 Task: Look for Airbnb options in Kadugli, Sudan from 12th December, 2023 to 16th December, 2023 for 8 adults.8 bedrooms having 8 beds and 8 bathrooms. Property type can be house. Amenities needed are: wifi, TV, free parkinig on premises, gym, breakfast. Look for 3 properties as per requirement.
Action: Mouse moved to (450, 101)
Screenshot: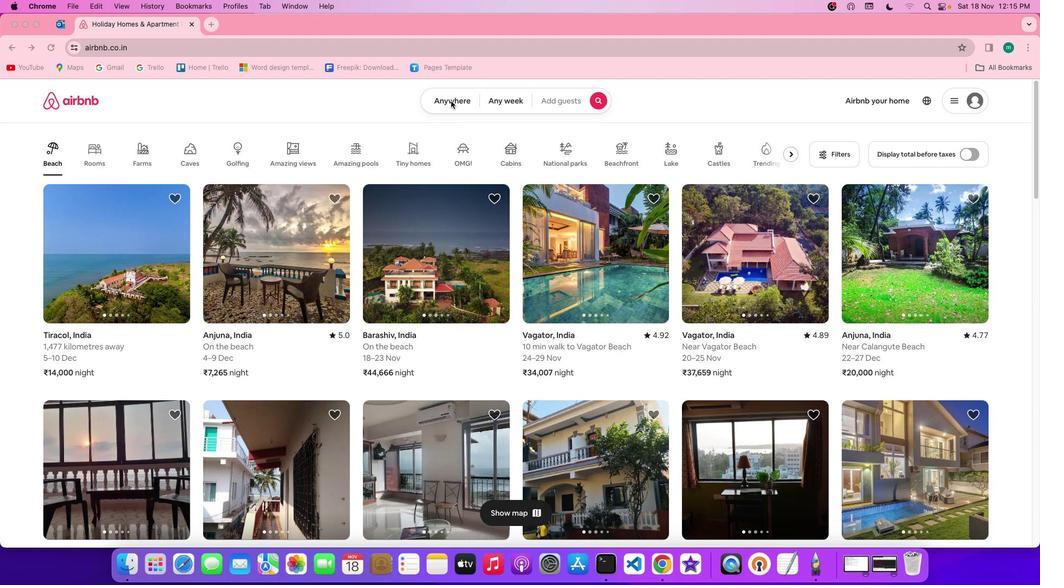 
Action: Mouse pressed left at (450, 101)
Screenshot: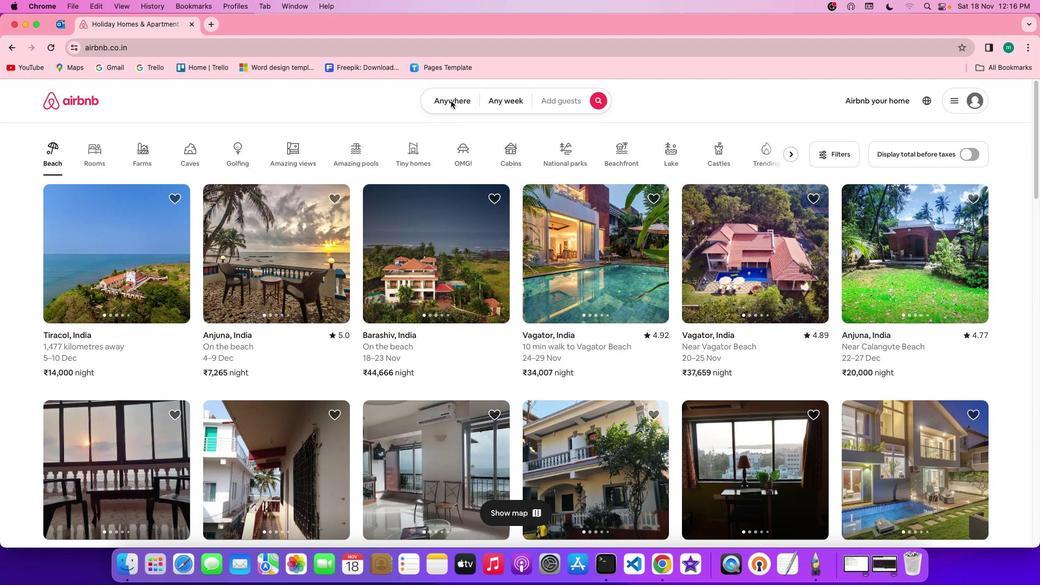 
Action: Mouse pressed left at (450, 101)
Screenshot: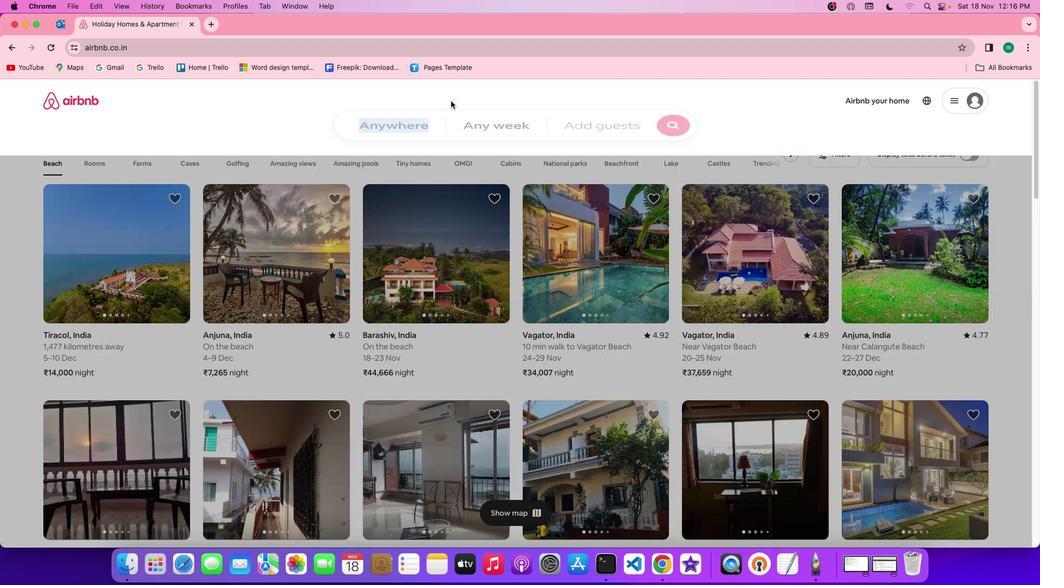 
Action: Mouse moved to (390, 144)
Screenshot: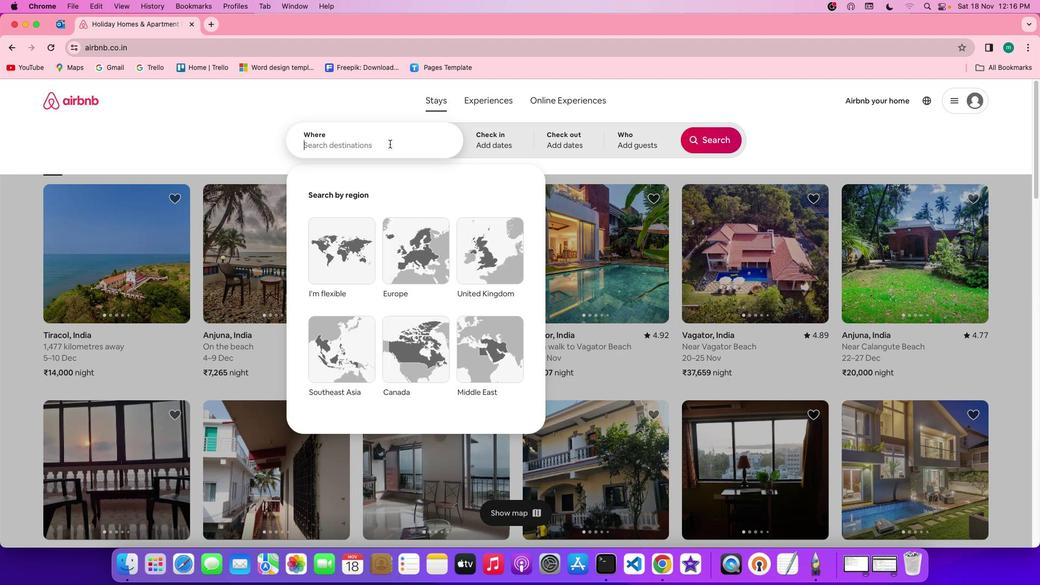 
Action: Mouse pressed left at (390, 144)
Screenshot: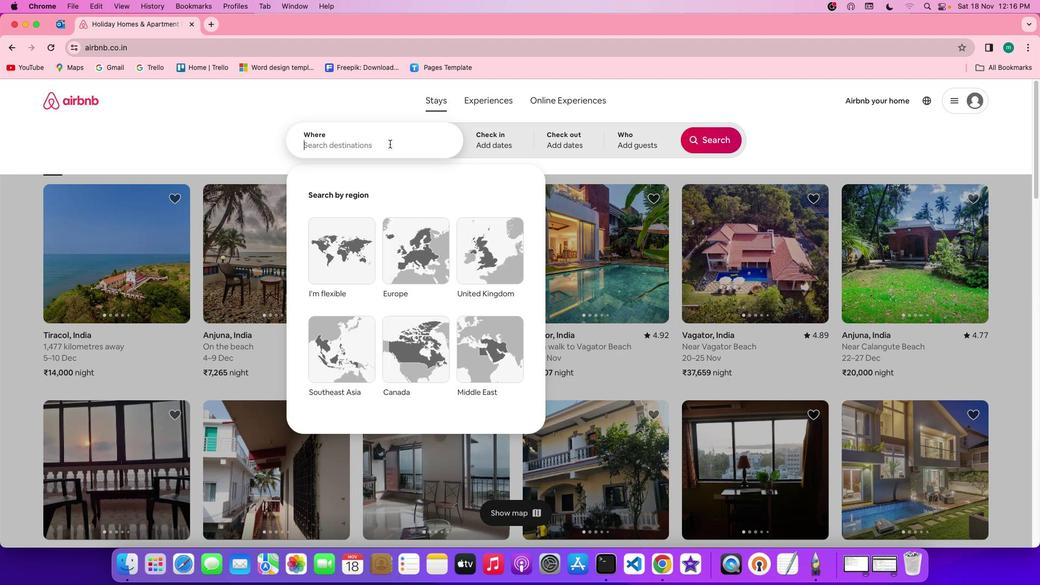 
Action: Key pressed Key.shift'K''a''d''u''g''l''i'','Key.spaceKey.shift's''u''d''a''n'
Screenshot: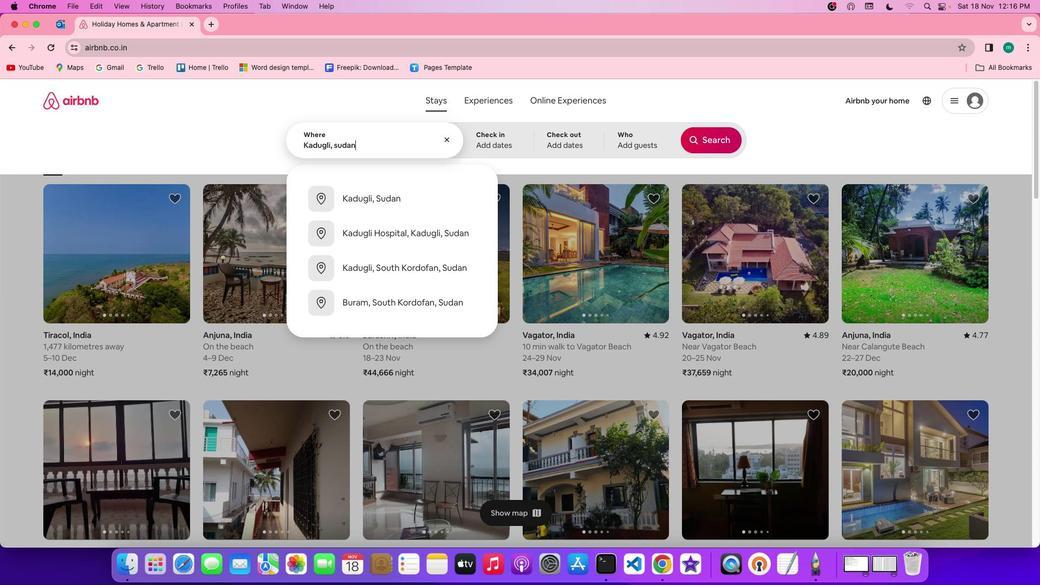 
Action: Mouse moved to (502, 143)
Screenshot: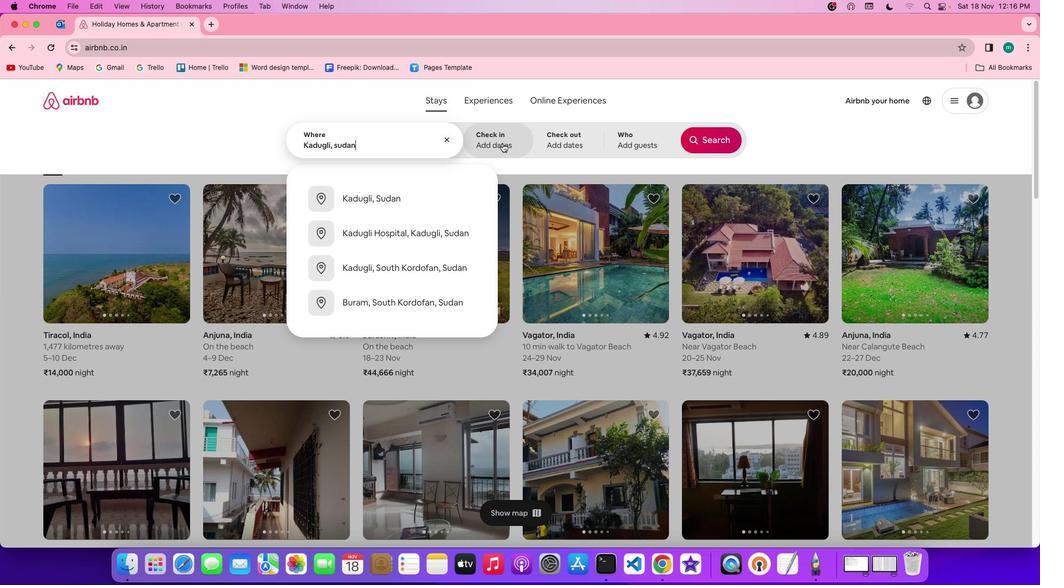
Action: Mouse pressed left at (502, 143)
Screenshot: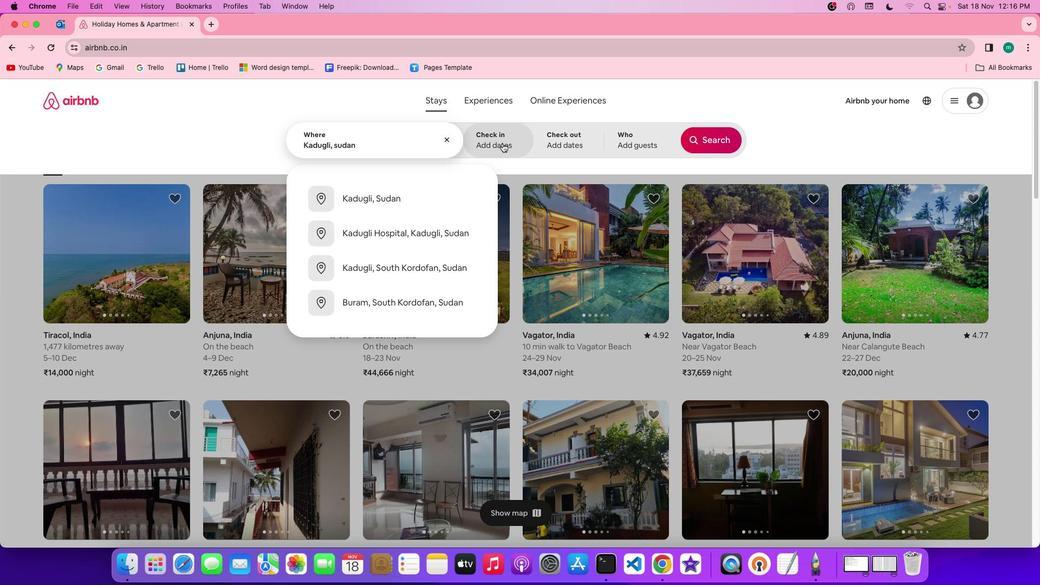 
Action: Mouse moved to (595, 332)
Screenshot: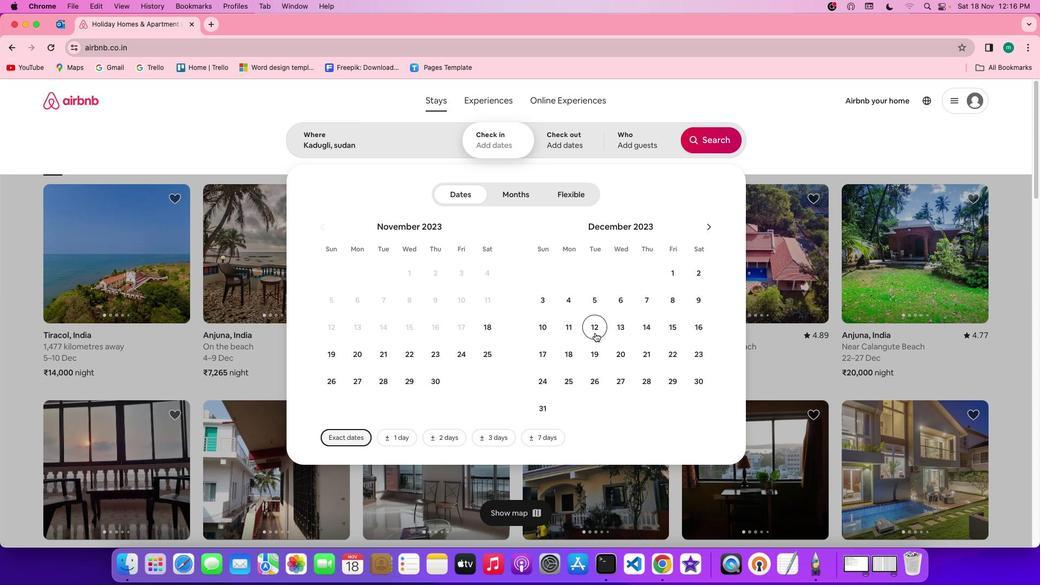 
Action: Mouse pressed left at (595, 332)
Screenshot: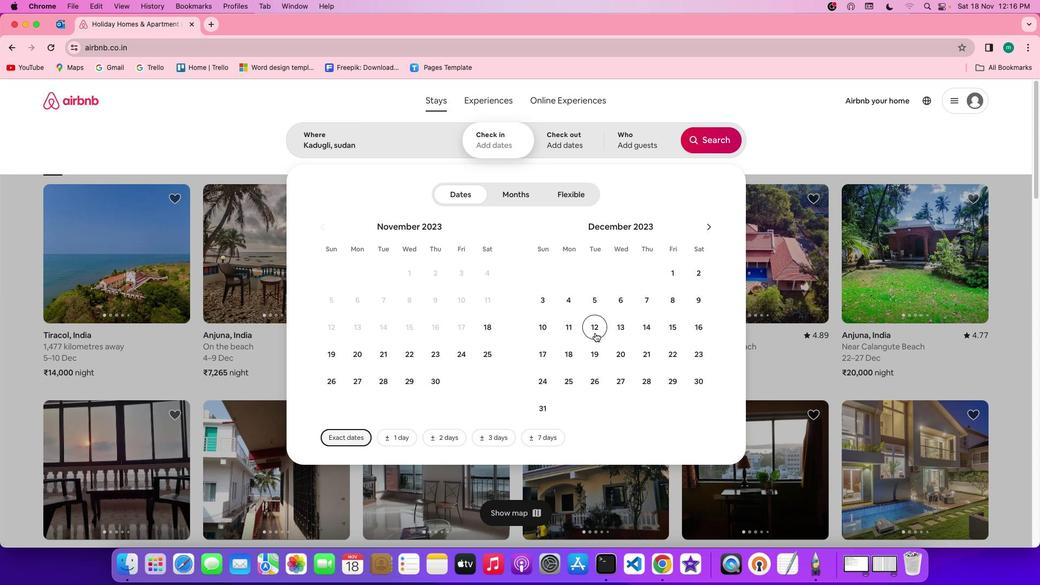 
Action: Mouse moved to (715, 328)
Screenshot: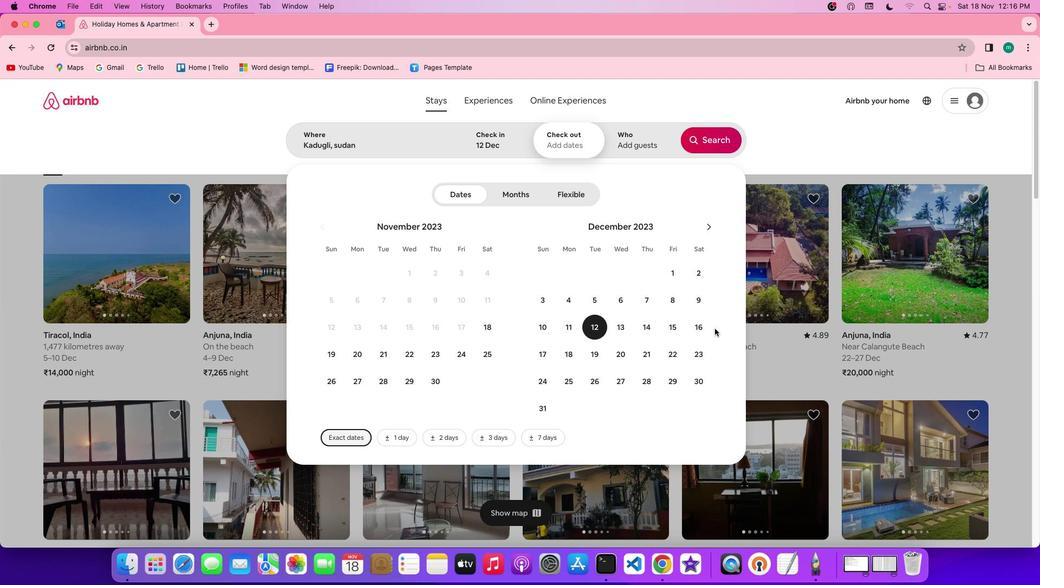 
Action: Mouse pressed left at (715, 328)
Screenshot: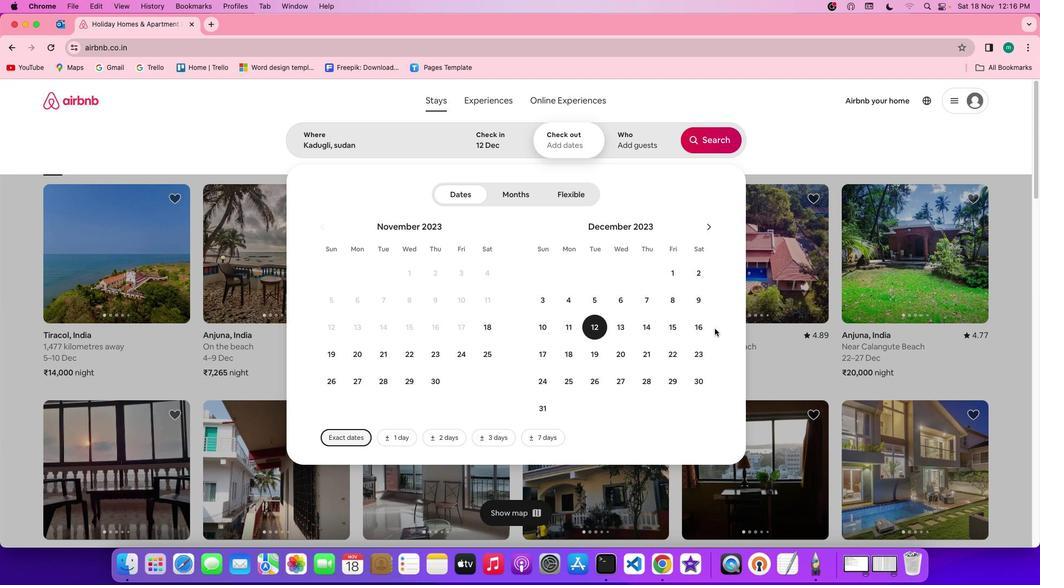 
Action: Mouse moved to (705, 328)
Screenshot: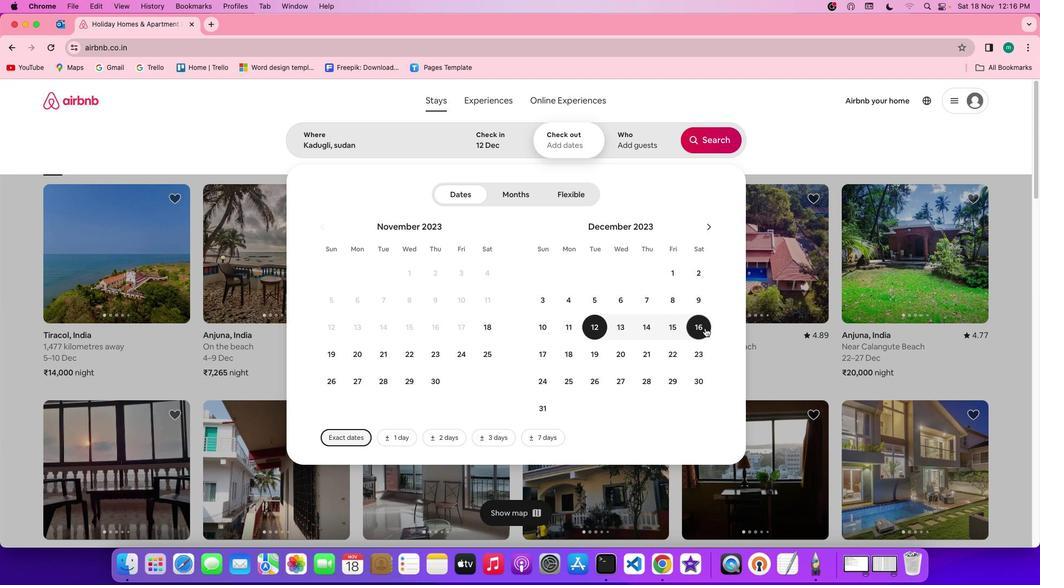
Action: Mouse pressed left at (705, 328)
Screenshot: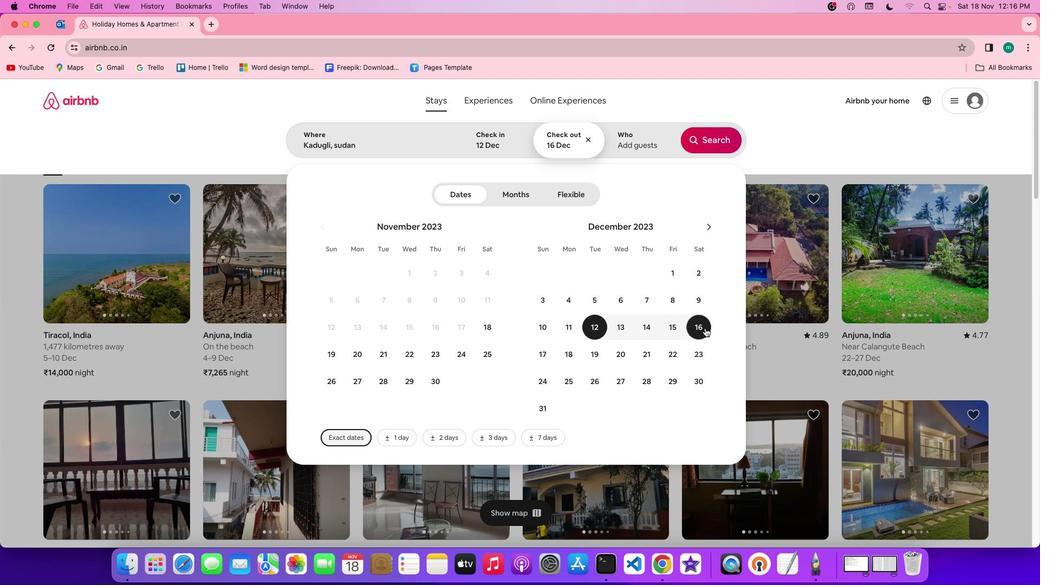 
Action: Mouse moved to (633, 147)
Screenshot: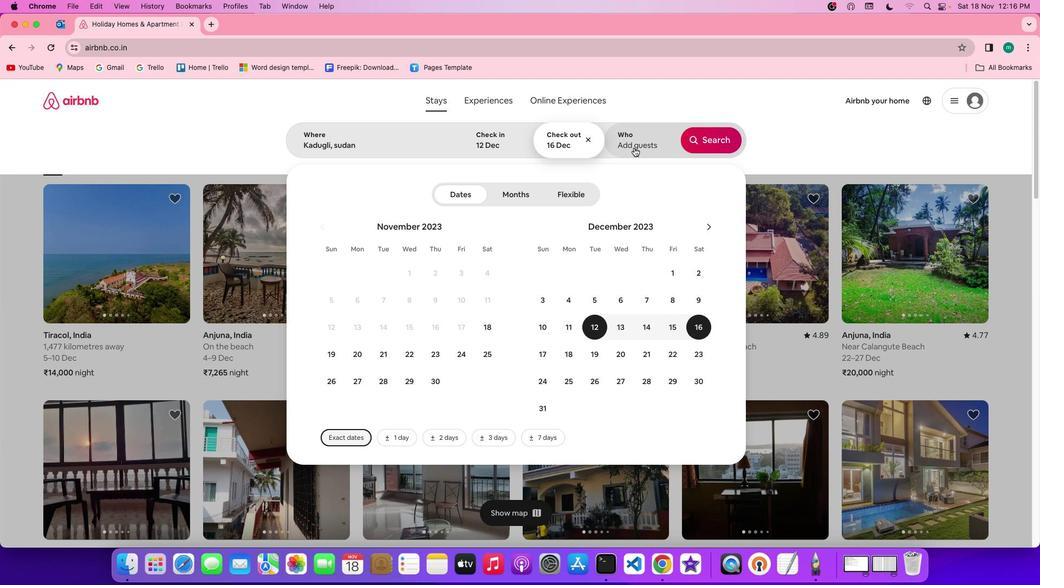 
Action: Mouse pressed left at (633, 147)
Screenshot: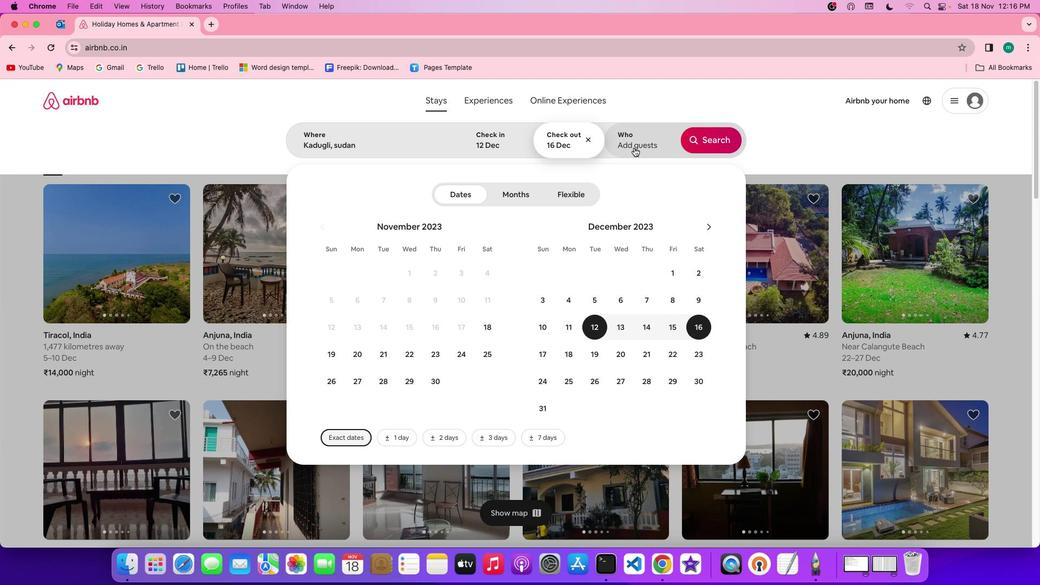 
Action: Mouse moved to (716, 197)
Screenshot: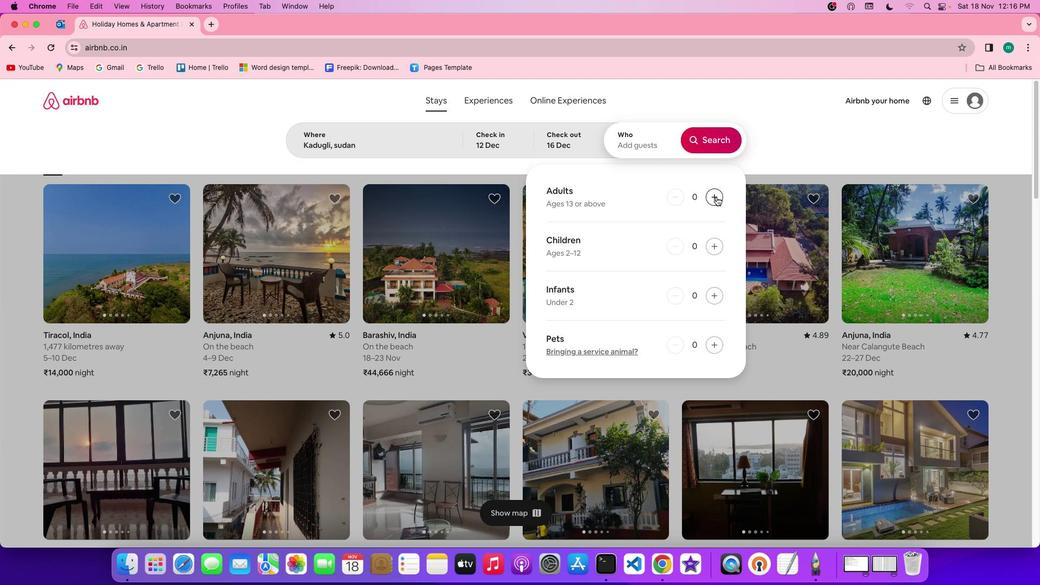 
Action: Mouse pressed left at (716, 197)
Screenshot: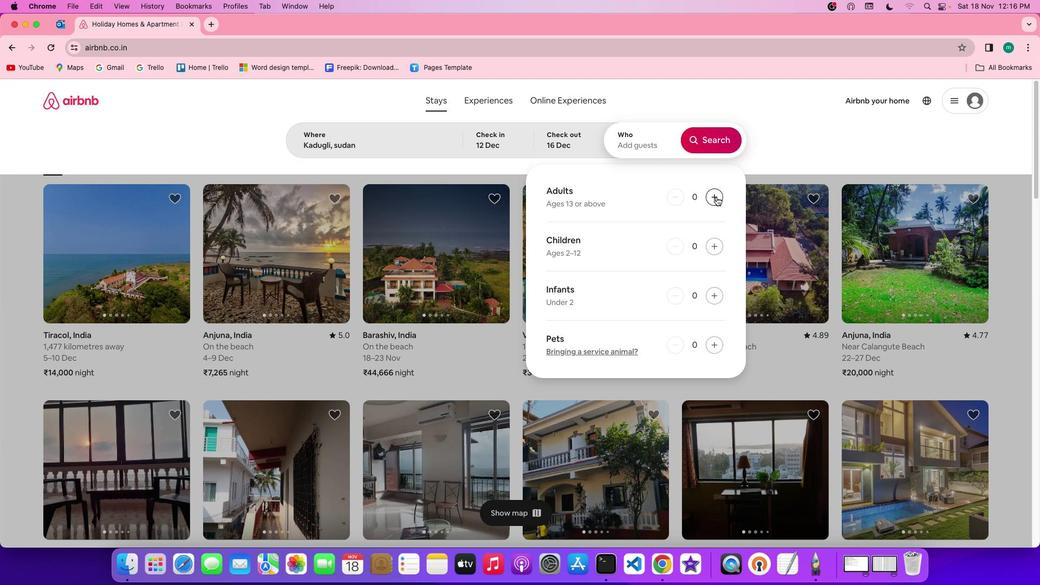 
Action: Mouse pressed left at (716, 197)
Screenshot: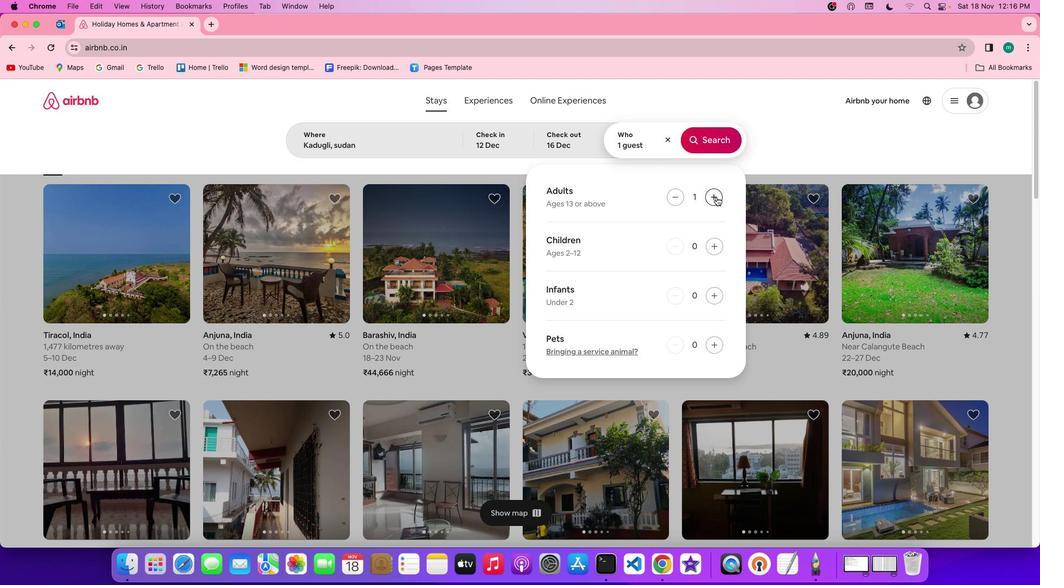 
Action: Mouse pressed left at (716, 197)
Screenshot: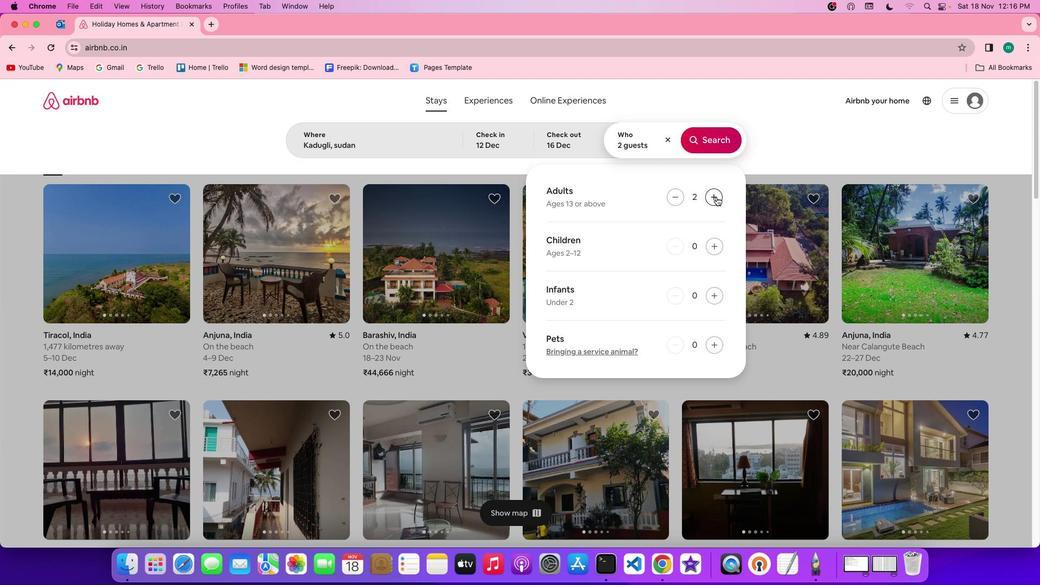 
Action: Mouse pressed left at (716, 197)
Screenshot: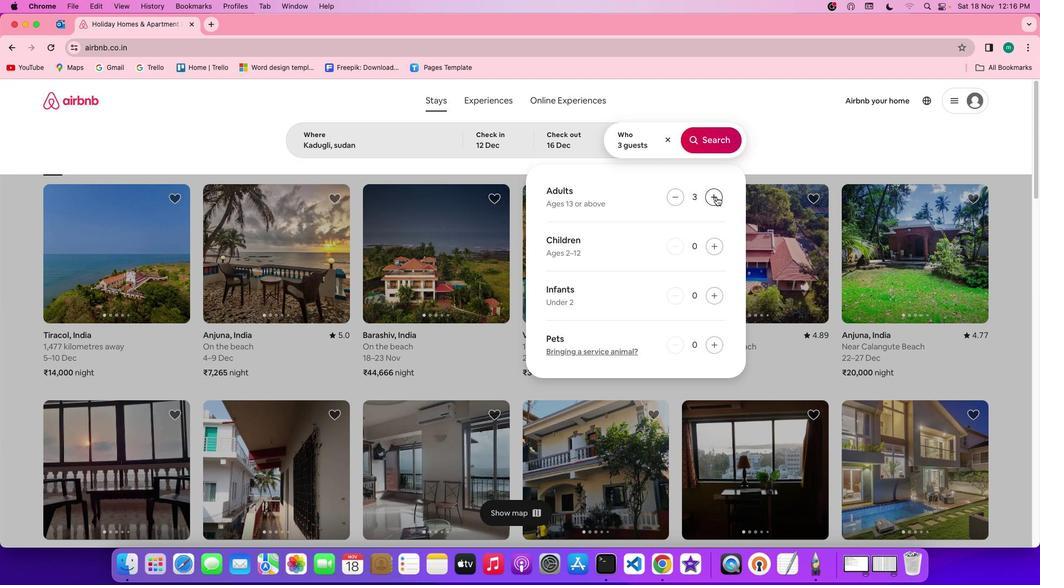 
Action: Mouse pressed left at (716, 197)
Screenshot: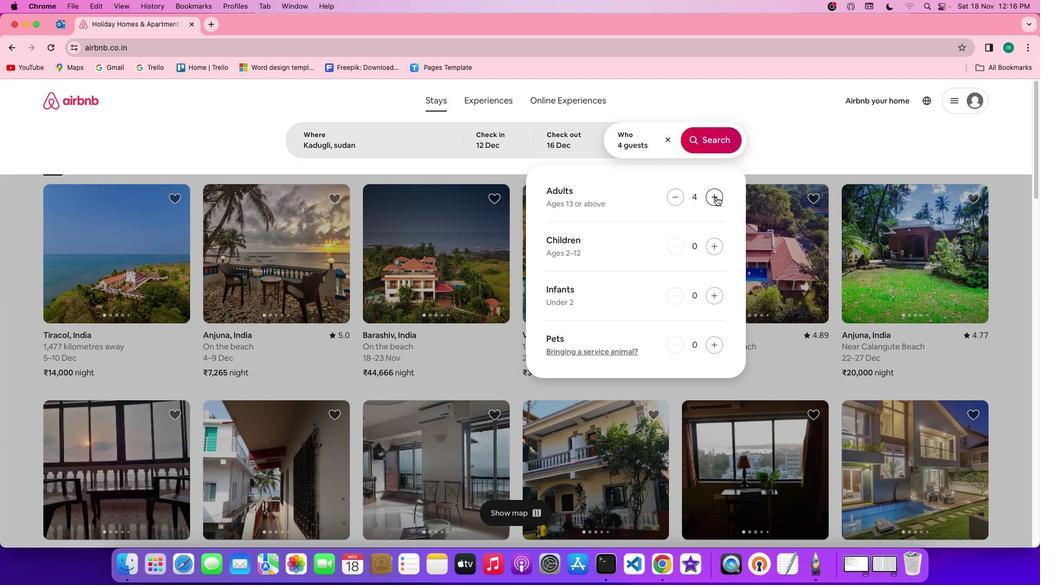 
Action: Mouse pressed left at (716, 197)
Screenshot: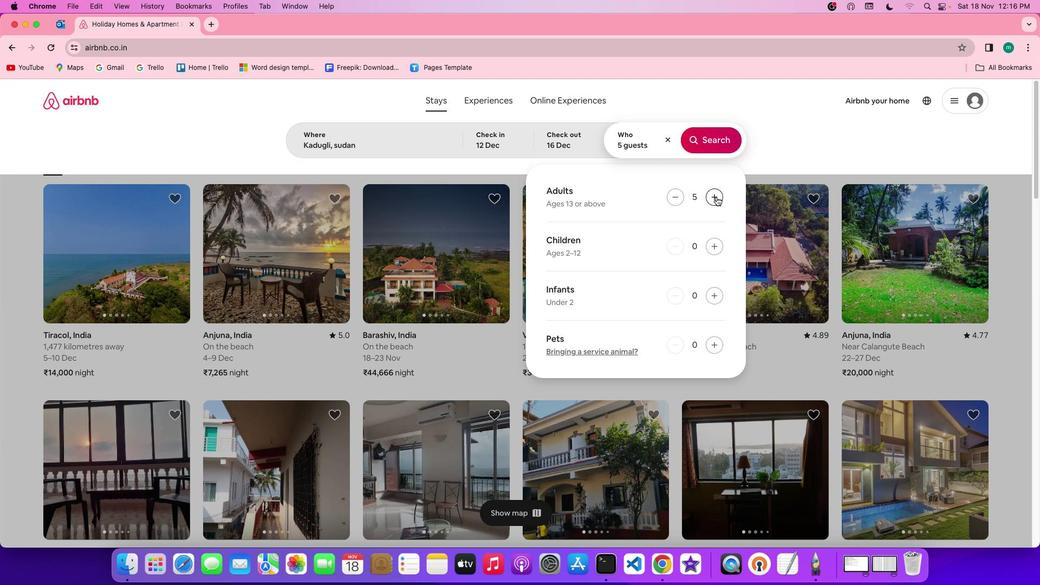 
Action: Mouse pressed left at (716, 197)
Screenshot: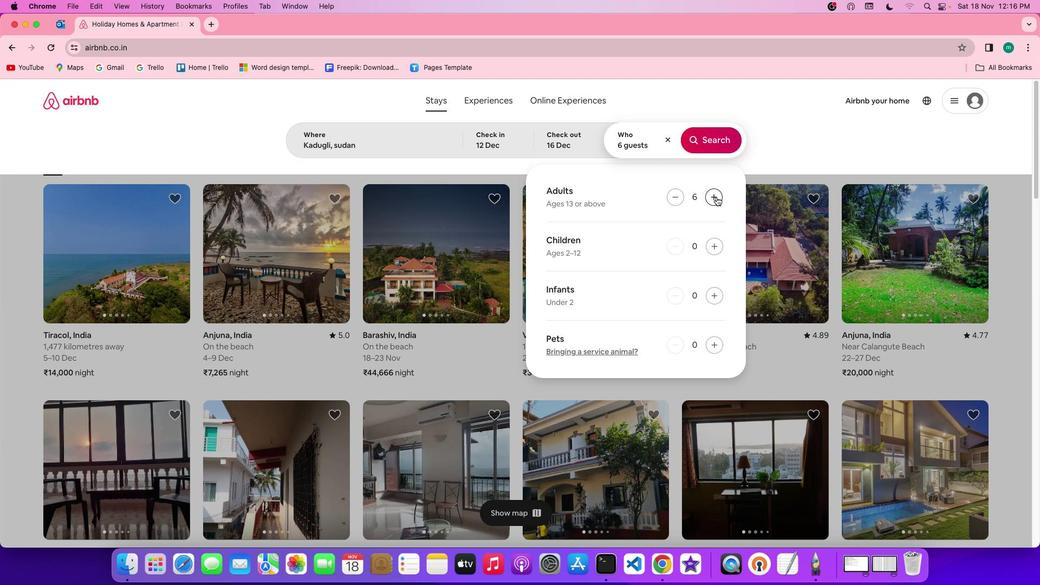 
Action: Mouse pressed left at (716, 197)
Screenshot: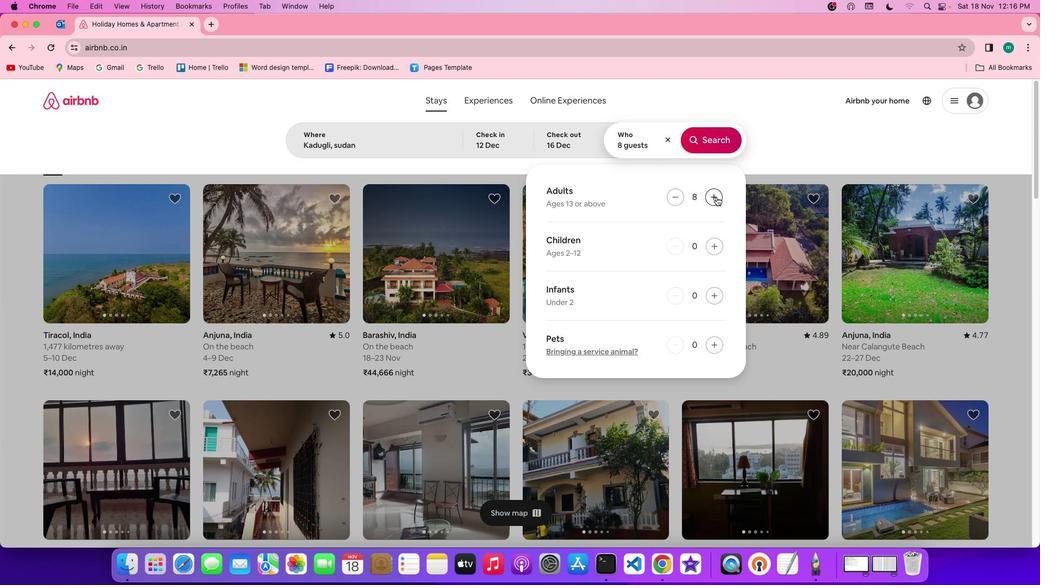 
Action: Mouse moved to (714, 148)
Screenshot: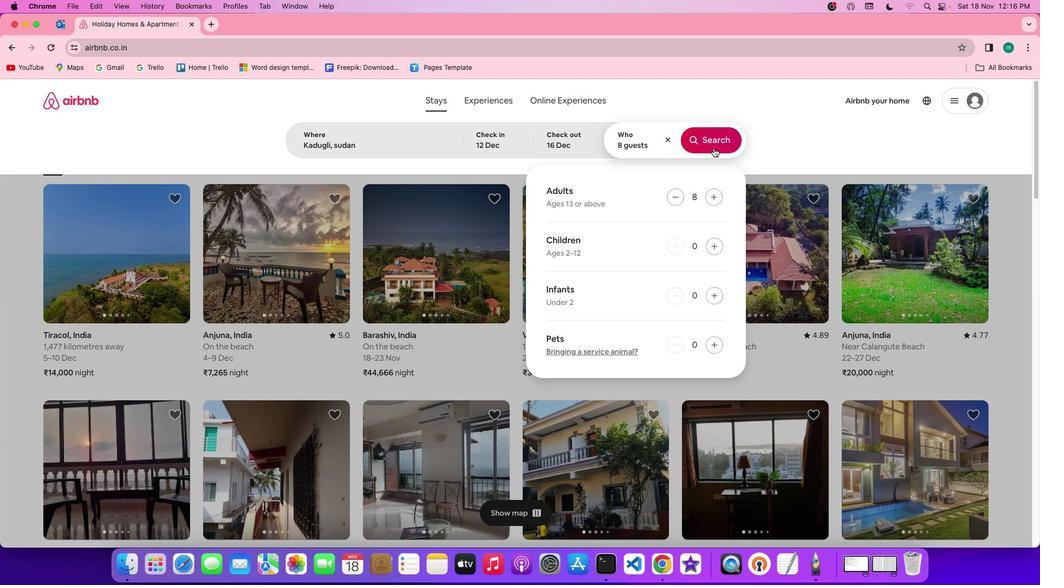 
Action: Mouse pressed left at (714, 148)
Screenshot: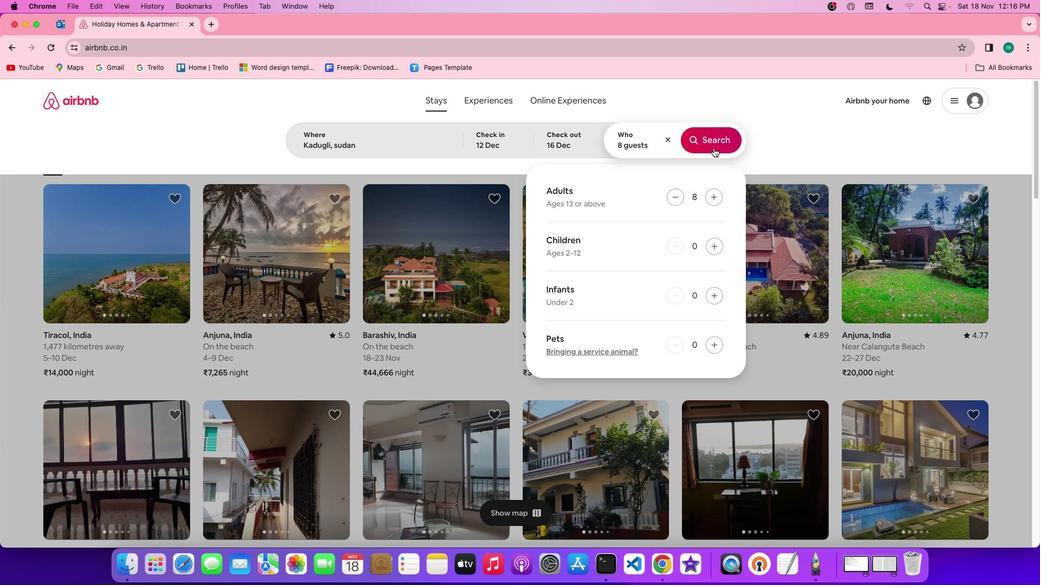 
Action: Mouse moved to (876, 144)
Screenshot: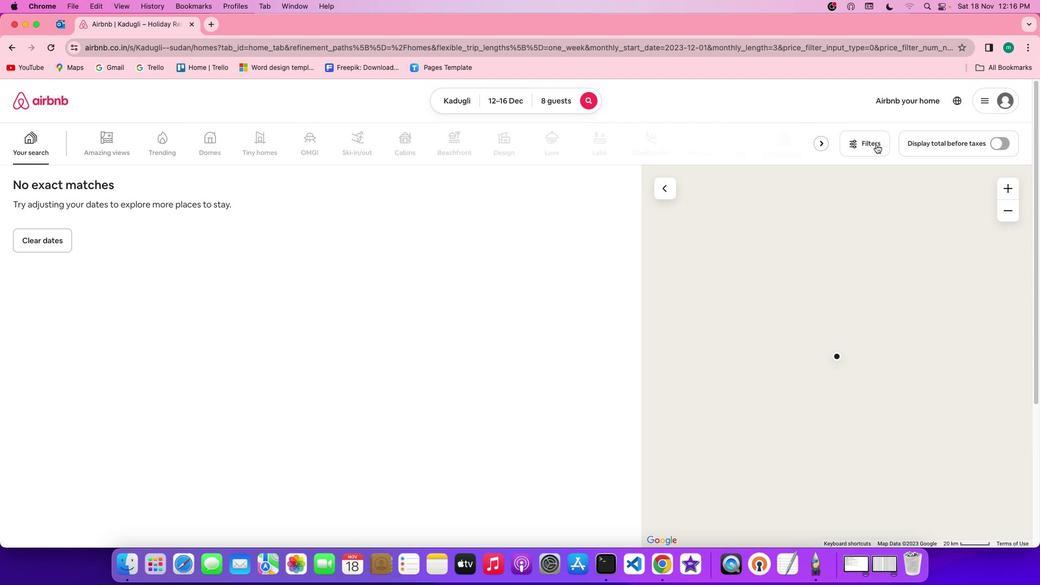 
Action: Mouse pressed left at (876, 144)
Screenshot: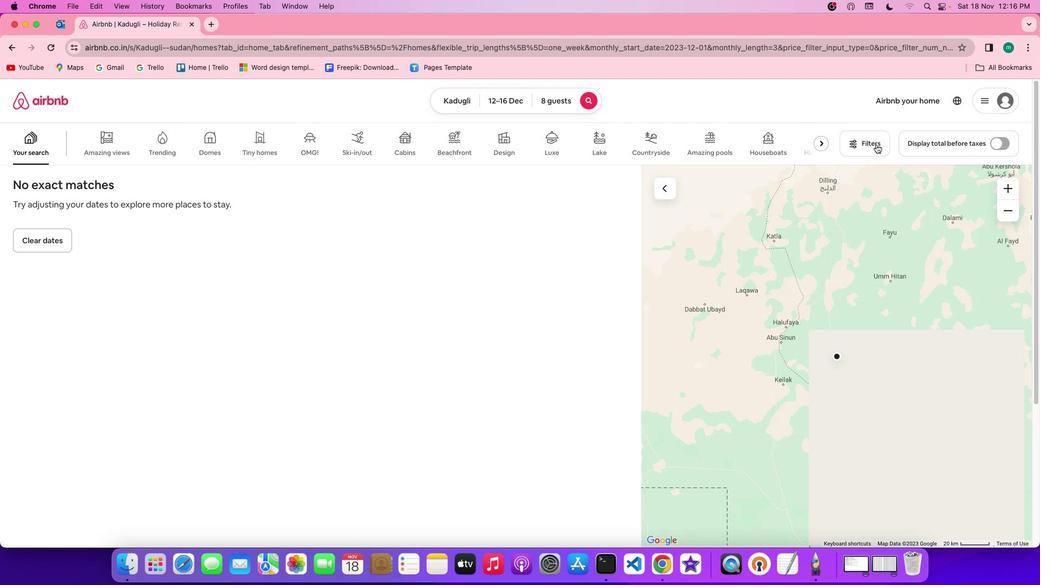 
Action: Mouse moved to (591, 313)
Screenshot: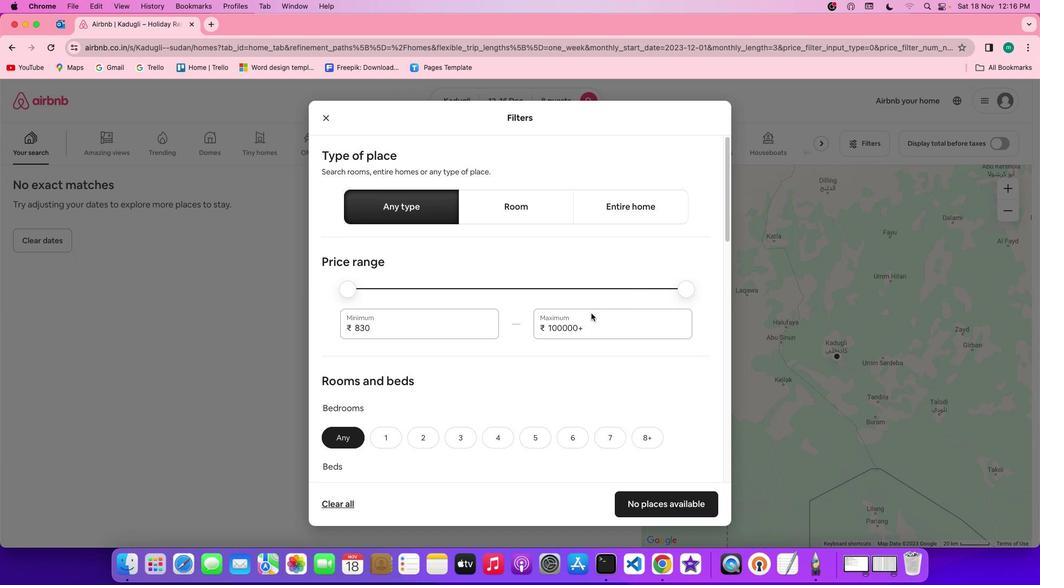 
Action: Mouse scrolled (591, 313) with delta (0, 0)
Screenshot: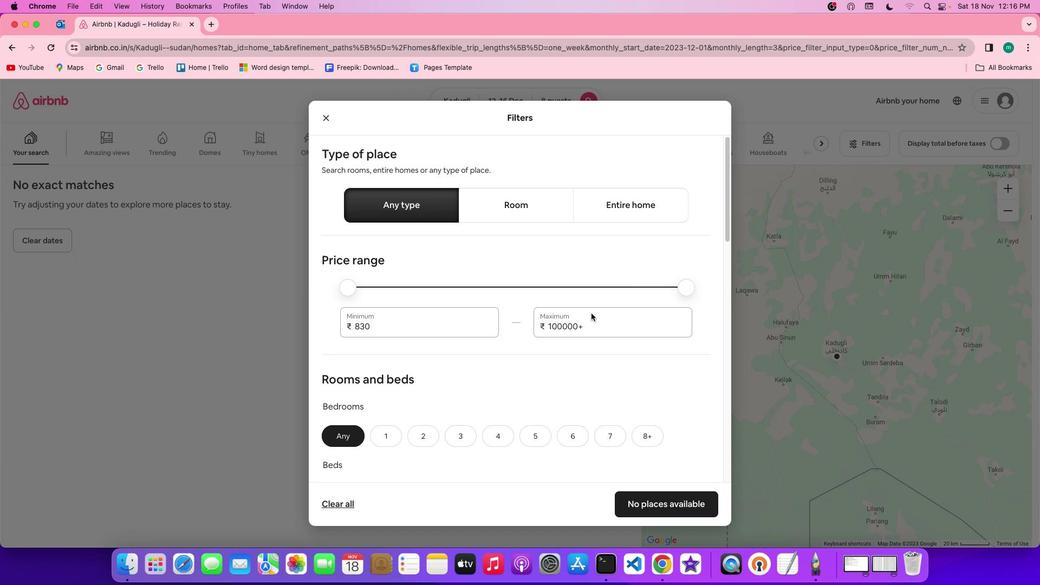 
Action: Mouse scrolled (591, 313) with delta (0, 0)
Screenshot: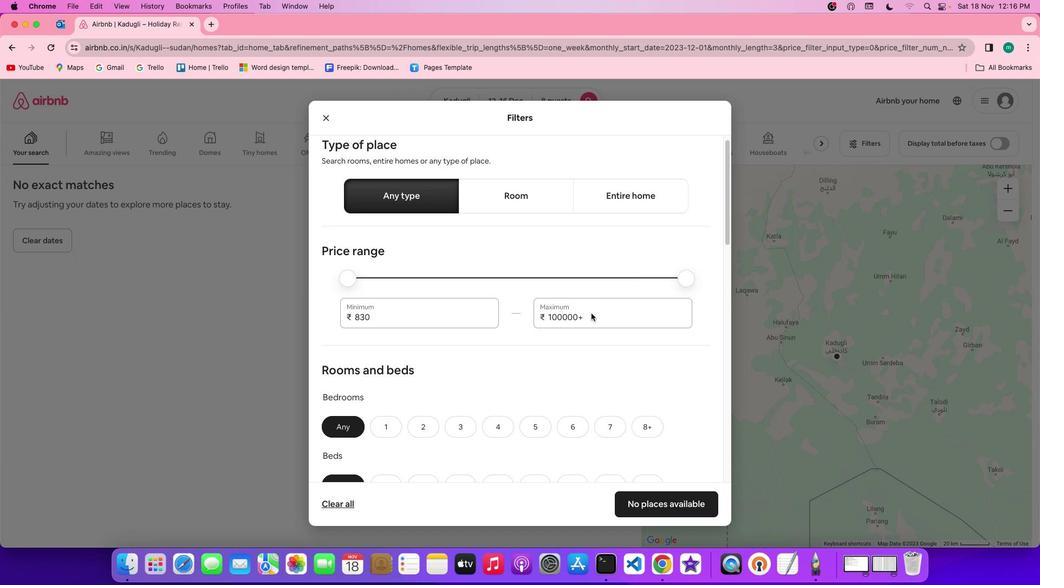 
Action: Mouse scrolled (591, 313) with delta (0, 0)
Screenshot: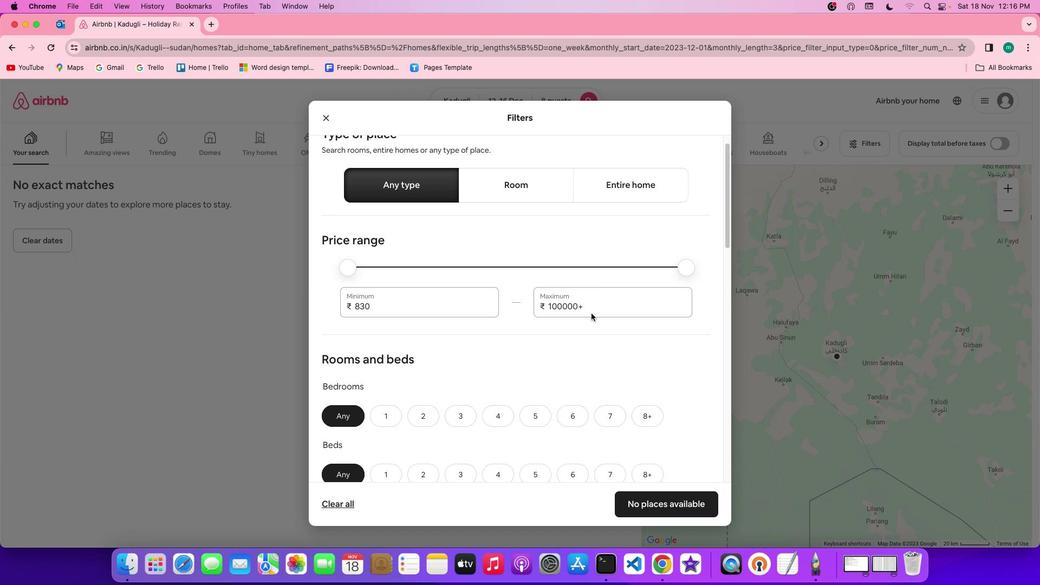 
Action: Mouse scrolled (591, 313) with delta (0, -1)
Screenshot: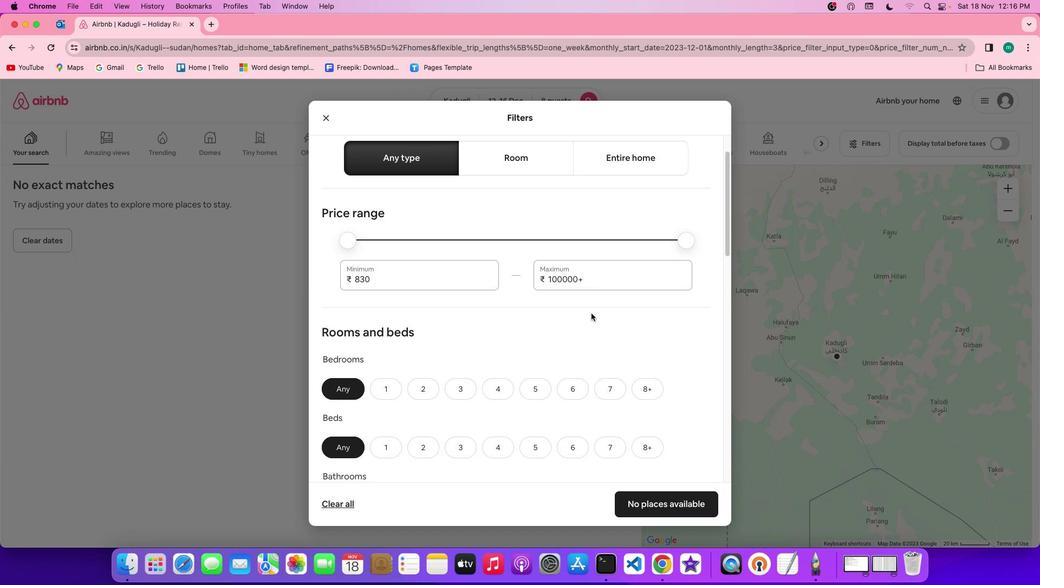
Action: Mouse scrolled (591, 313) with delta (0, -1)
Screenshot: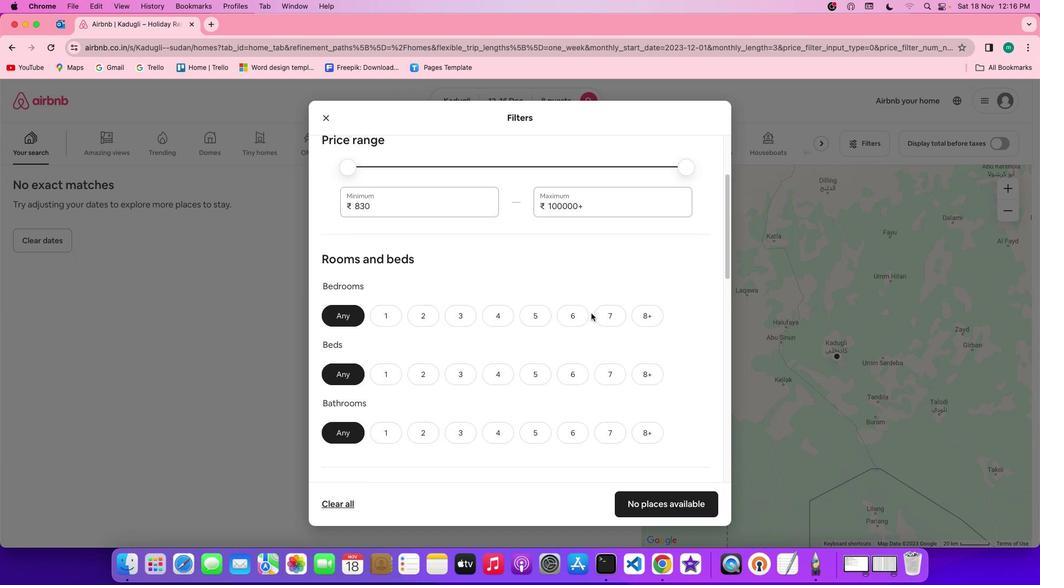 
Action: Mouse moved to (639, 290)
Screenshot: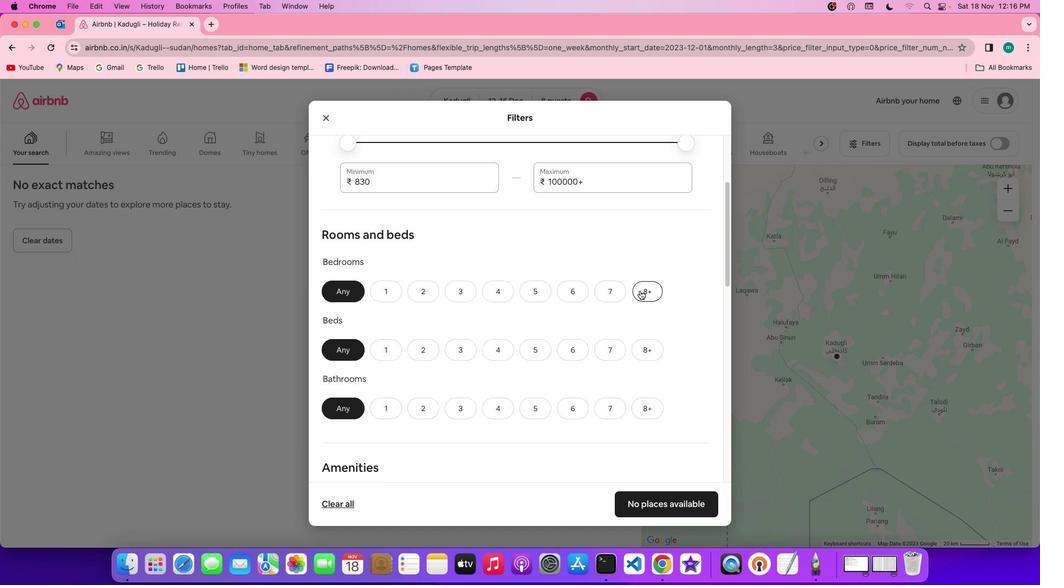 
Action: Mouse pressed left at (639, 290)
Screenshot: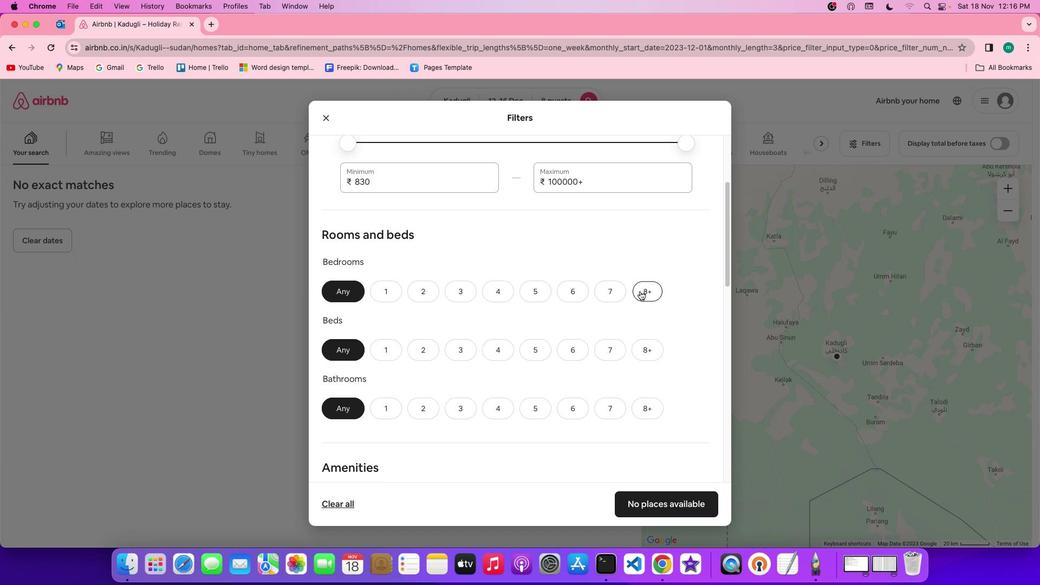 
Action: Mouse moved to (645, 346)
Screenshot: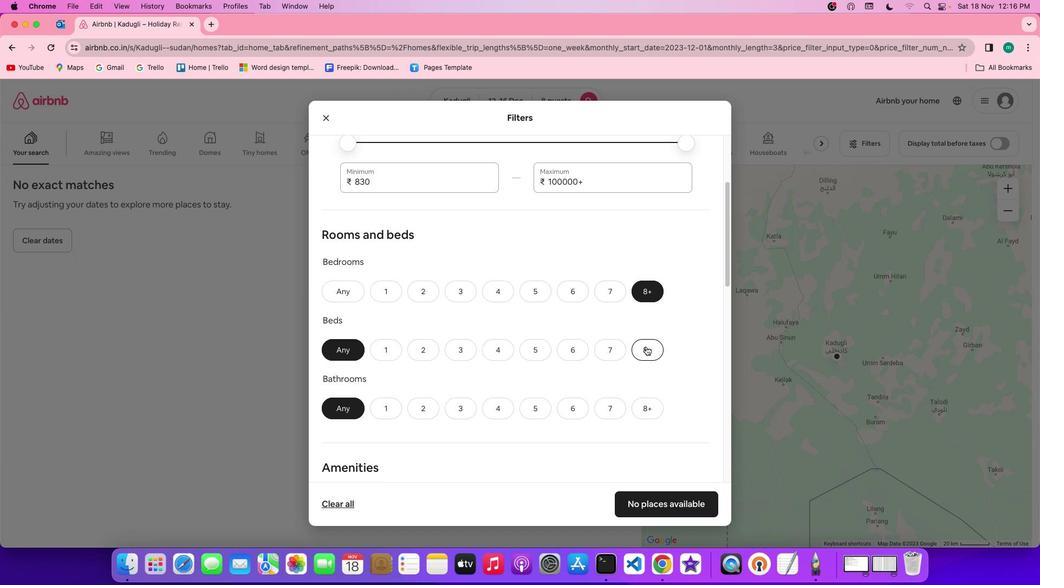 
Action: Mouse pressed left at (645, 346)
Screenshot: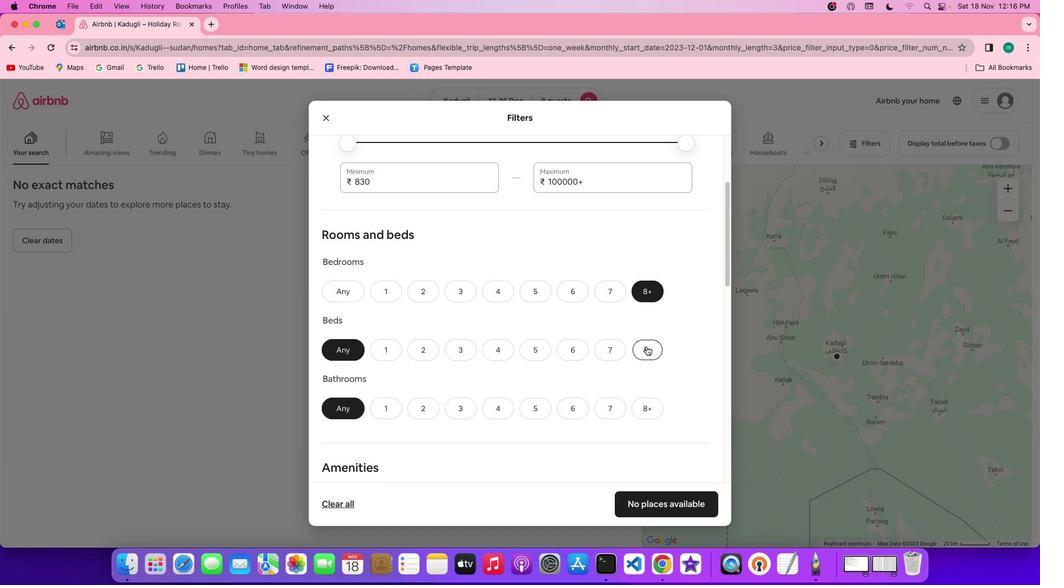 
Action: Mouse moved to (649, 402)
Screenshot: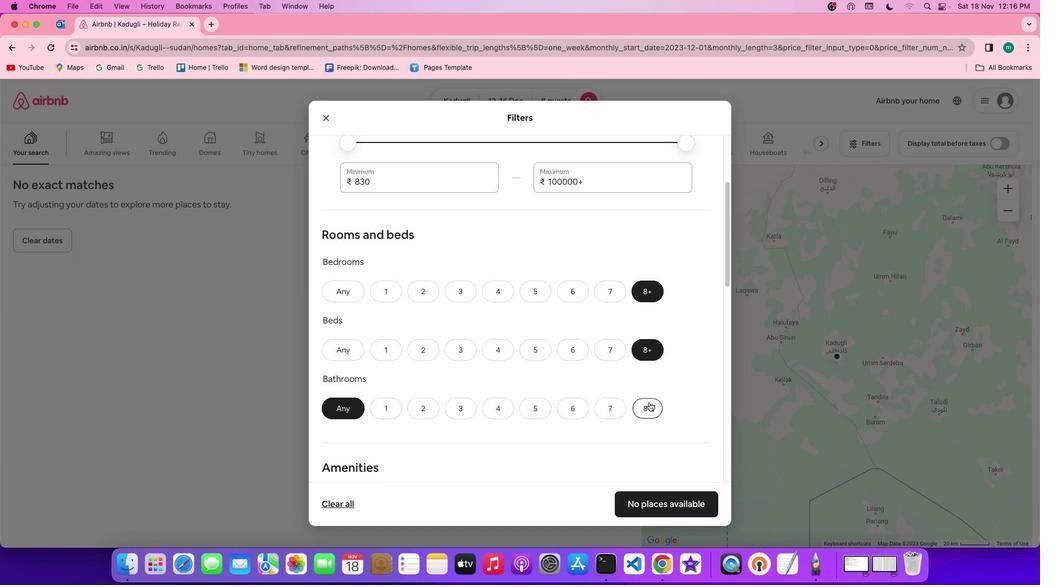
Action: Mouse pressed left at (649, 402)
Screenshot: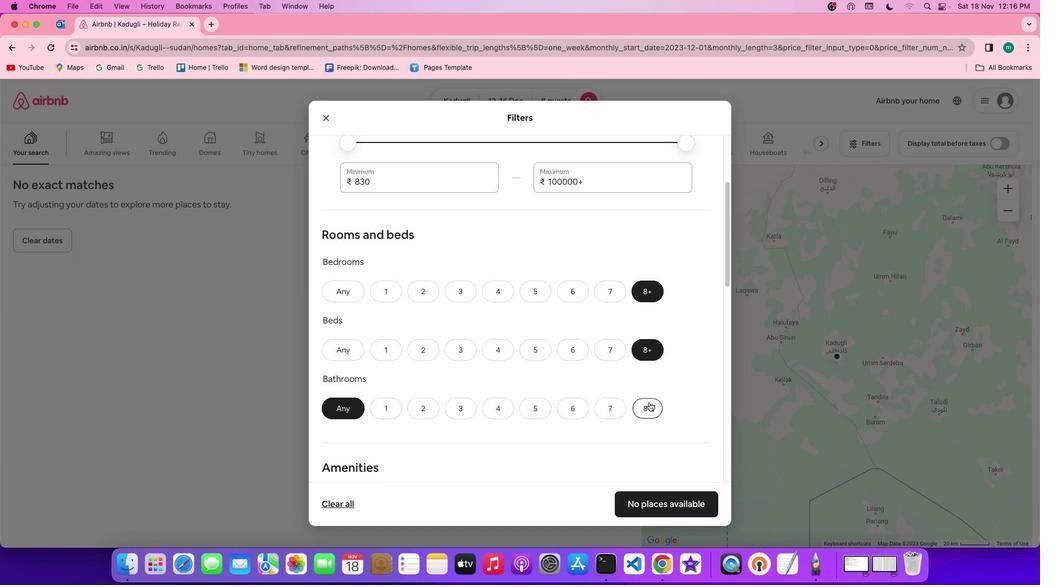 
Action: Mouse moved to (656, 386)
Screenshot: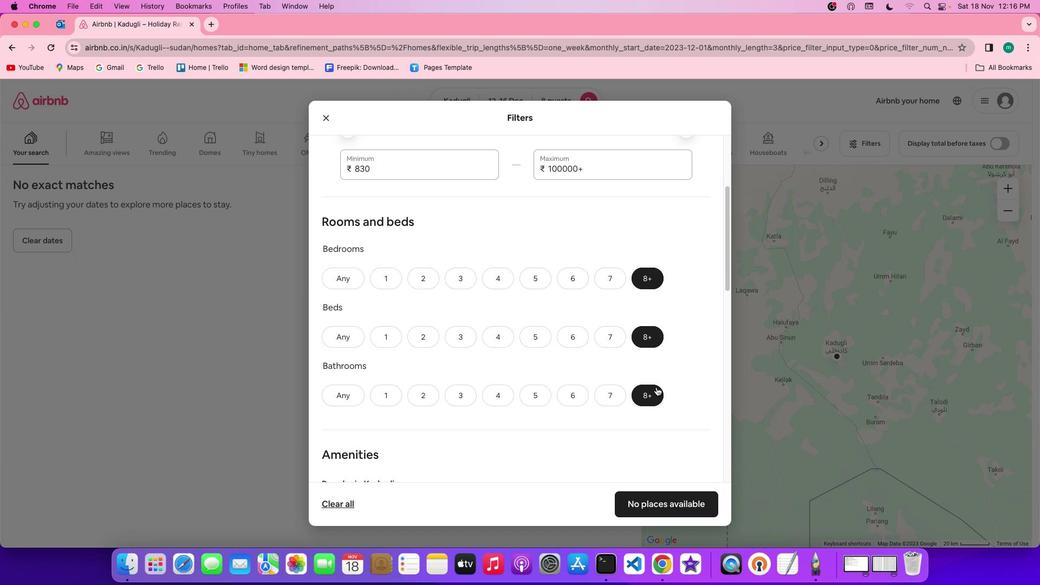 
Action: Mouse scrolled (656, 386) with delta (0, 0)
Screenshot: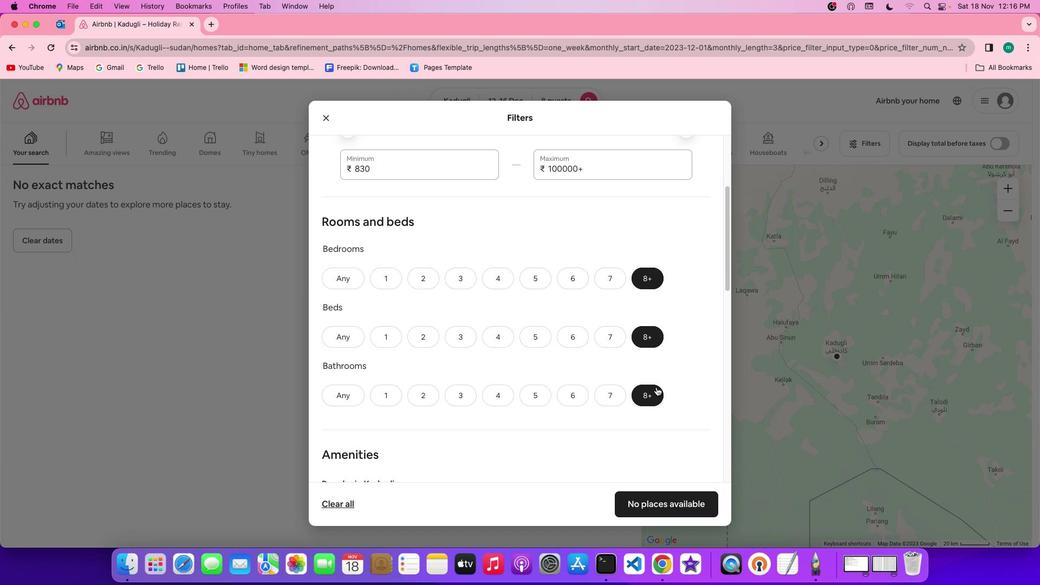 
Action: Mouse scrolled (656, 386) with delta (0, 0)
Screenshot: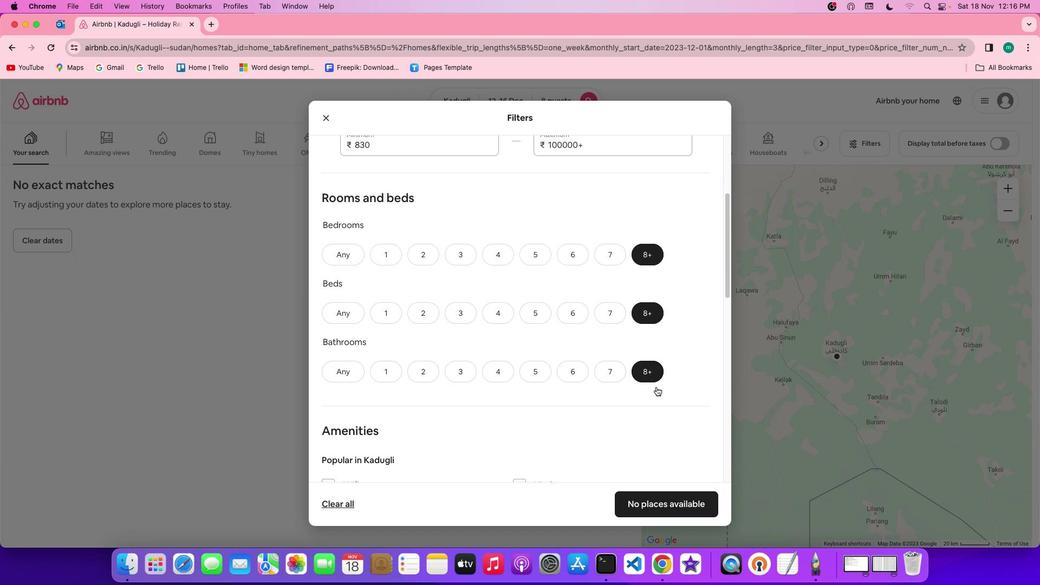 
Action: Mouse scrolled (656, 386) with delta (0, -1)
Screenshot: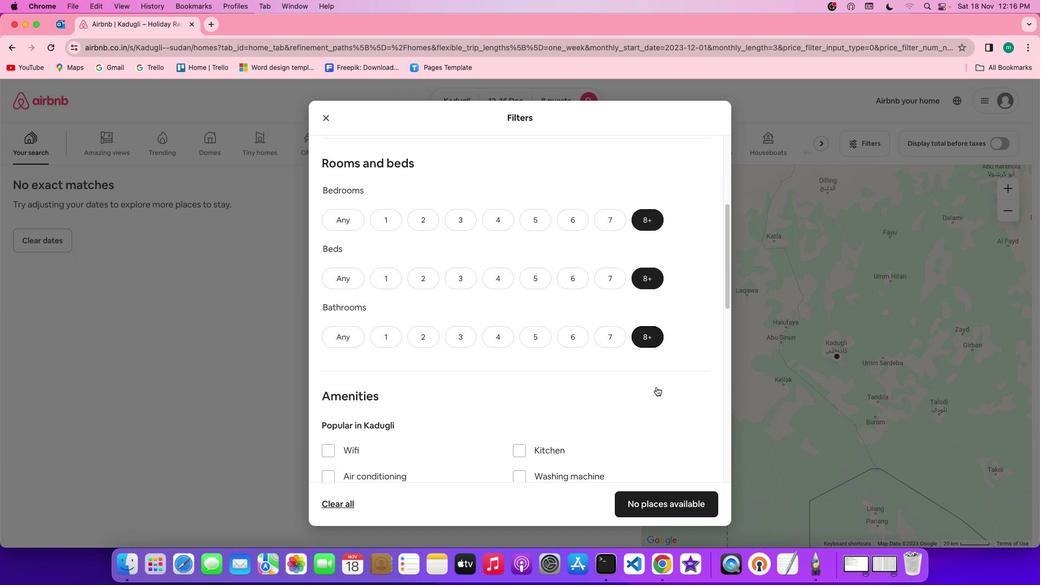 
Action: Mouse scrolled (656, 386) with delta (0, -2)
Screenshot: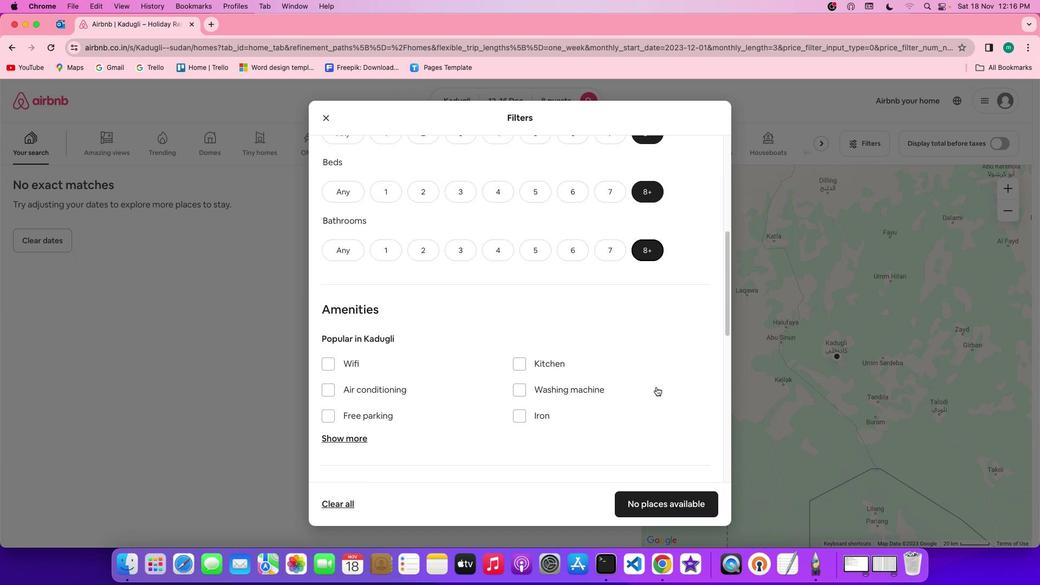 
Action: Mouse moved to (650, 383)
Screenshot: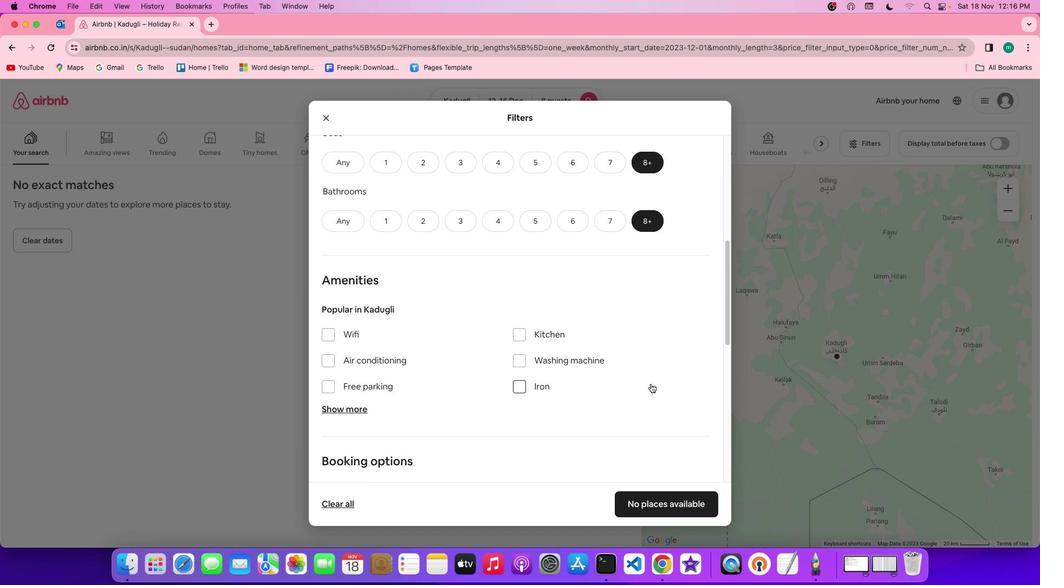 
Action: Mouse scrolled (650, 383) with delta (0, 0)
Screenshot: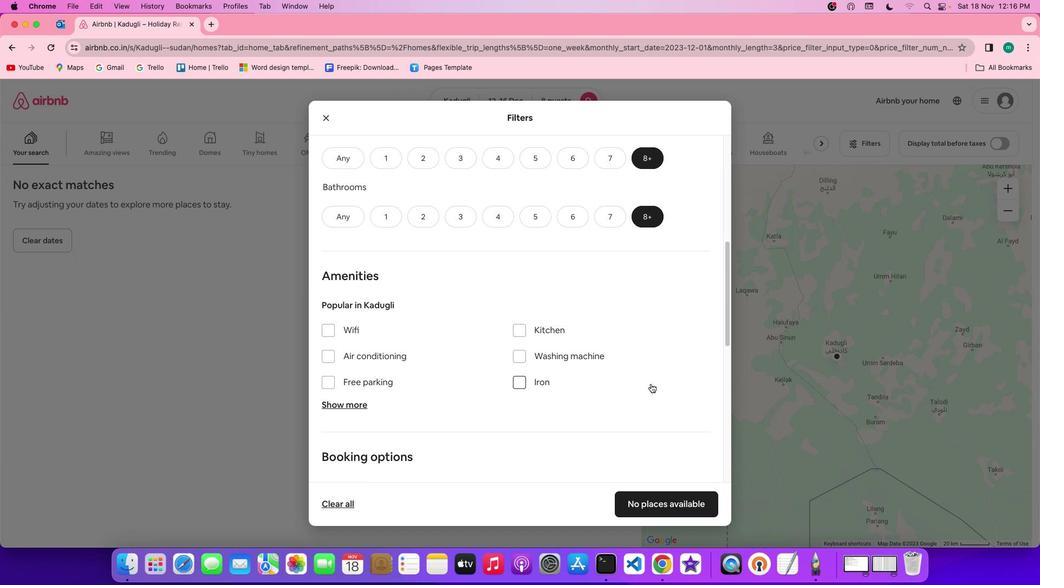 
Action: Mouse scrolled (650, 383) with delta (0, 0)
Screenshot: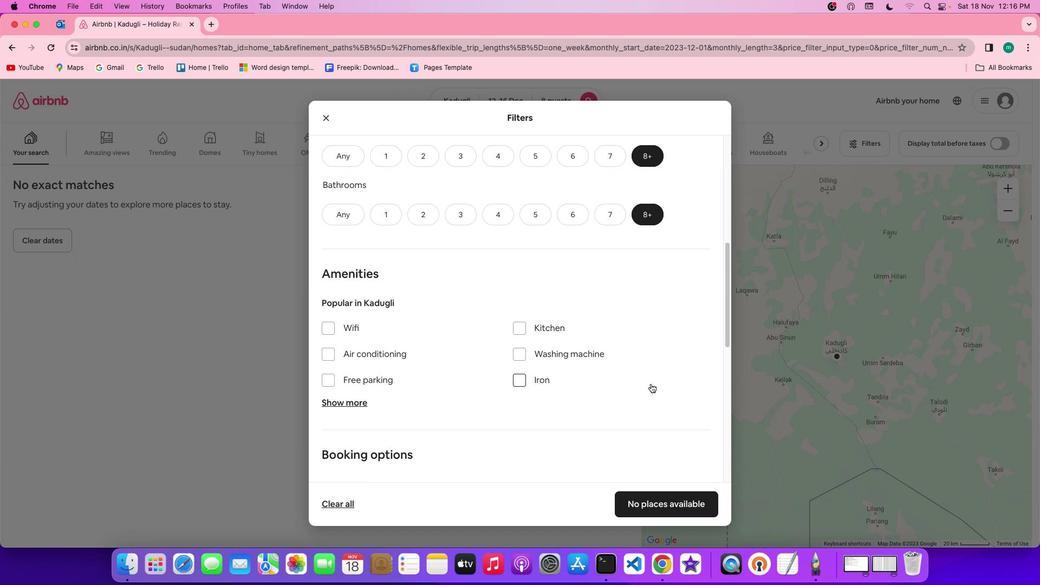 
Action: Mouse scrolled (650, 383) with delta (0, 0)
Screenshot: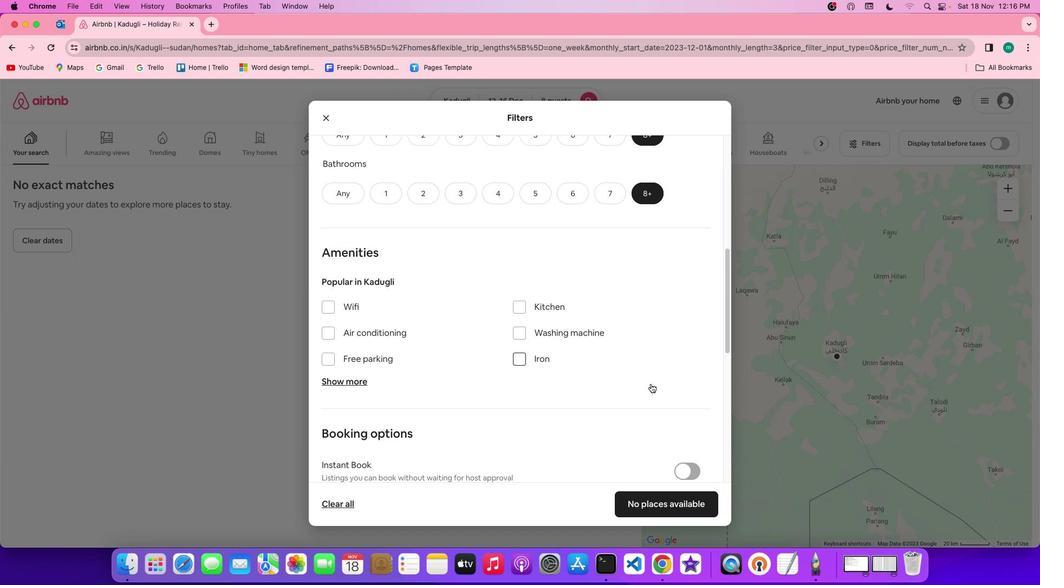 
Action: Mouse scrolled (650, 383) with delta (0, -1)
Screenshot: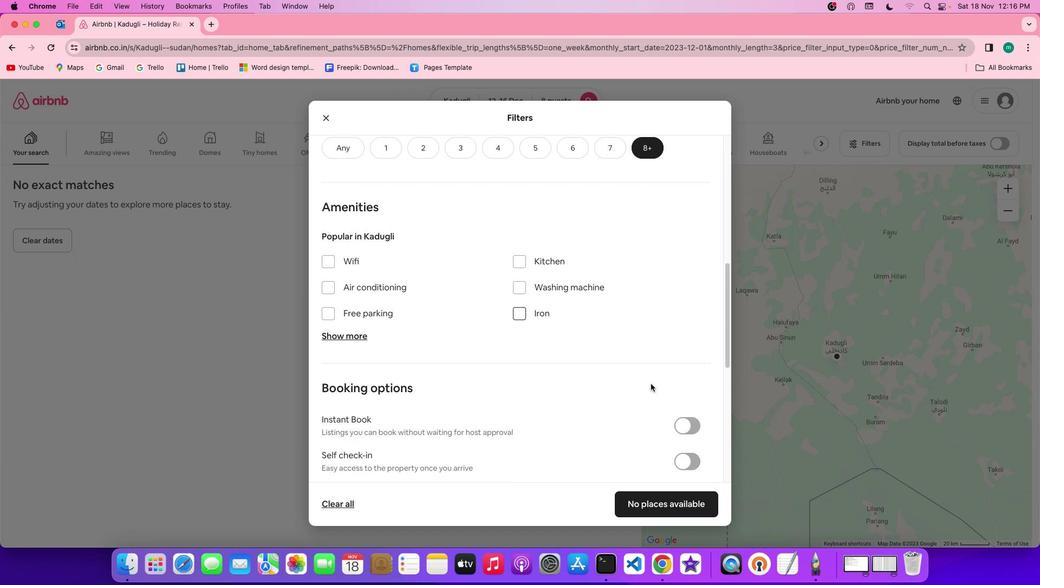 
Action: Mouse moved to (583, 341)
Screenshot: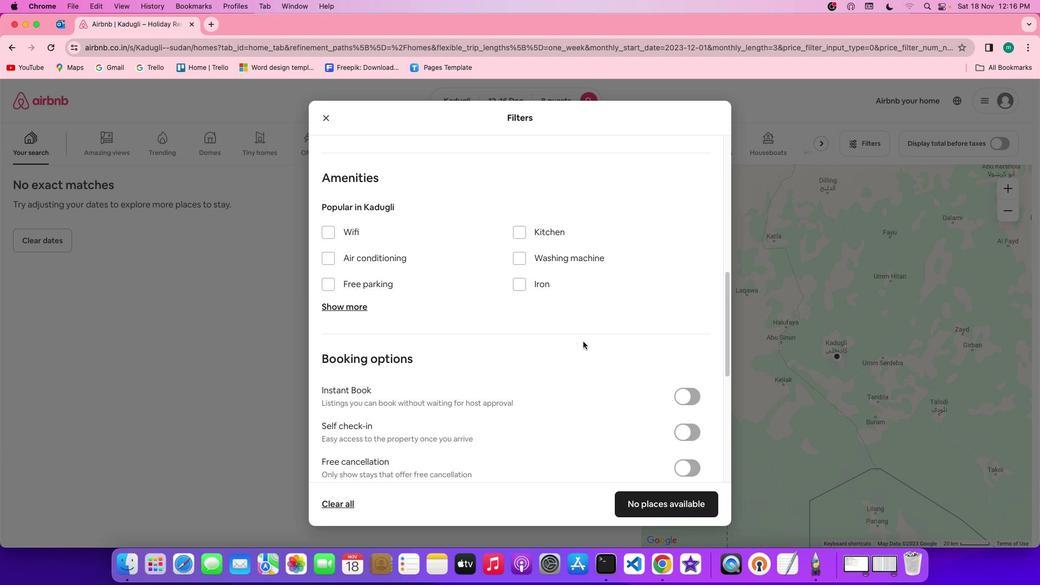 
Action: Mouse scrolled (583, 341) with delta (0, 0)
Screenshot: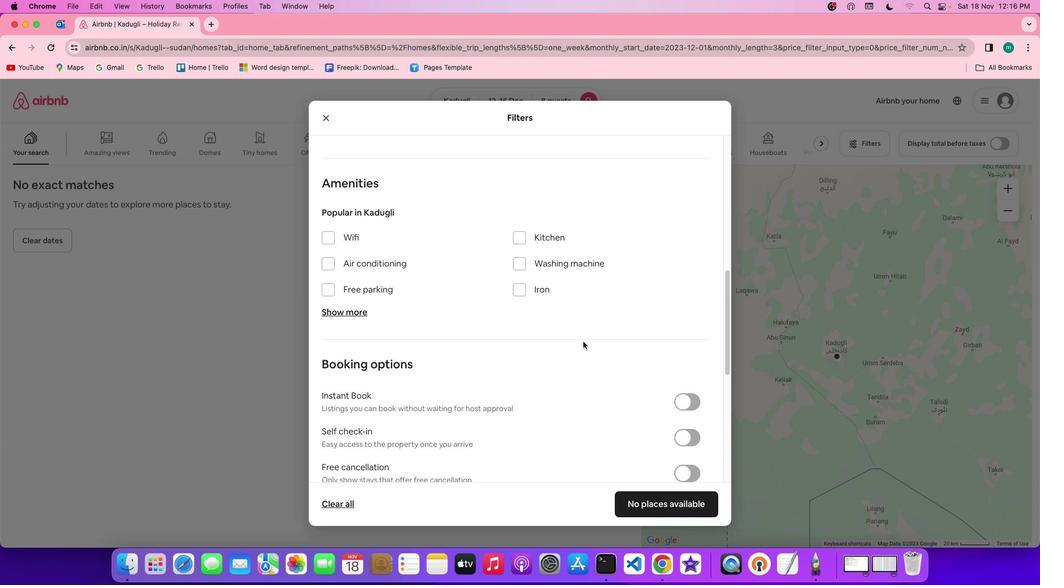 
Action: Mouse scrolled (583, 341) with delta (0, 0)
Screenshot: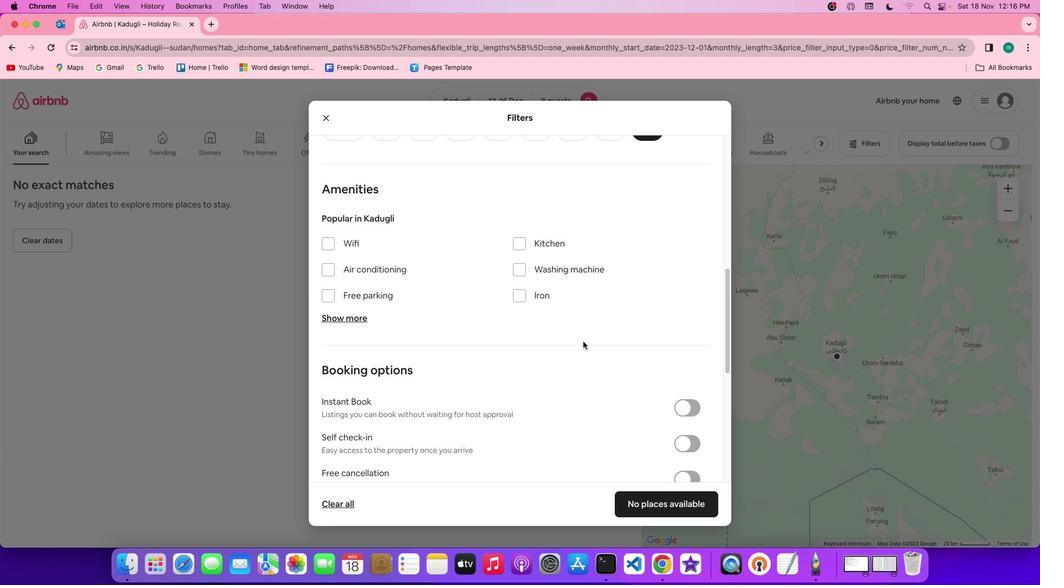 
Action: Mouse scrolled (583, 341) with delta (0, 0)
Screenshot: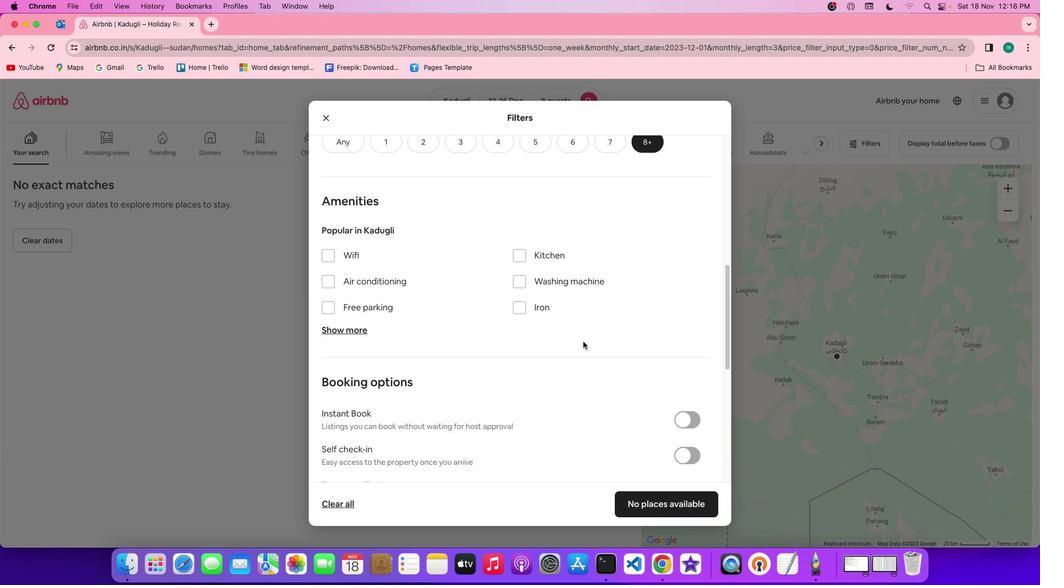 
Action: Mouse scrolled (583, 341) with delta (0, 0)
Screenshot: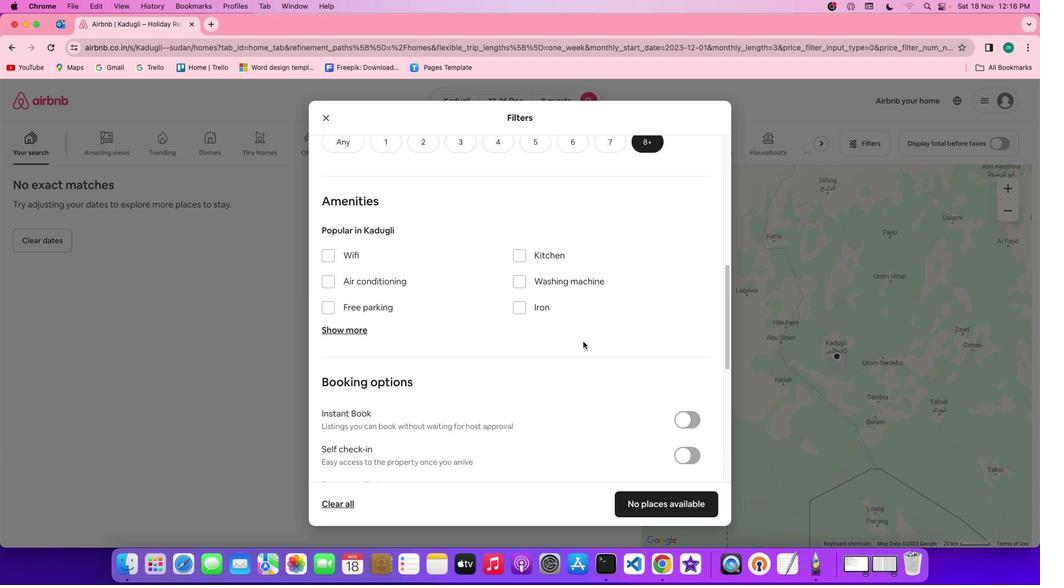 
Action: Mouse moved to (328, 250)
Screenshot: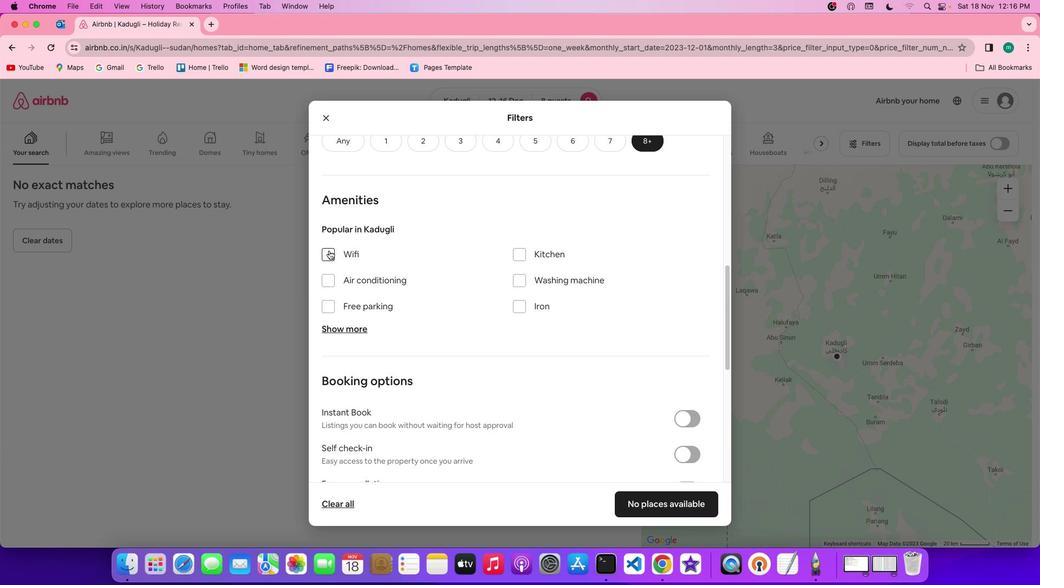 
Action: Mouse pressed left at (328, 250)
Screenshot: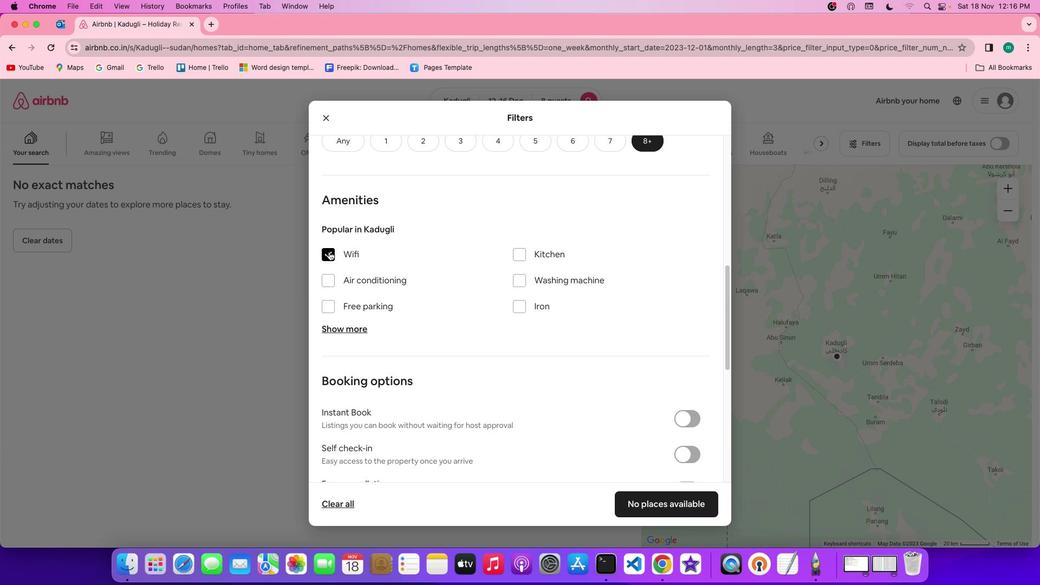 
Action: Mouse moved to (353, 332)
Screenshot: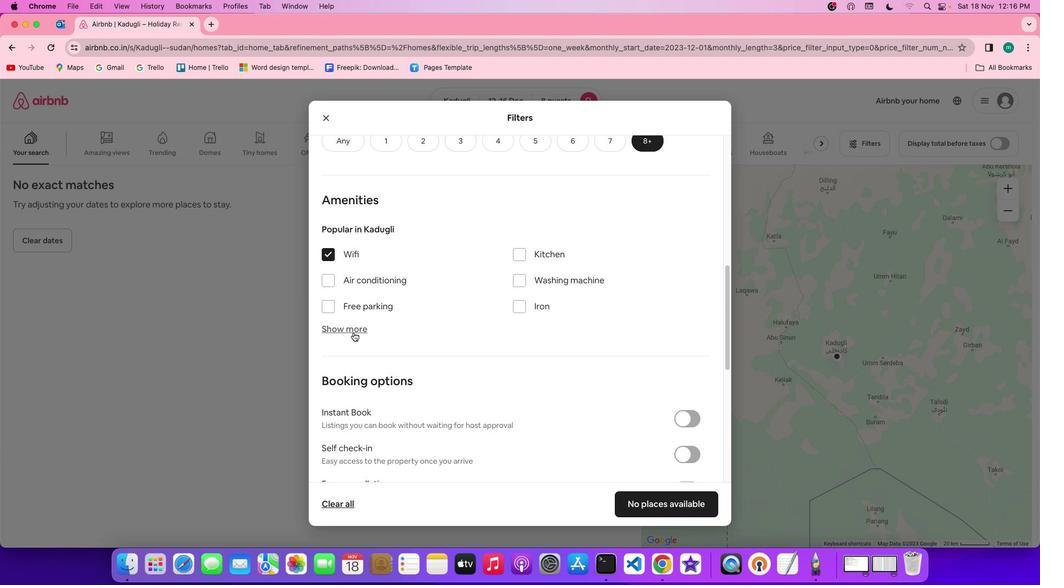 
Action: Mouse pressed left at (353, 332)
Screenshot: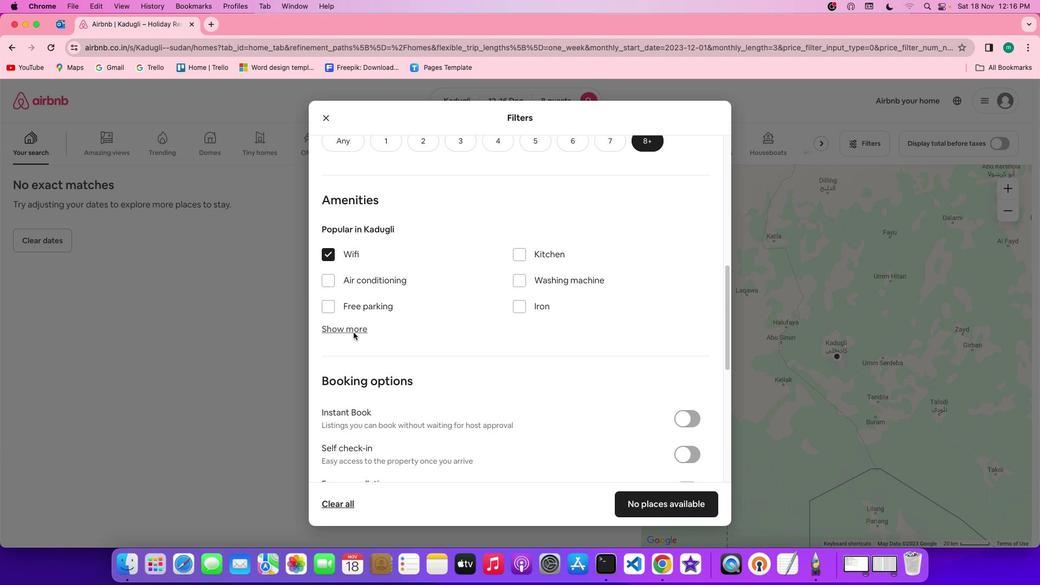 
Action: Mouse moved to (523, 390)
Screenshot: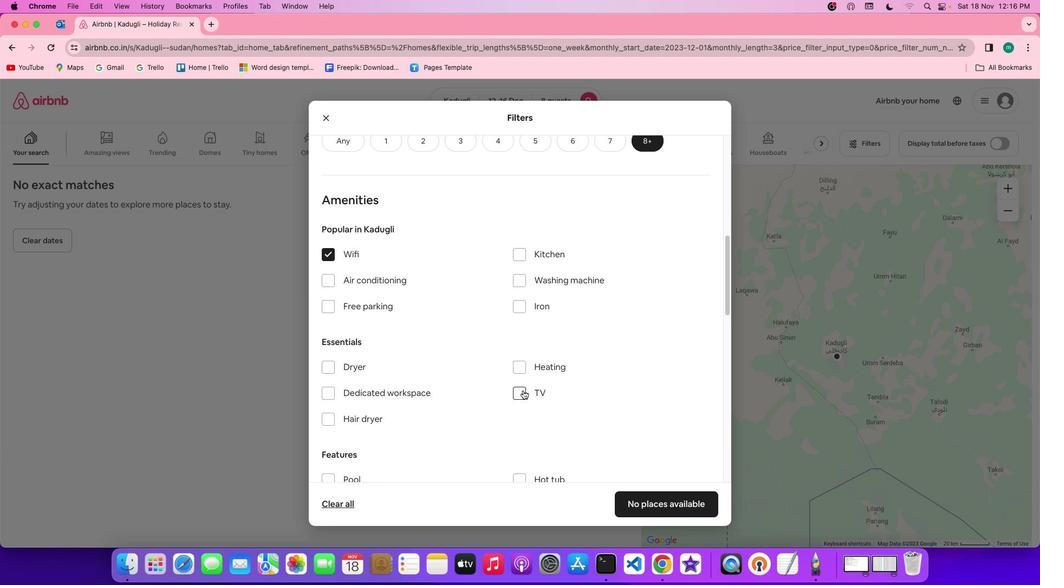 
Action: Mouse pressed left at (523, 390)
Screenshot: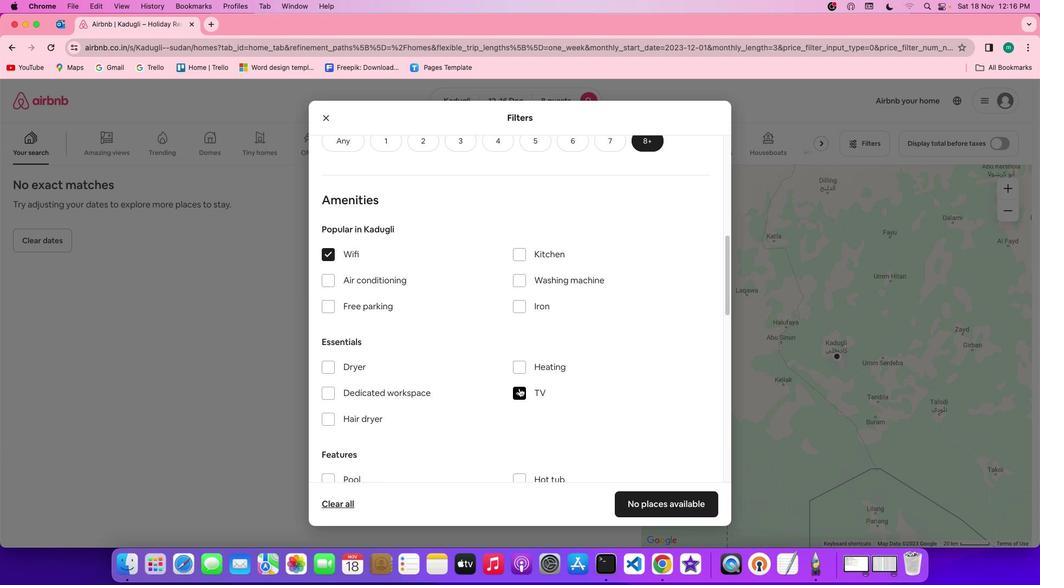 
Action: Mouse moved to (384, 309)
Screenshot: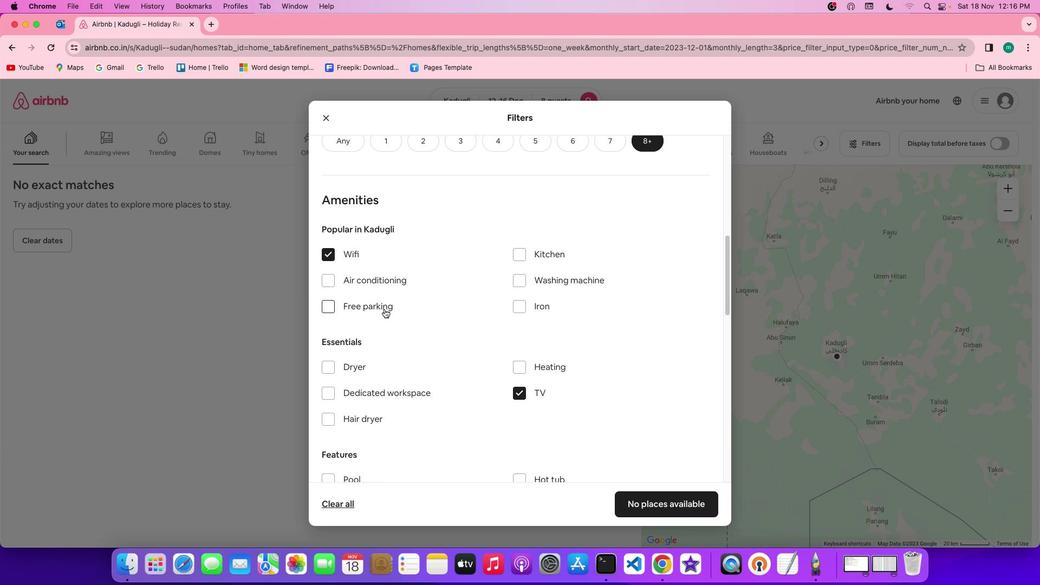 
Action: Mouse pressed left at (384, 309)
Screenshot: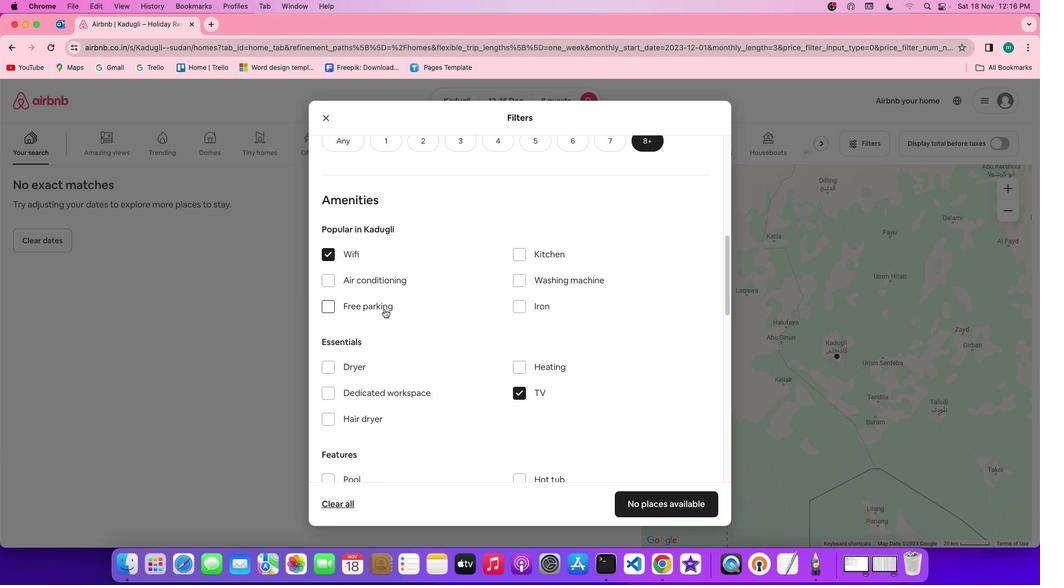 
Action: Mouse moved to (502, 345)
Screenshot: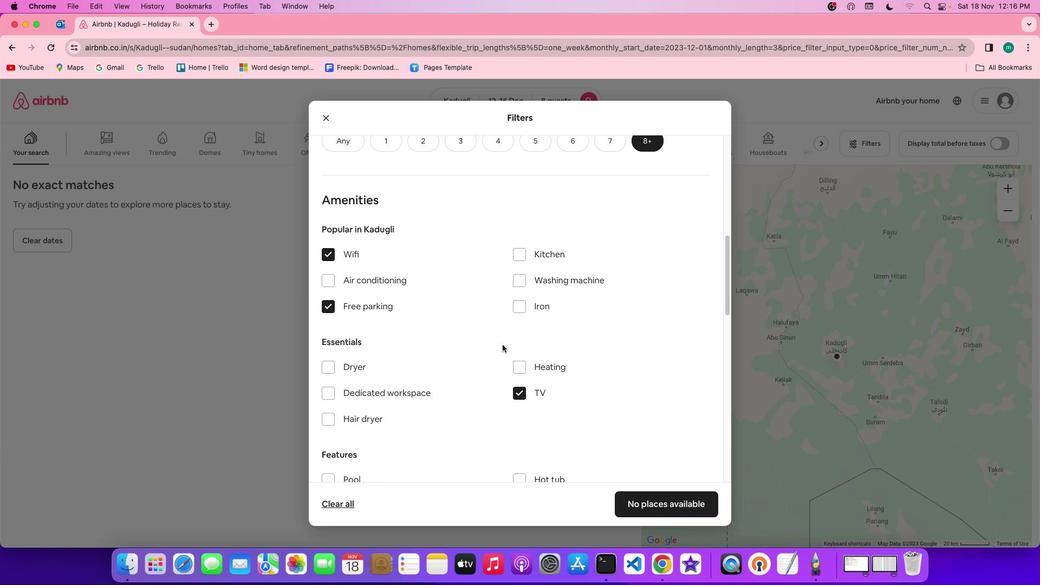 
Action: Mouse scrolled (502, 345) with delta (0, 0)
Screenshot: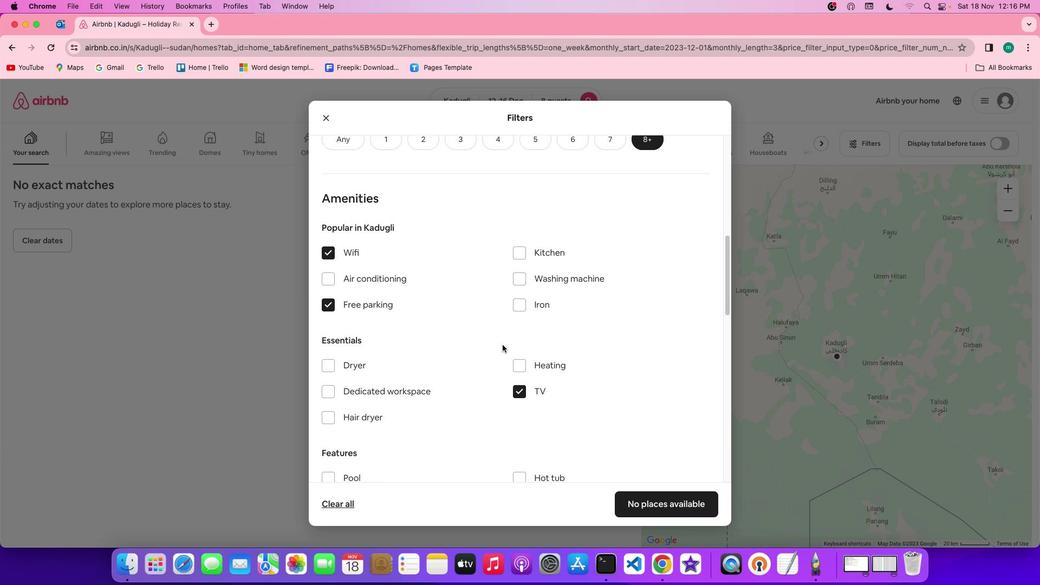 
Action: Mouse scrolled (502, 345) with delta (0, 0)
Screenshot: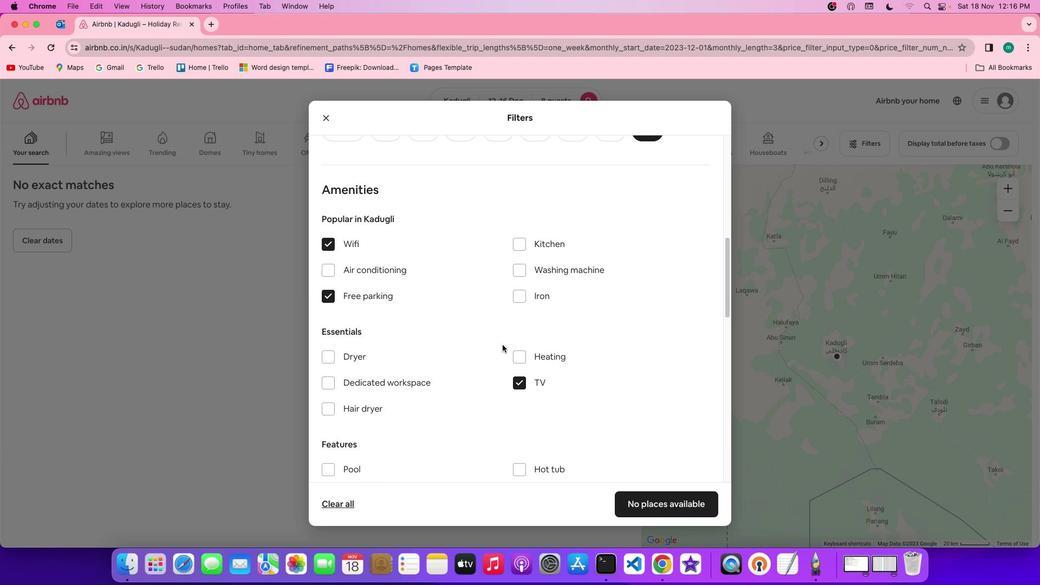 
Action: Mouse scrolled (502, 345) with delta (0, 0)
Screenshot: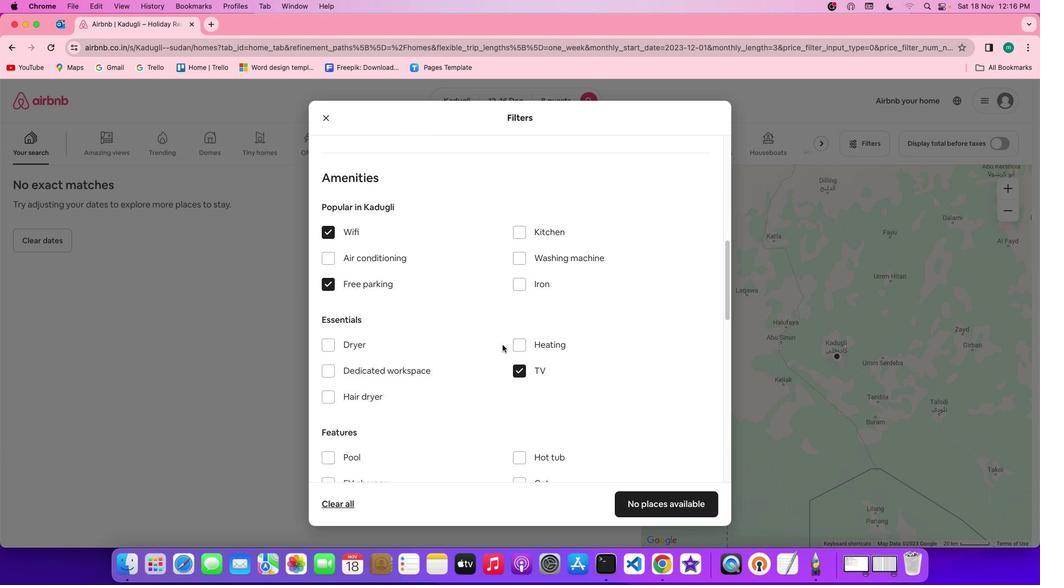 
Action: Mouse scrolled (502, 345) with delta (0, 0)
Screenshot: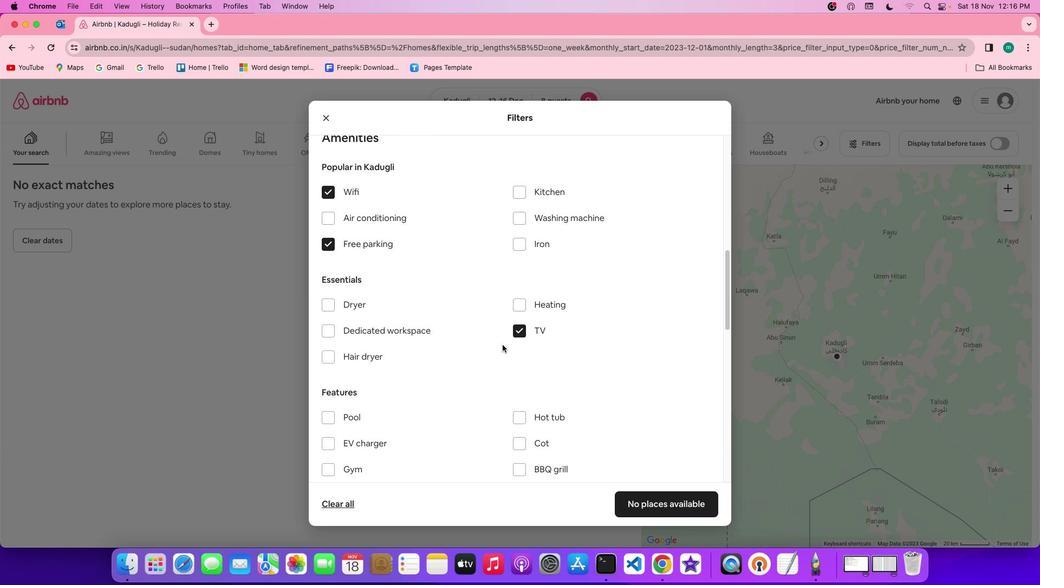 
Action: Mouse scrolled (502, 345) with delta (0, 0)
Screenshot: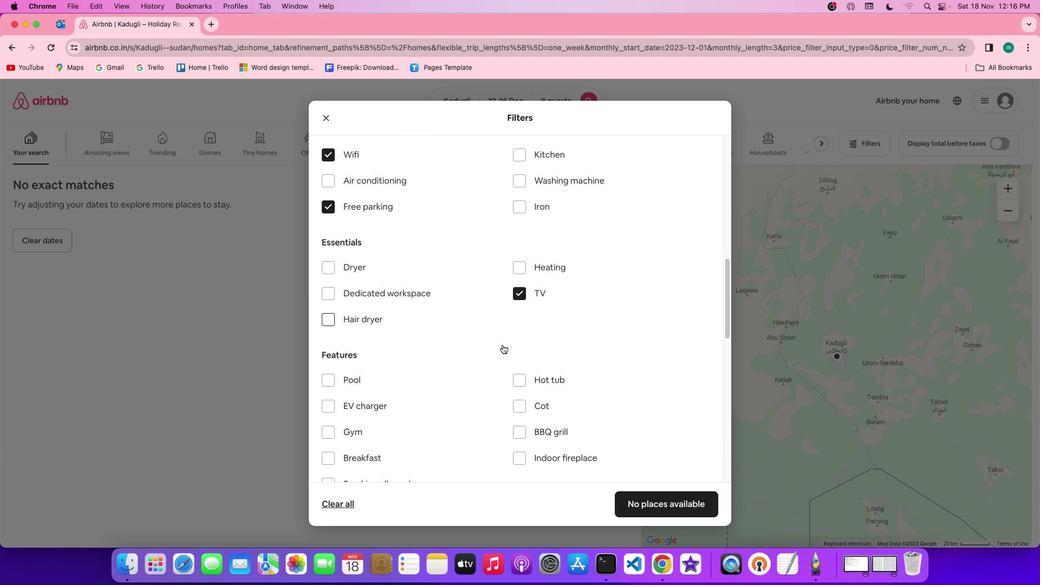 
Action: Mouse scrolled (502, 345) with delta (0, 0)
Screenshot: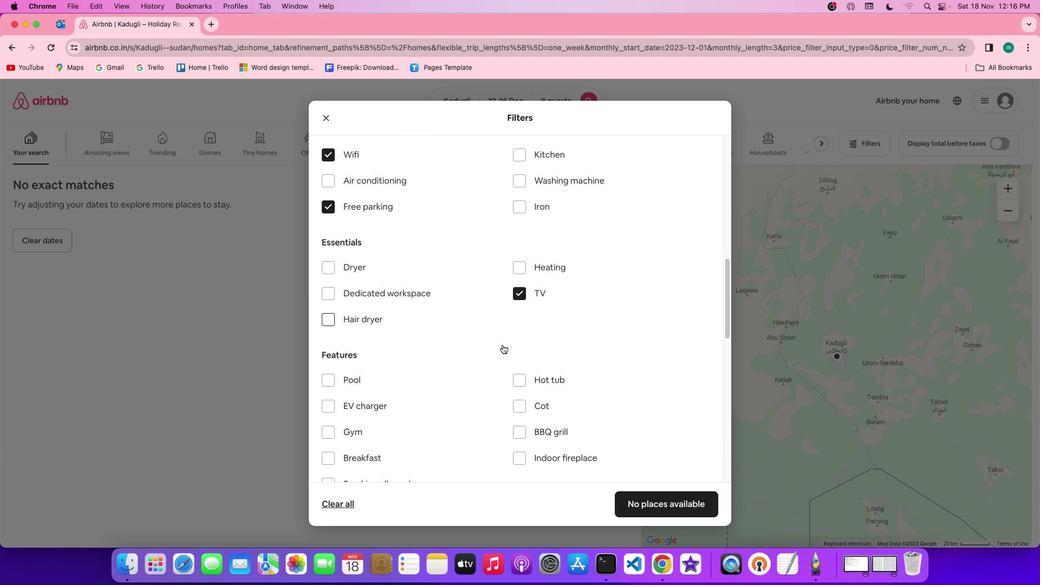 
Action: Mouse scrolled (502, 345) with delta (0, -1)
Screenshot: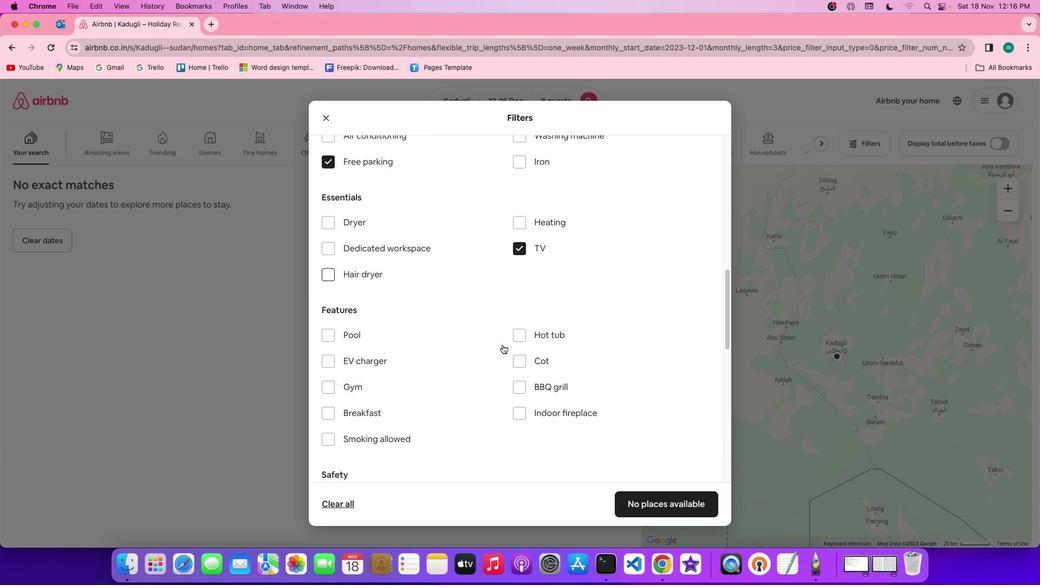 
Action: Mouse moved to (506, 348)
Screenshot: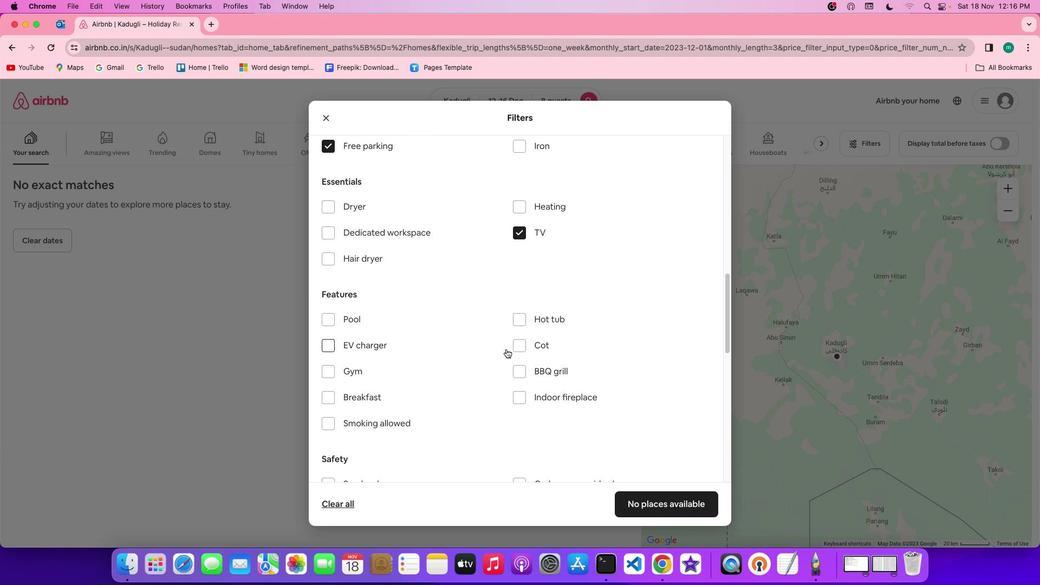 
Action: Mouse scrolled (506, 348) with delta (0, 0)
Screenshot: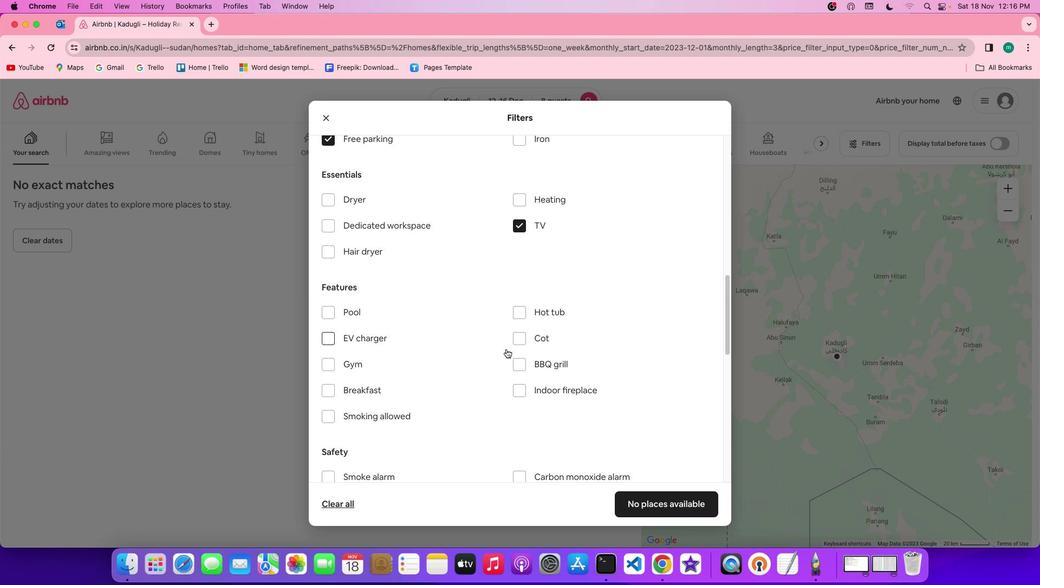 
Action: Mouse scrolled (506, 348) with delta (0, 0)
Screenshot: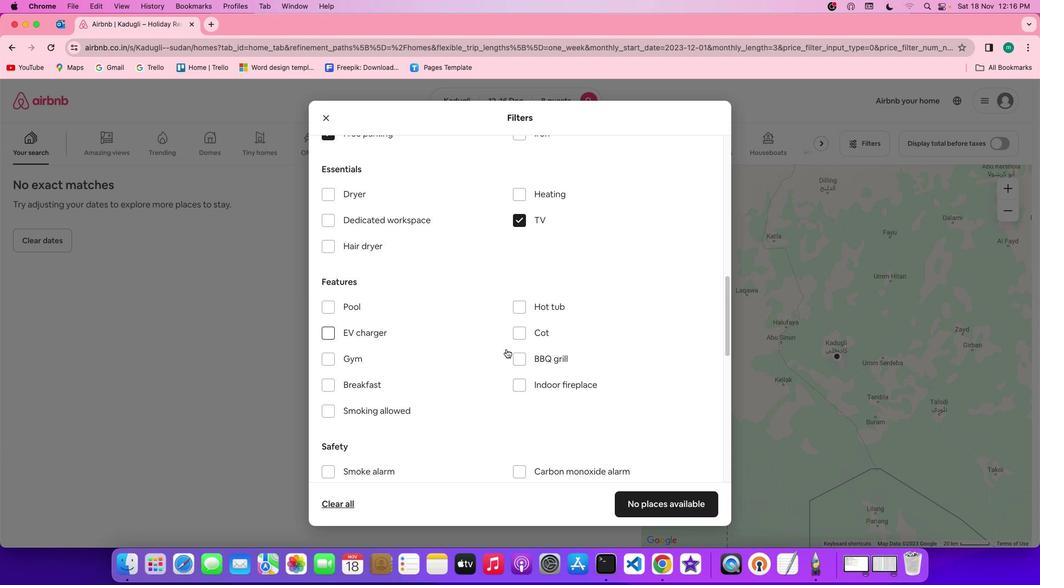 
Action: Mouse scrolled (506, 348) with delta (0, 0)
Screenshot: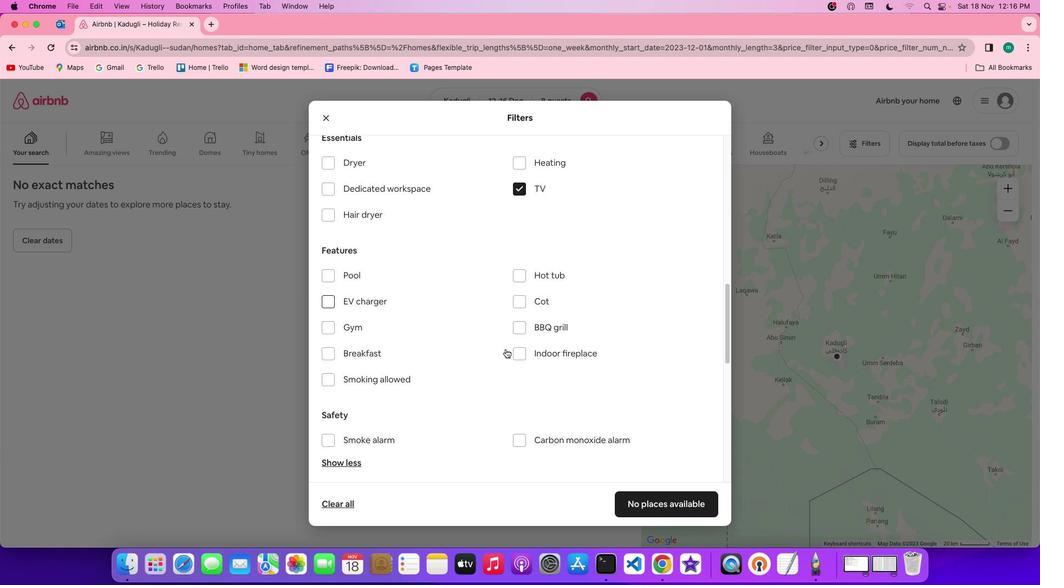 
Action: Mouse moved to (353, 307)
Screenshot: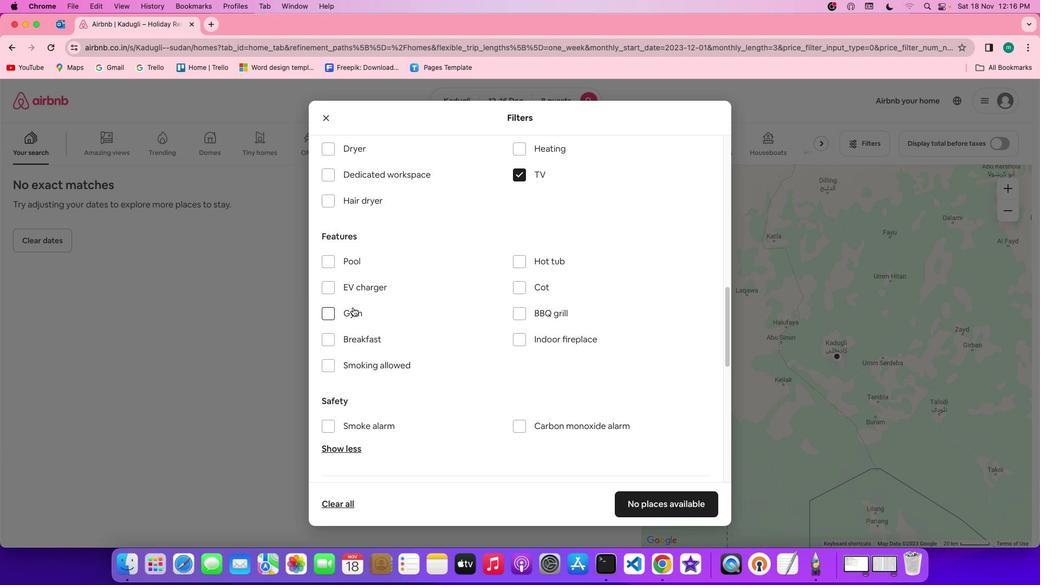 
Action: Mouse pressed left at (353, 307)
Screenshot: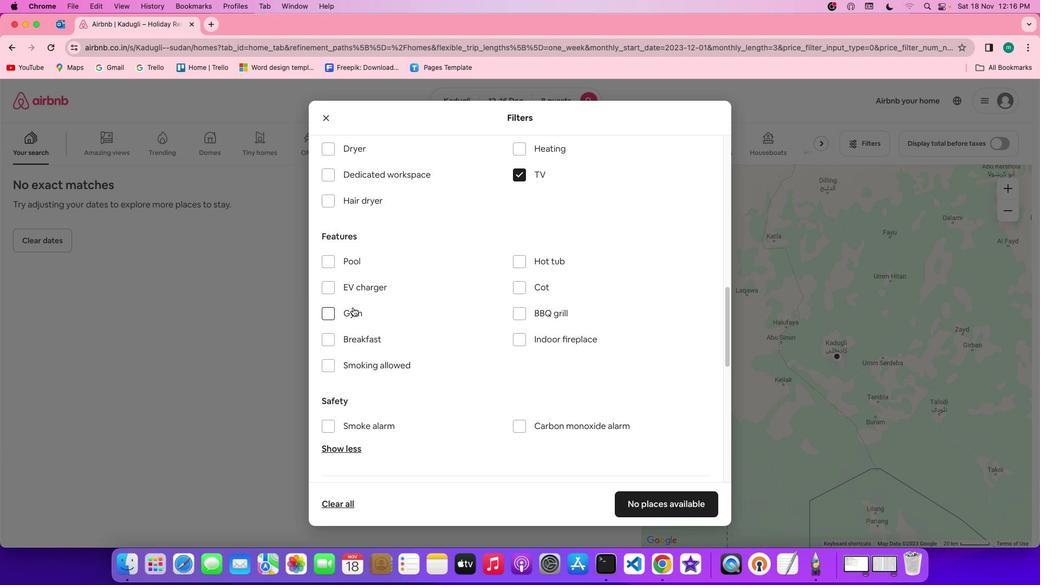 
Action: Mouse moved to (364, 340)
Screenshot: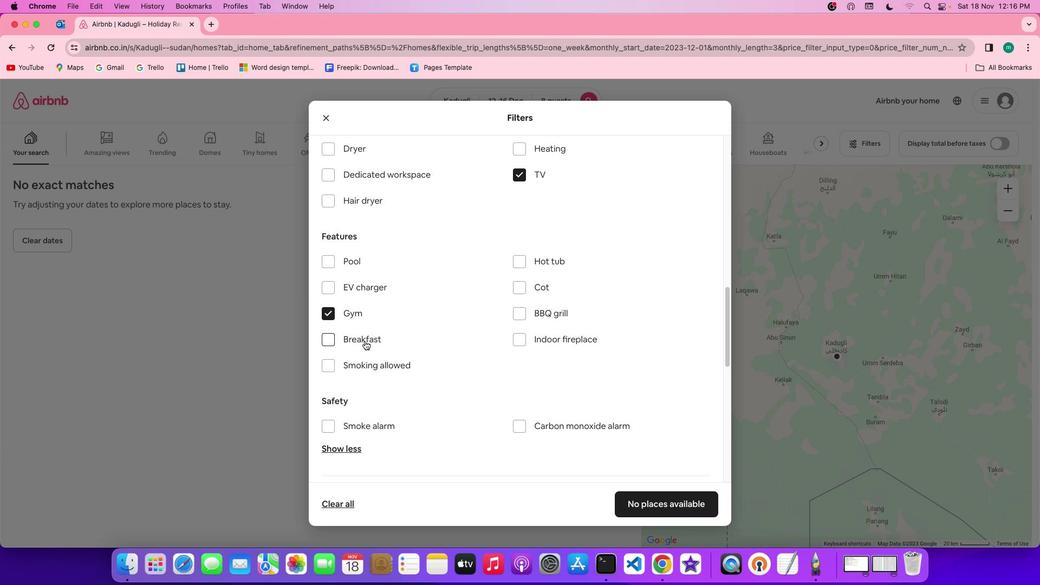 
Action: Mouse pressed left at (364, 340)
Screenshot: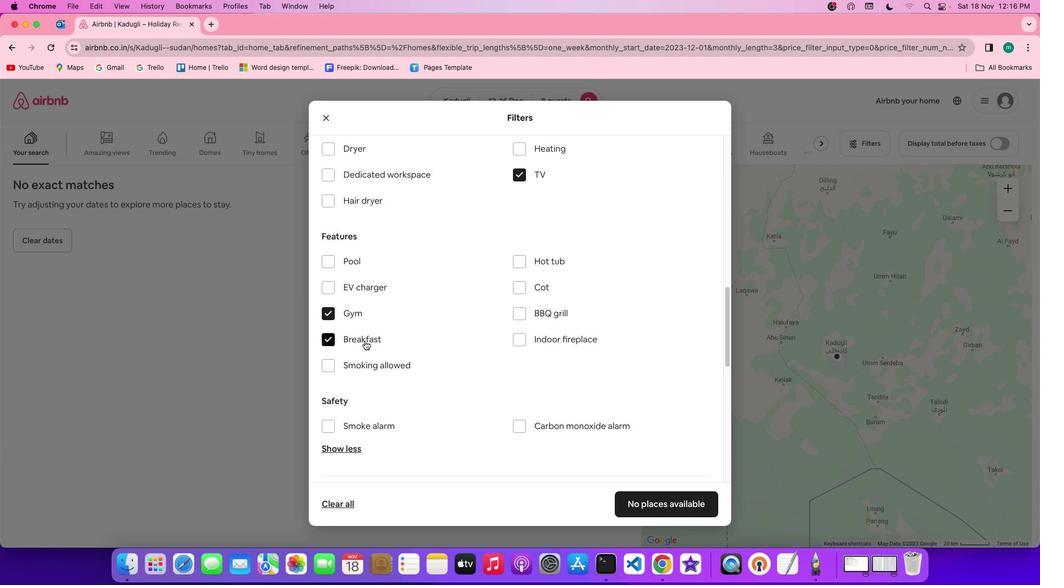 
Action: Mouse moved to (483, 355)
Screenshot: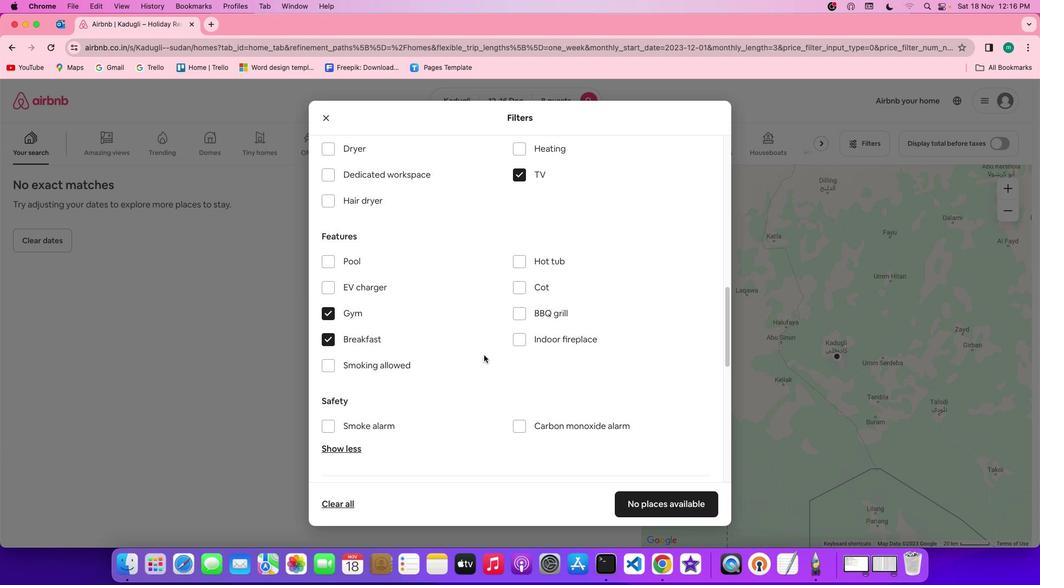 
Action: Mouse scrolled (483, 355) with delta (0, 0)
Screenshot: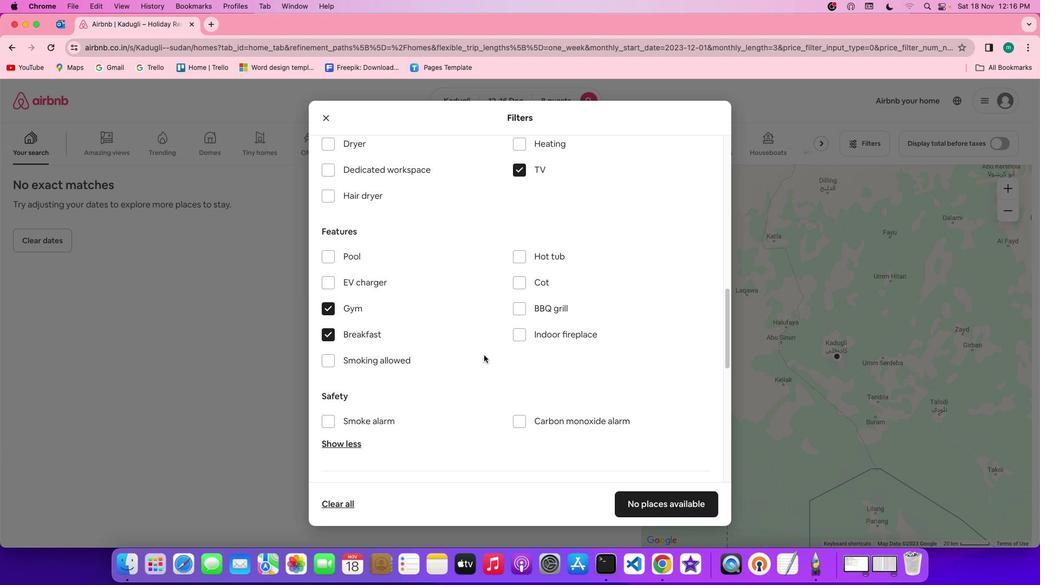 
Action: Mouse scrolled (483, 355) with delta (0, 0)
Screenshot: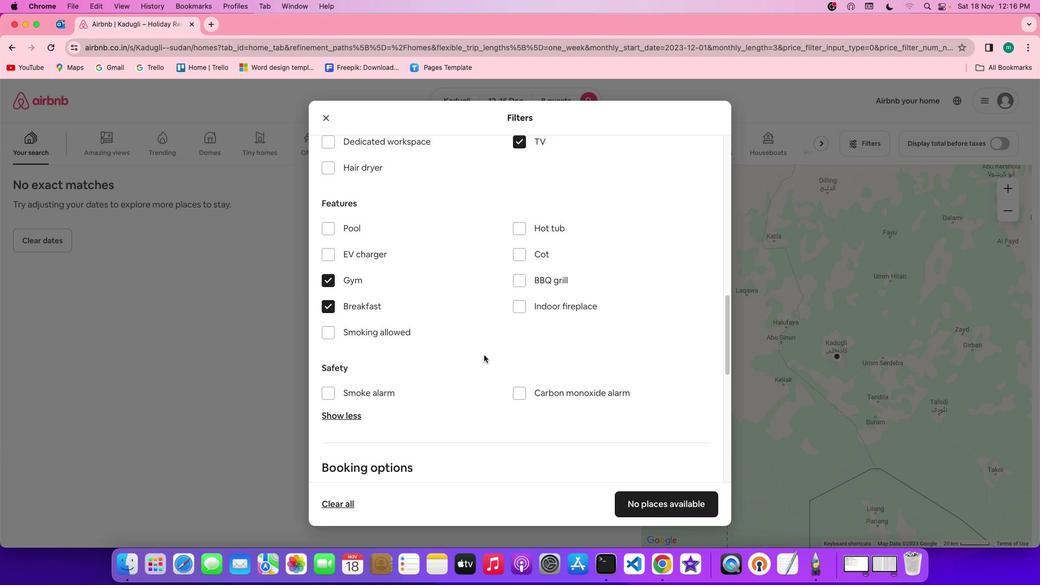 
Action: Mouse scrolled (483, 355) with delta (0, -1)
Screenshot: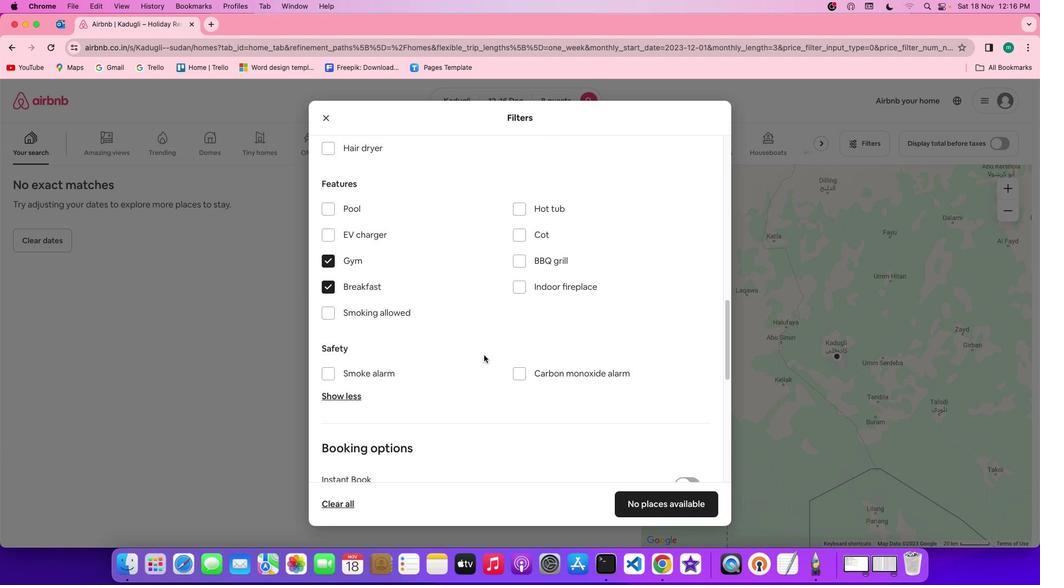 
Action: Mouse scrolled (483, 355) with delta (0, 0)
Screenshot: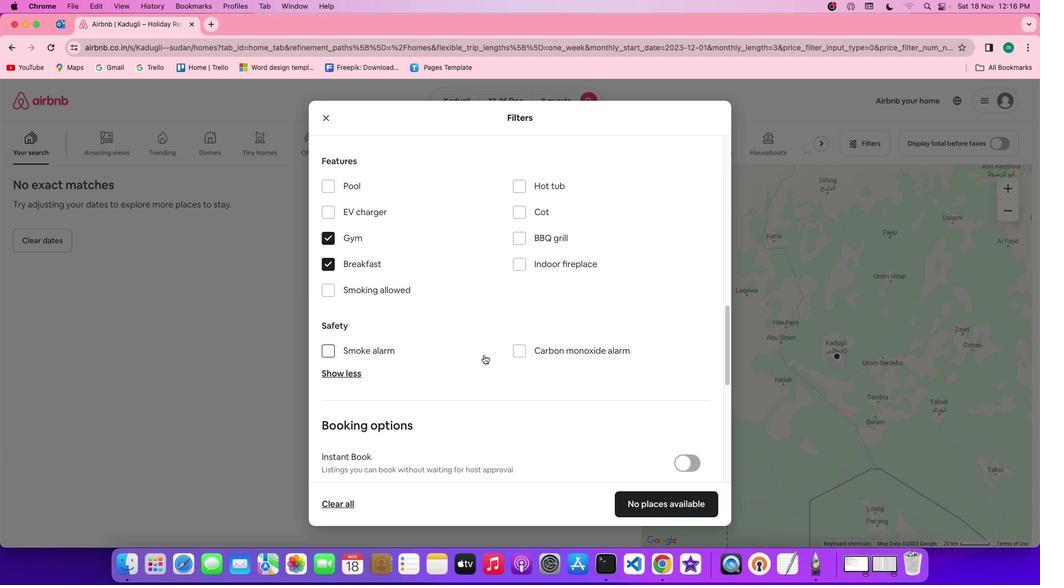 
Action: Mouse scrolled (483, 355) with delta (0, 0)
Screenshot: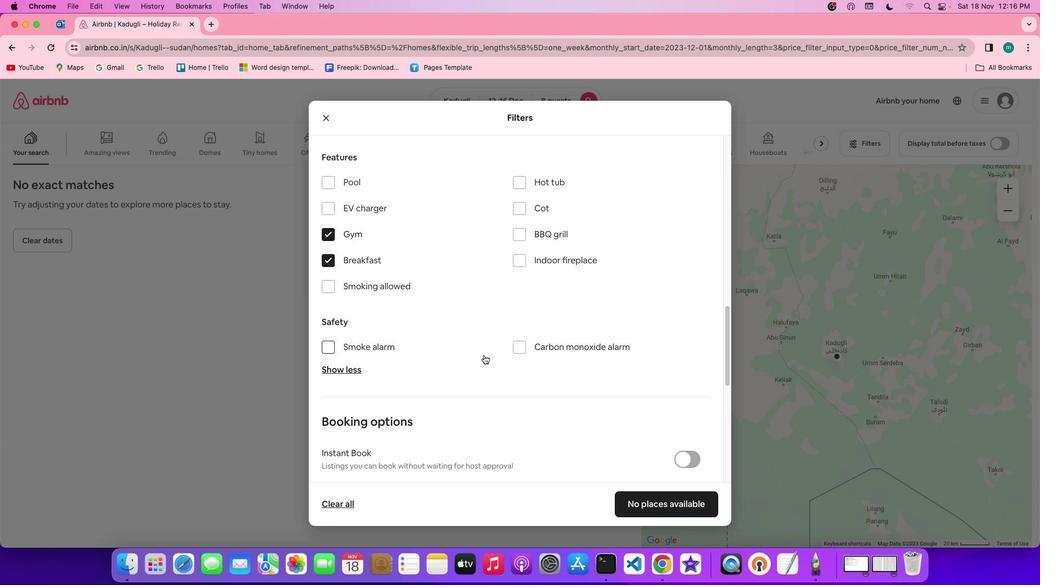
Action: Mouse scrolled (483, 355) with delta (0, 0)
Screenshot: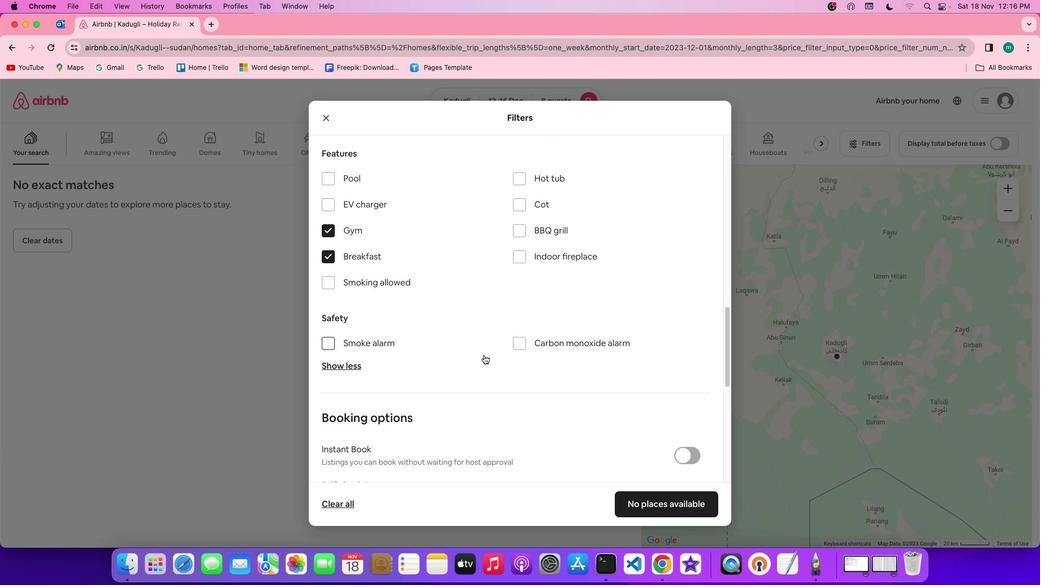 
Action: Mouse scrolled (483, 355) with delta (0, 0)
Screenshot: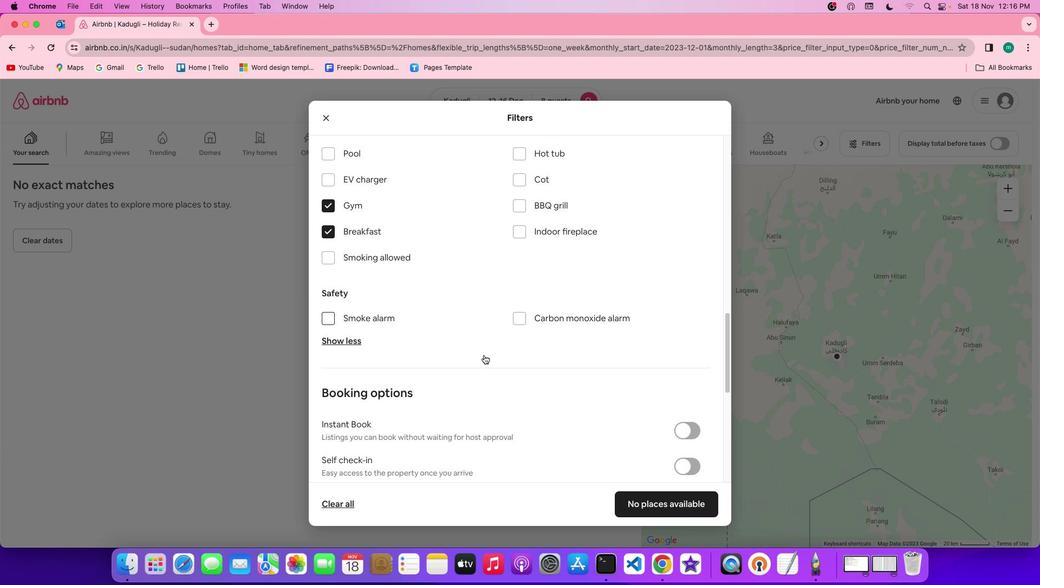 
Action: Mouse scrolled (483, 355) with delta (0, -1)
Screenshot: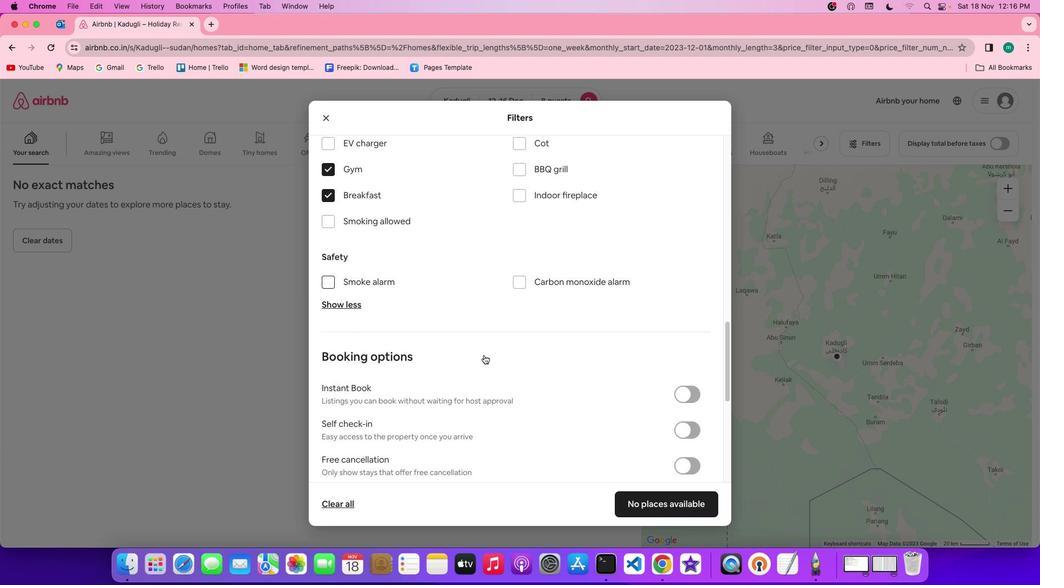 
Action: Mouse scrolled (483, 355) with delta (0, -1)
Screenshot: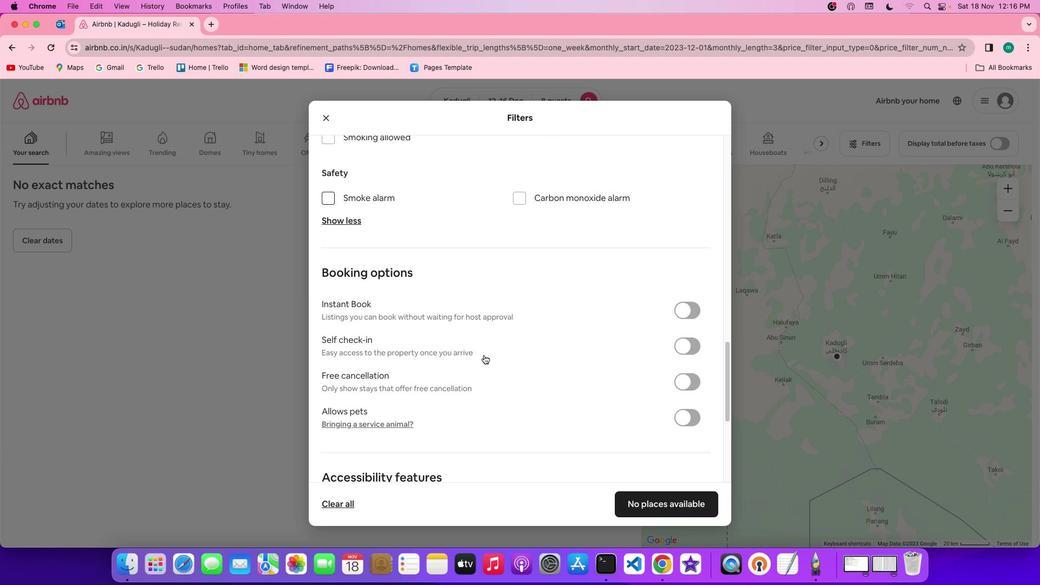 
Action: Mouse scrolled (483, 355) with delta (0, -1)
Screenshot: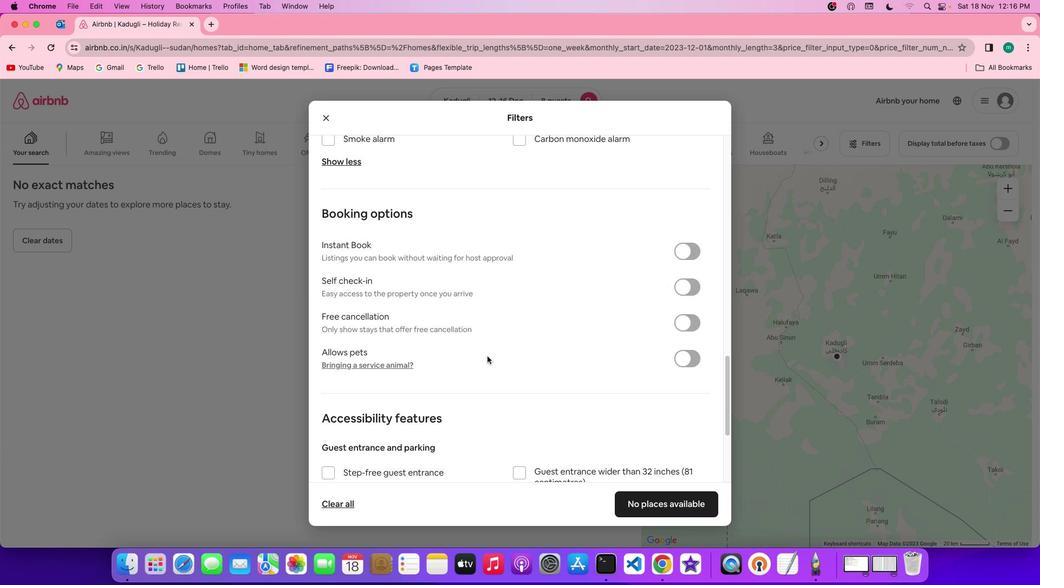 
Action: Mouse scrolled (483, 355) with delta (0, 0)
Screenshot: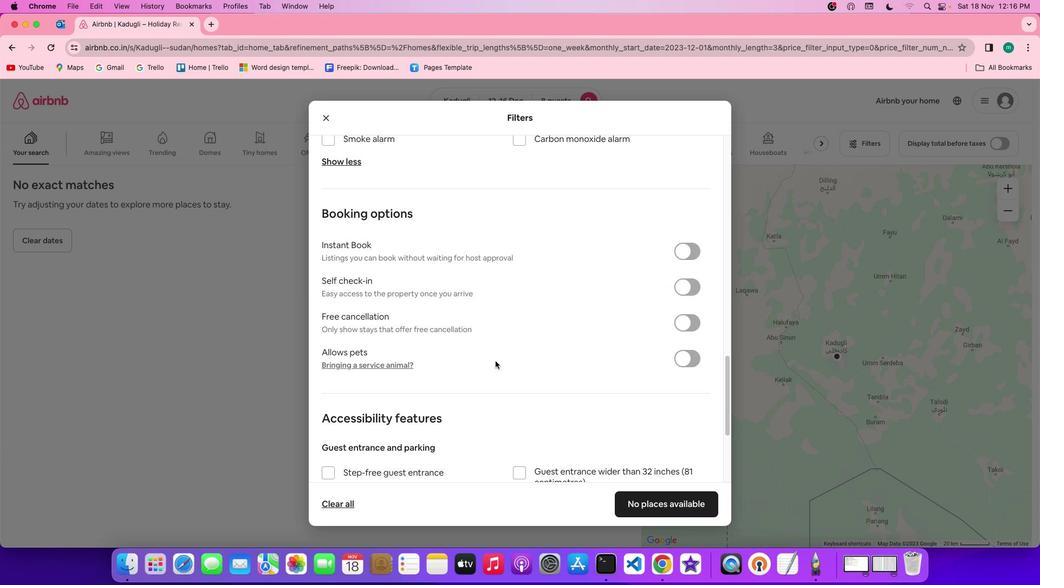 
Action: Mouse moved to (496, 361)
Screenshot: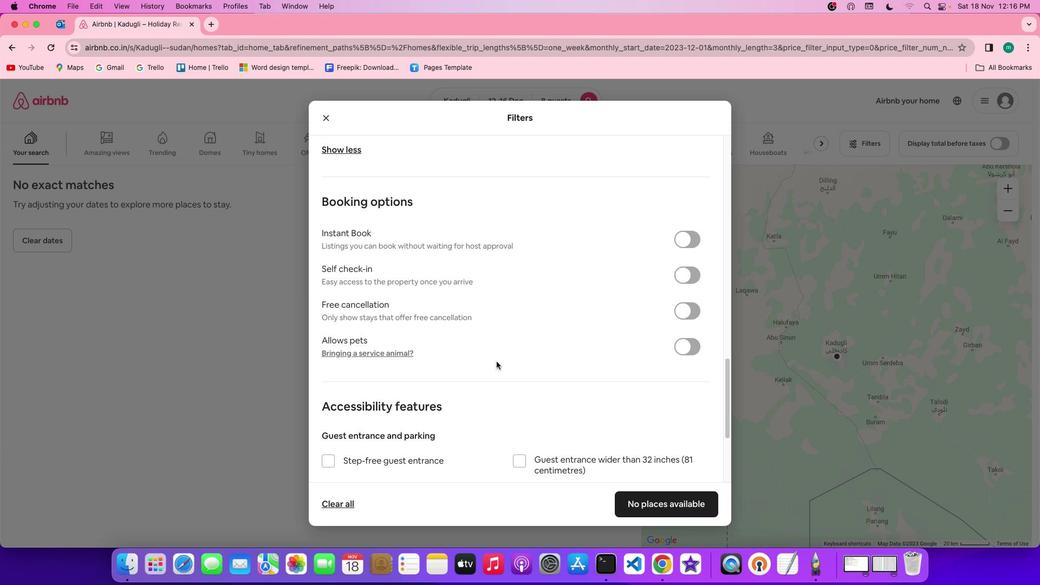 
Action: Mouse scrolled (496, 361) with delta (0, 0)
Screenshot: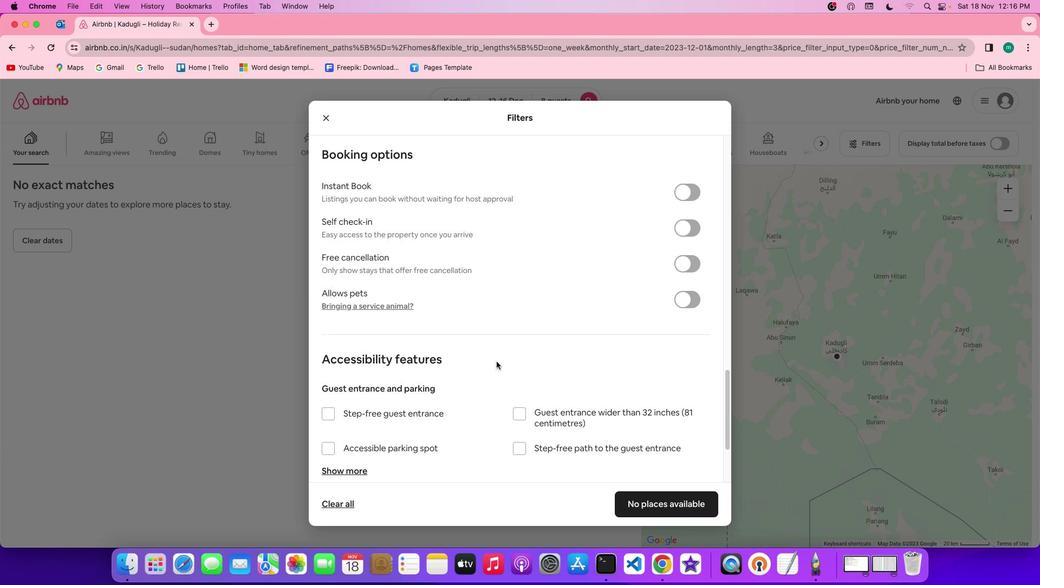 
Action: Mouse scrolled (496, 361) with delta (0, 0)
Screenshot: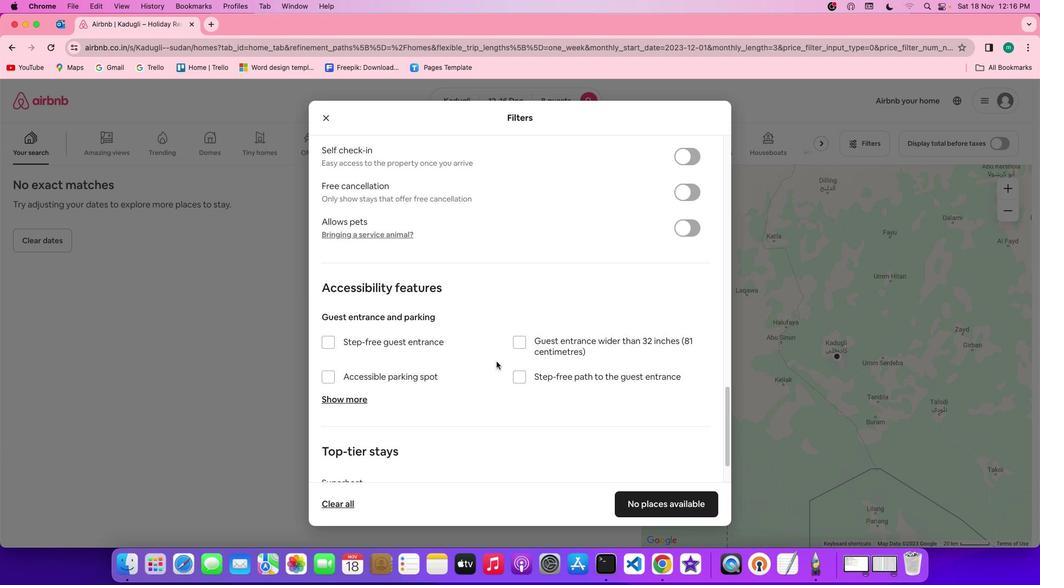 
Action: Mouse scrolled (496, 361) with delta (0, -1)
Screenshot: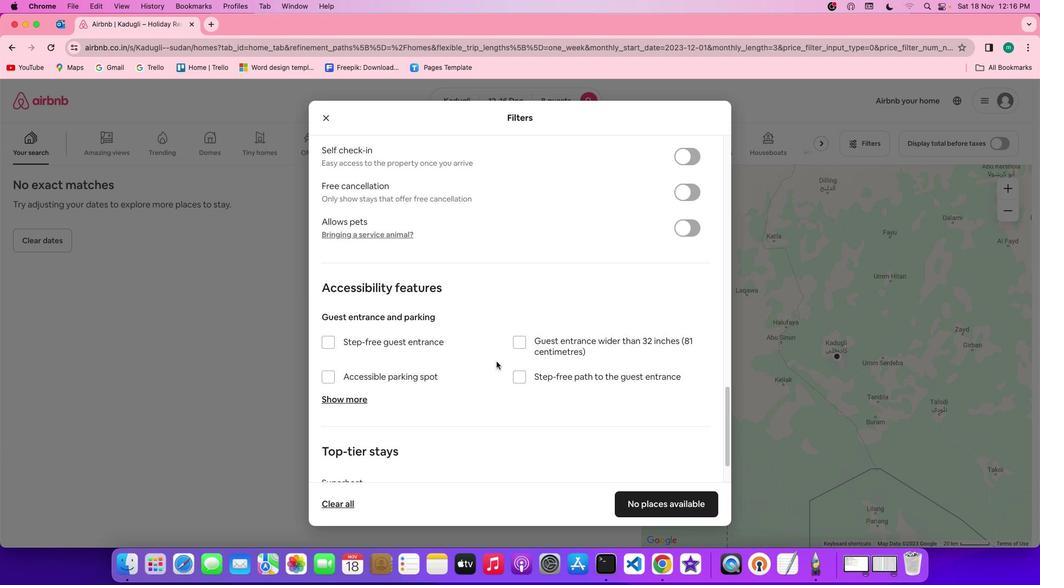 
Action: Mouse scrolled (496, 361) with delta (0, -2)
Screenshot: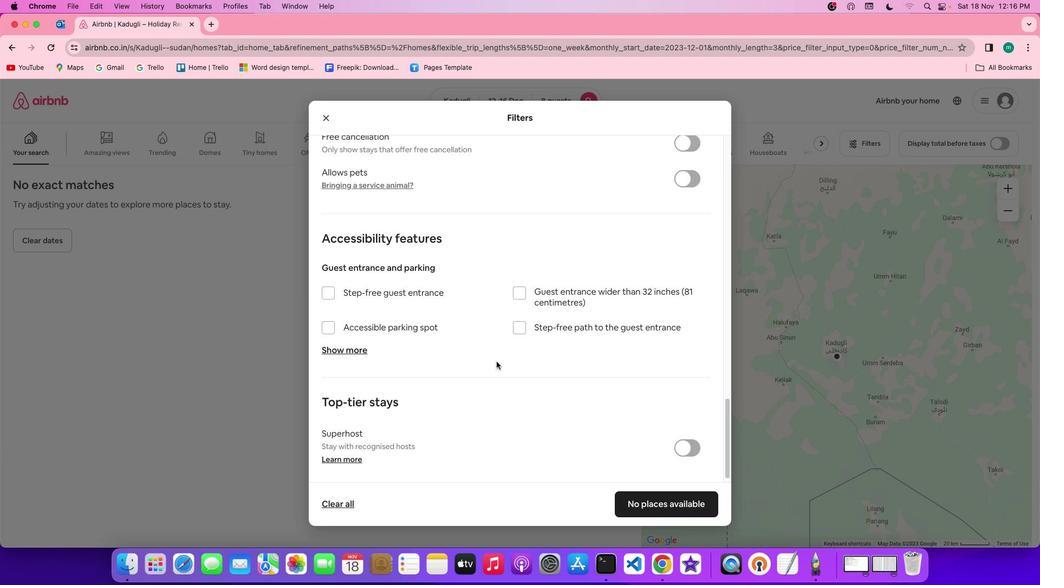 
Action: Mouse scrolled (496, 361) with delta (0, -3)
Screenshot: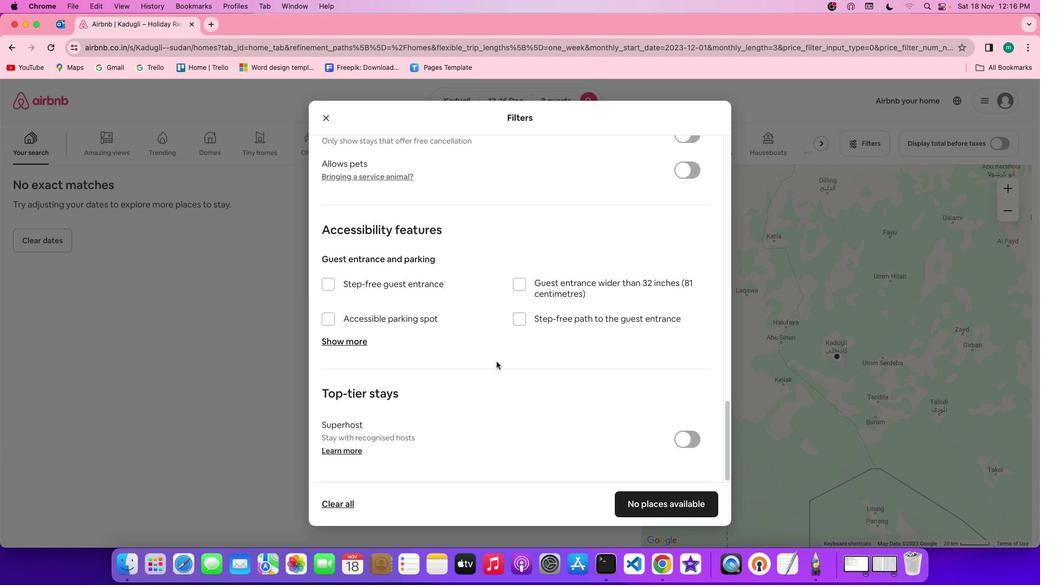 
Action: Mouse moved to (496, 361)
Screenshot: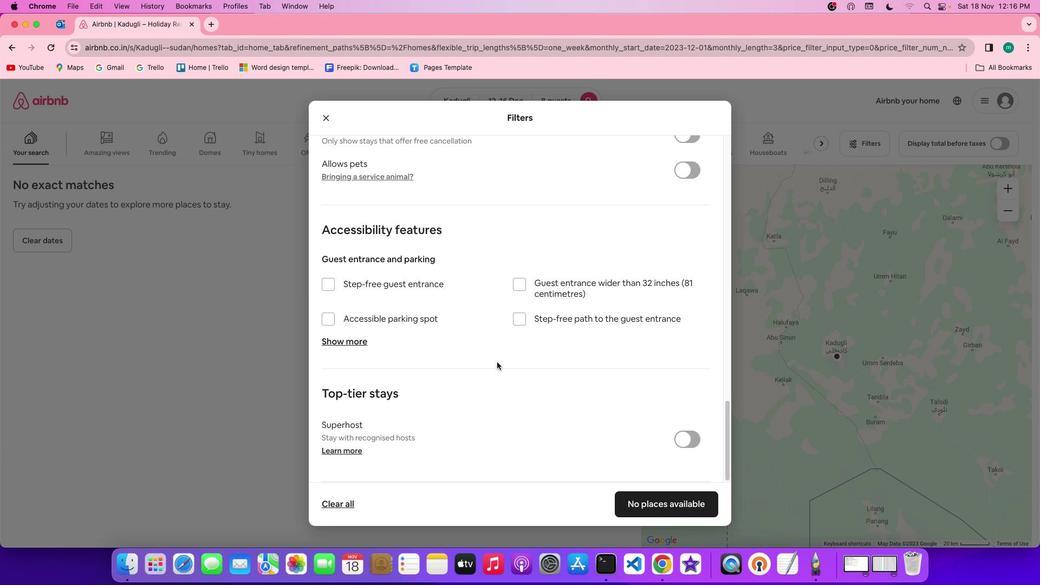 
Action: Mouse scrolled (496, 361) with delta (0, 0)
Screenshot: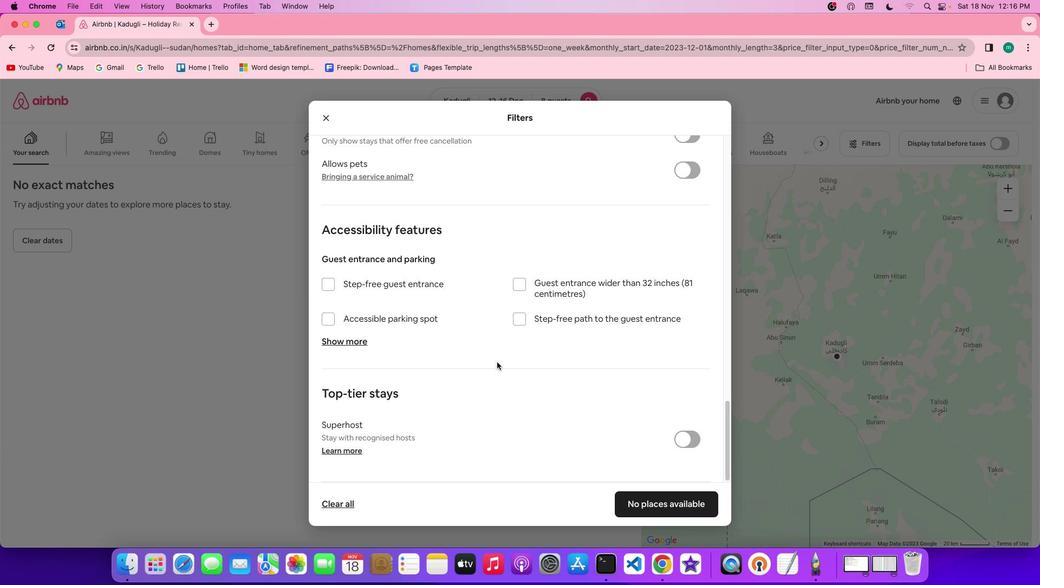 
Action: Mouse scrolled (496, 361) with delta (0, 0)
Screenshot: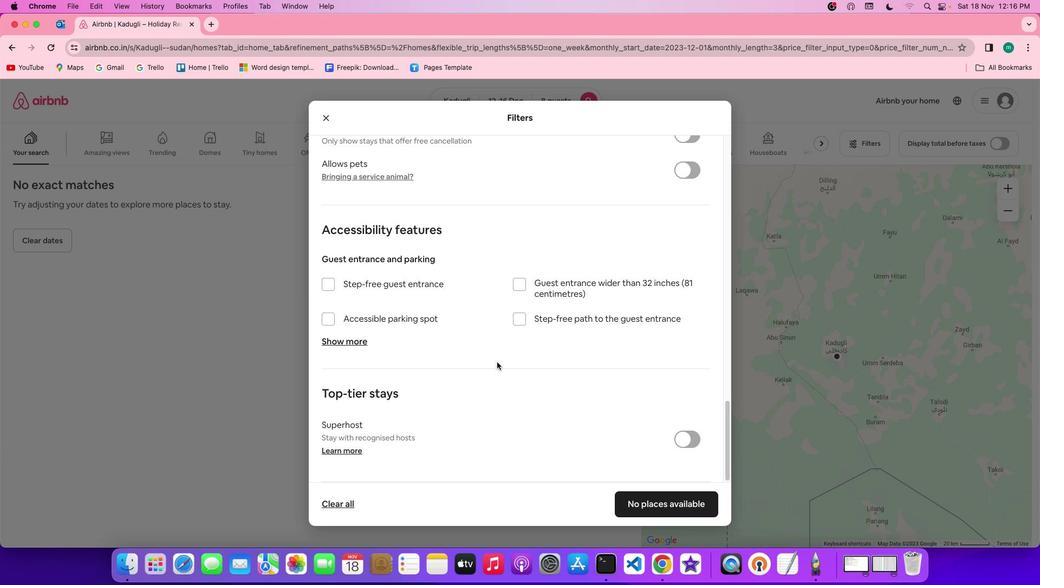 
Action: Mouse scrolled (496, 361) with delta (0, -1)
Screenshot: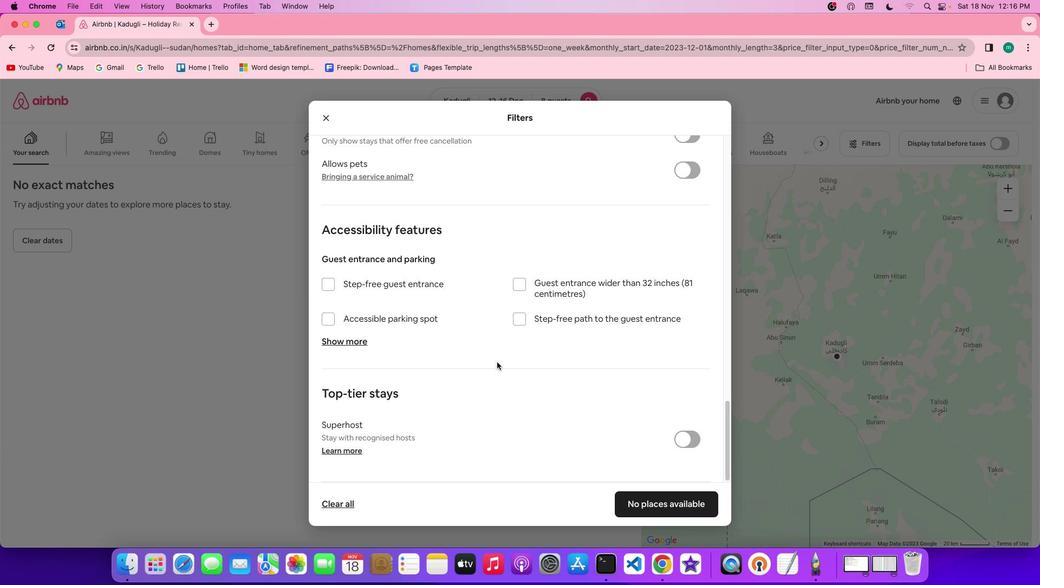 
Action: Mouse scrolled (496, 361) with delta (0, -2)
Screenshot: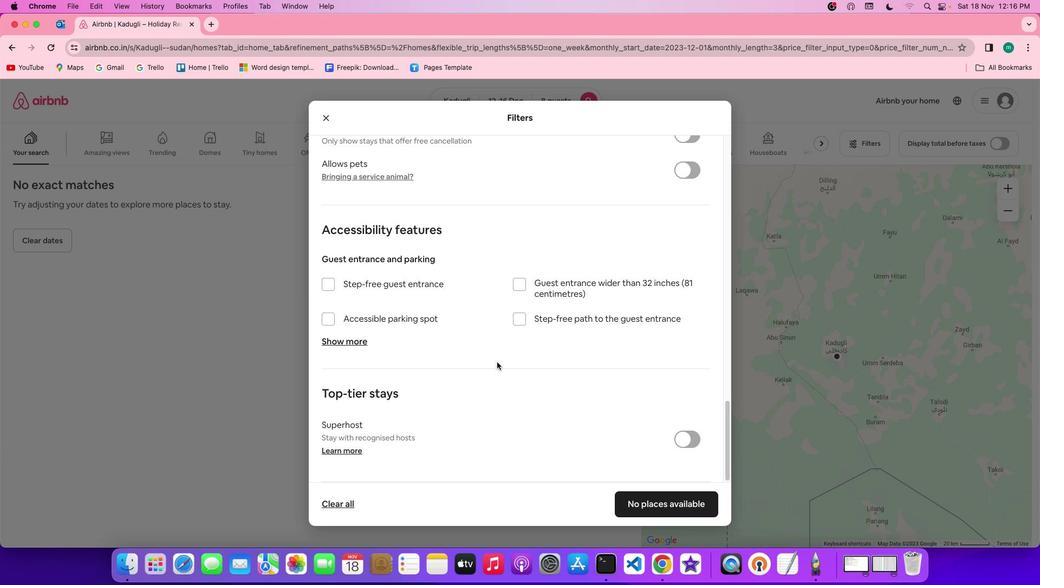 
Action: Mouse scrolled (496, 361) with delta (0, -3)
Screenshot: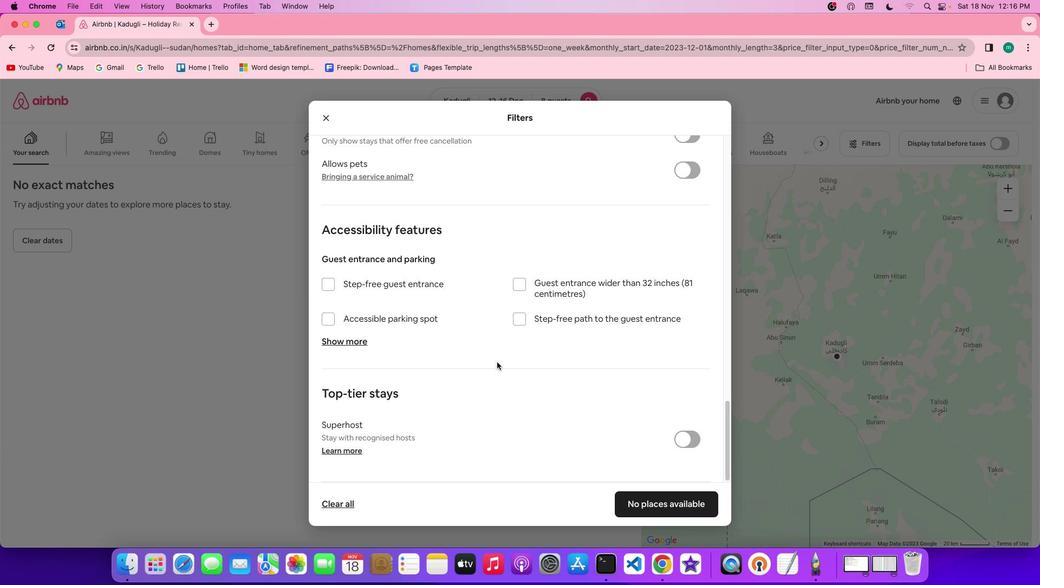 
Action: Mouse scrolled (496, 361) with delta (0, -3)
Screenshot: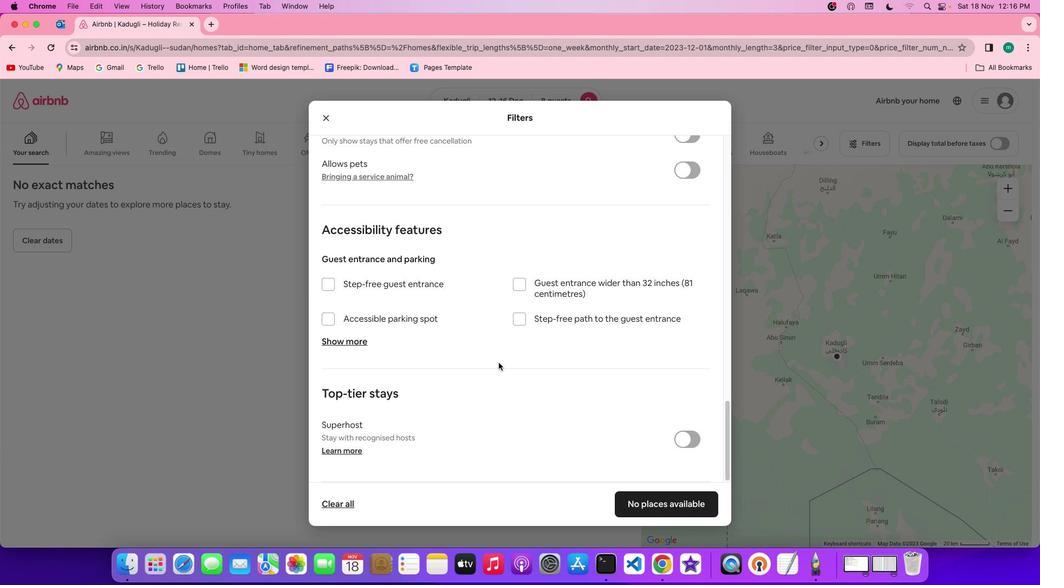 
Action: Mouse moved to (567, 399)
Screenshot: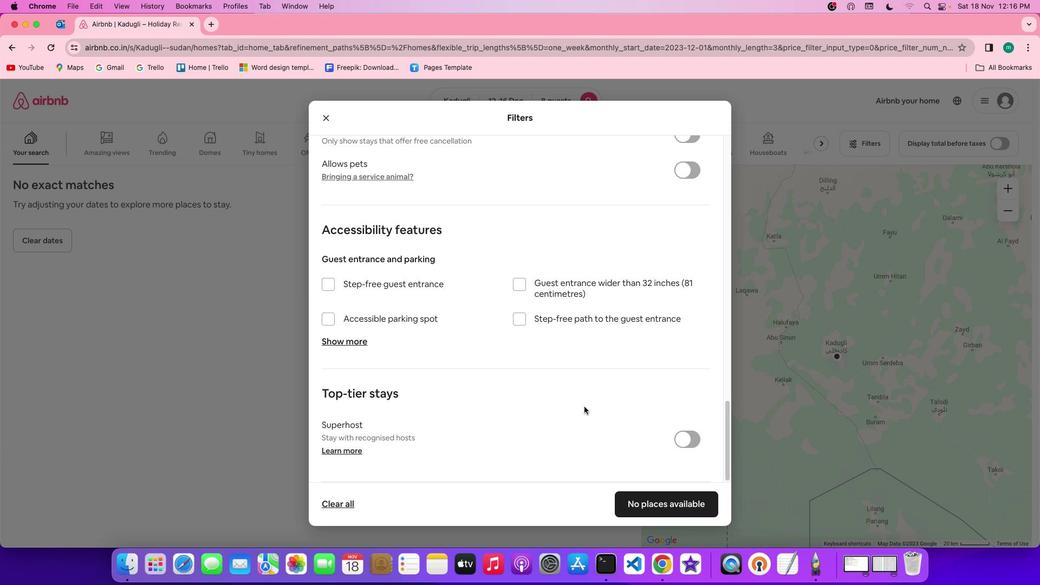 
Action: Mouse scrolled (567, 399) with delta (0, 0)
Screenshot: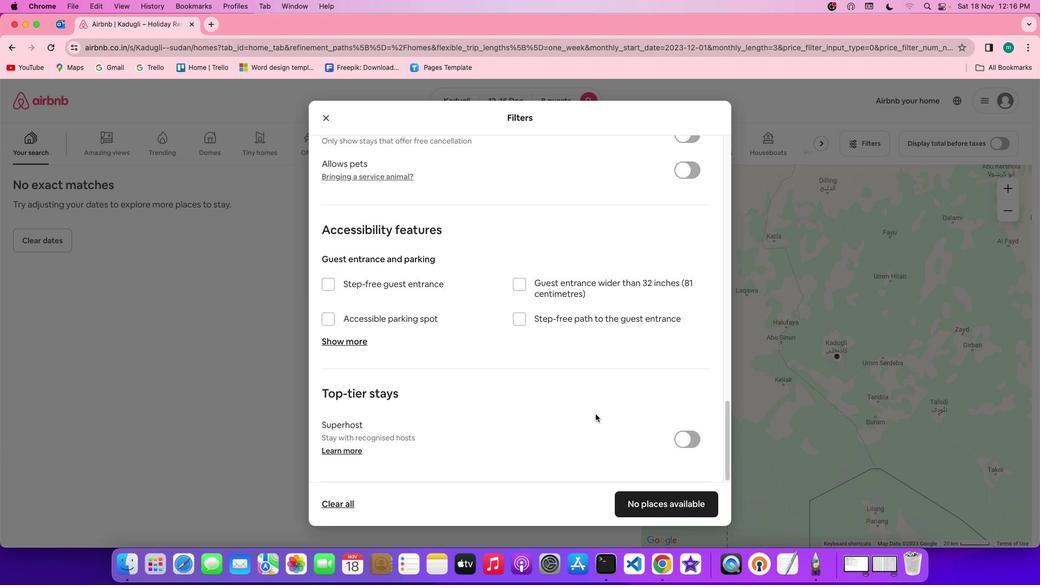 
Action: Mouse scrolled (567, 399) with delta (0, 0)
Screenshot: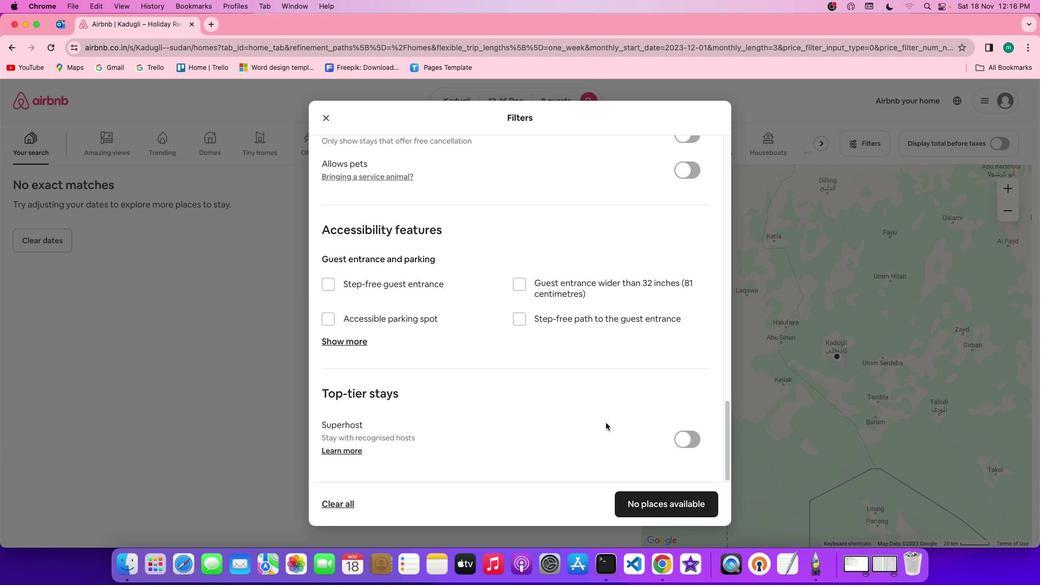 
Action: Mouse scrolled (567, 399) with delta (0, -1)
Screenshot: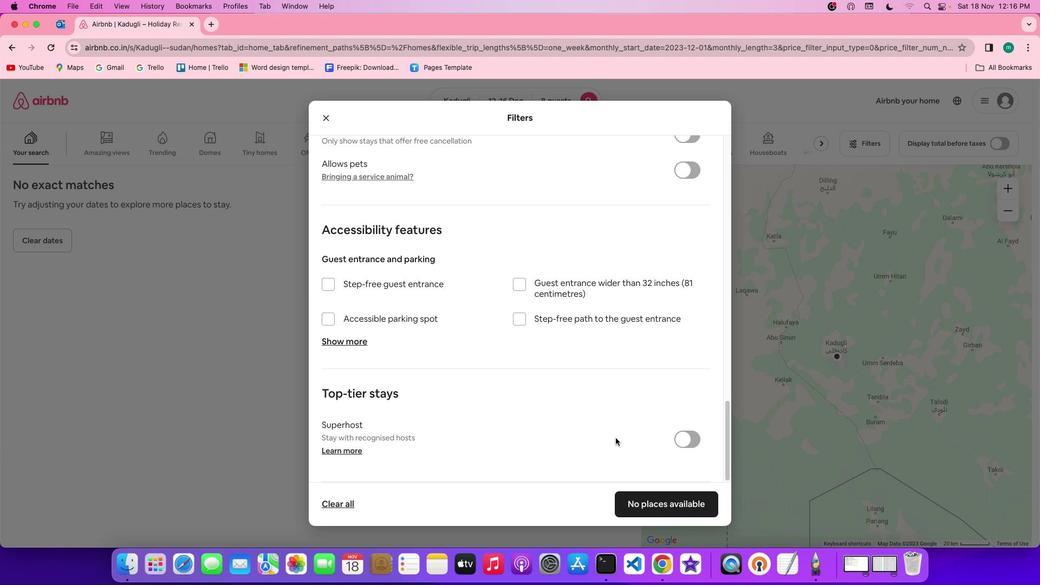 
Action: Mouse moved to (570, 400)
Screenshot: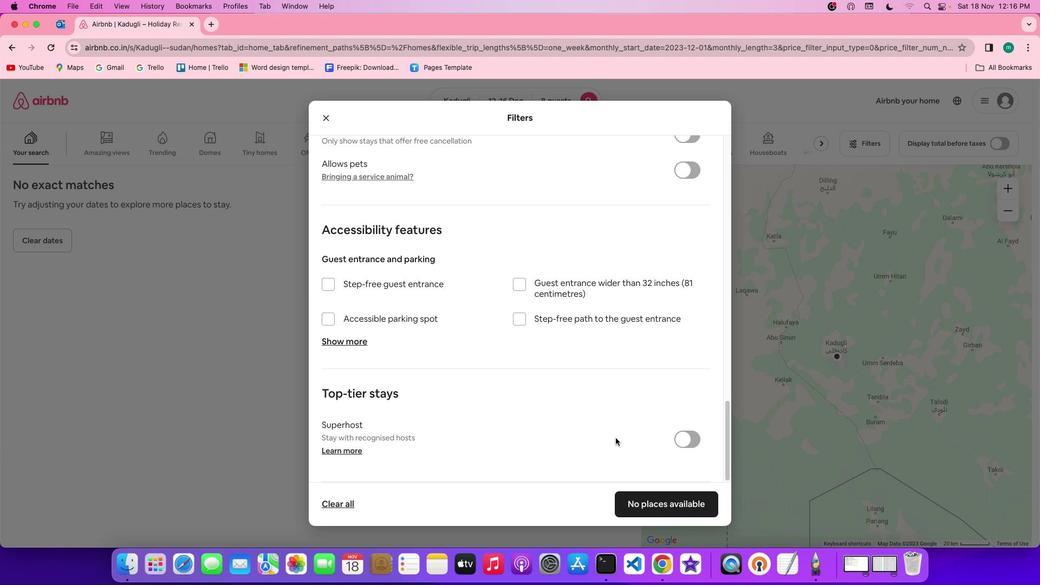 
Action: Mouse scrolled (570, 400) with delta (0, -2)
Screenshot: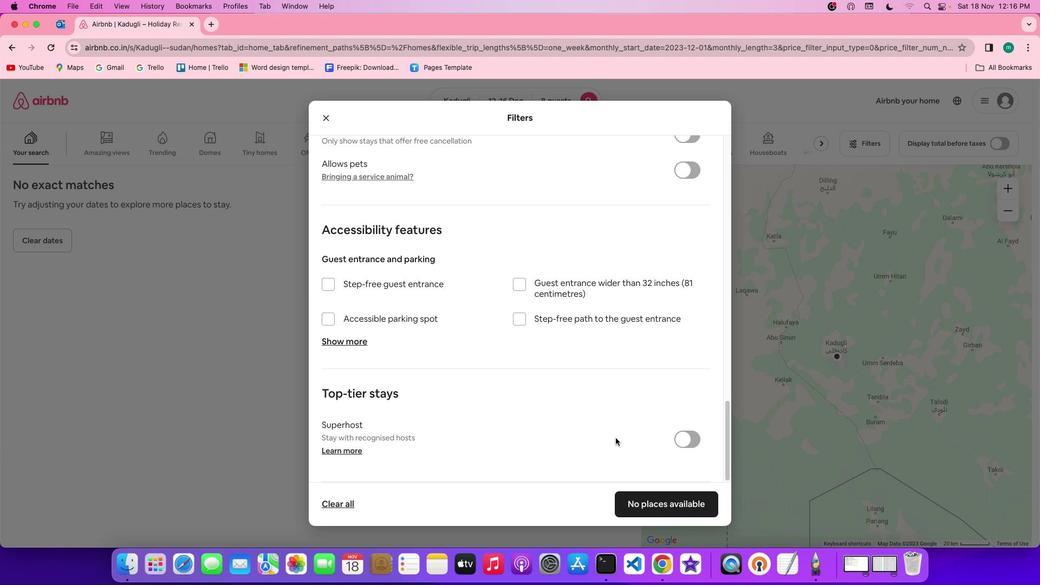 
Action: Mouse moved to (665, 506)
Screenshot: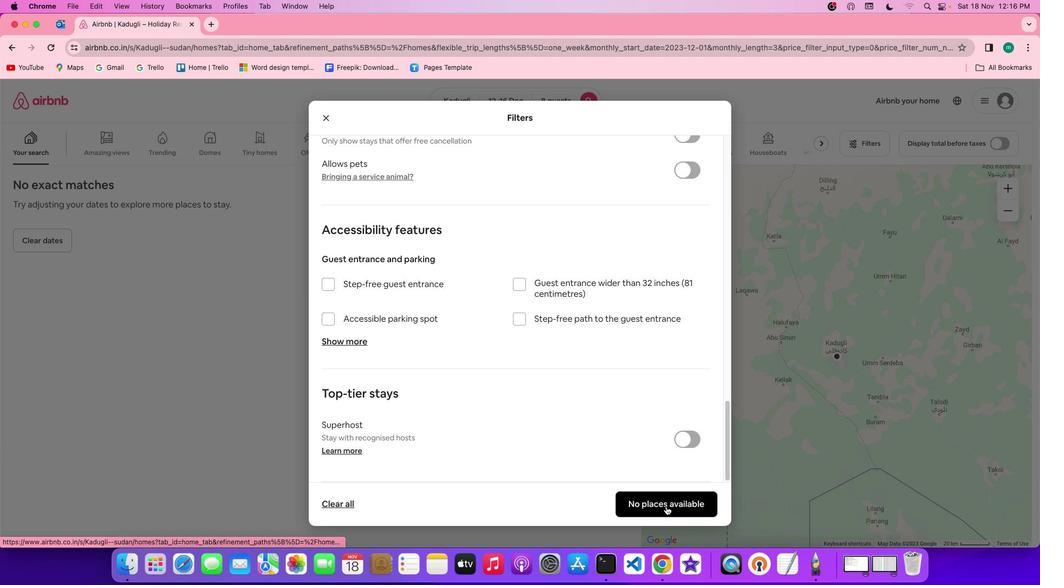 
Action: Mouse pressed left at (665, 506)
Screenshot: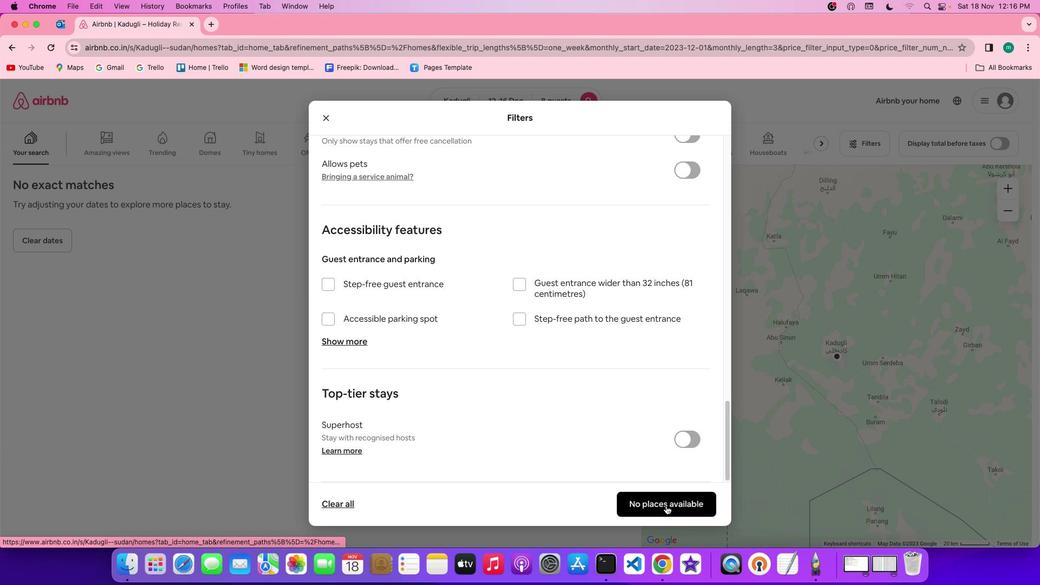 
Action: Mouse moved to (366, 404)
Screenshot: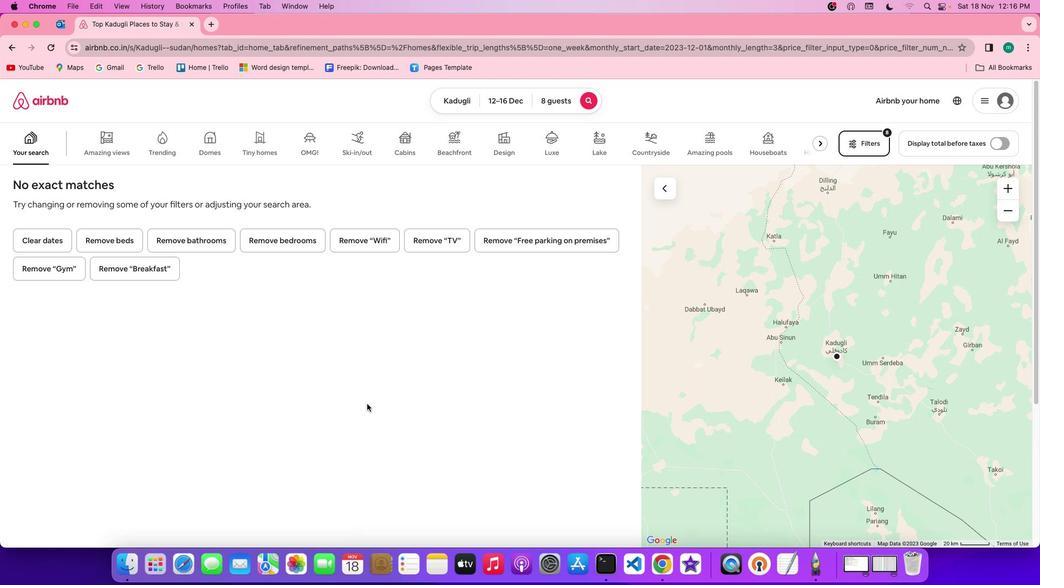 
